 Task: Select traffic view around selected location Savannah National Wildlife Refuge, Georgia, United States and identify the nearest hotel to the peak traffic point
Action: Mouse moved to (542, 249)
Screenshot: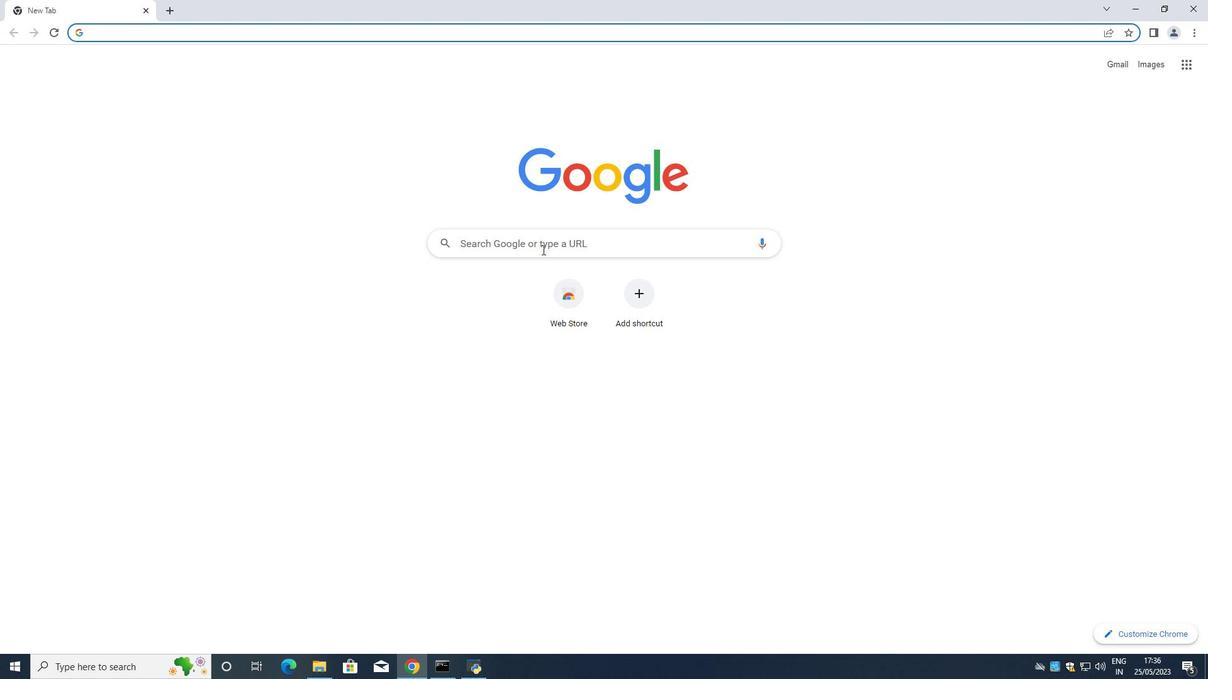 
Action: Mouse pressed left at (542, 249)
Screenshot: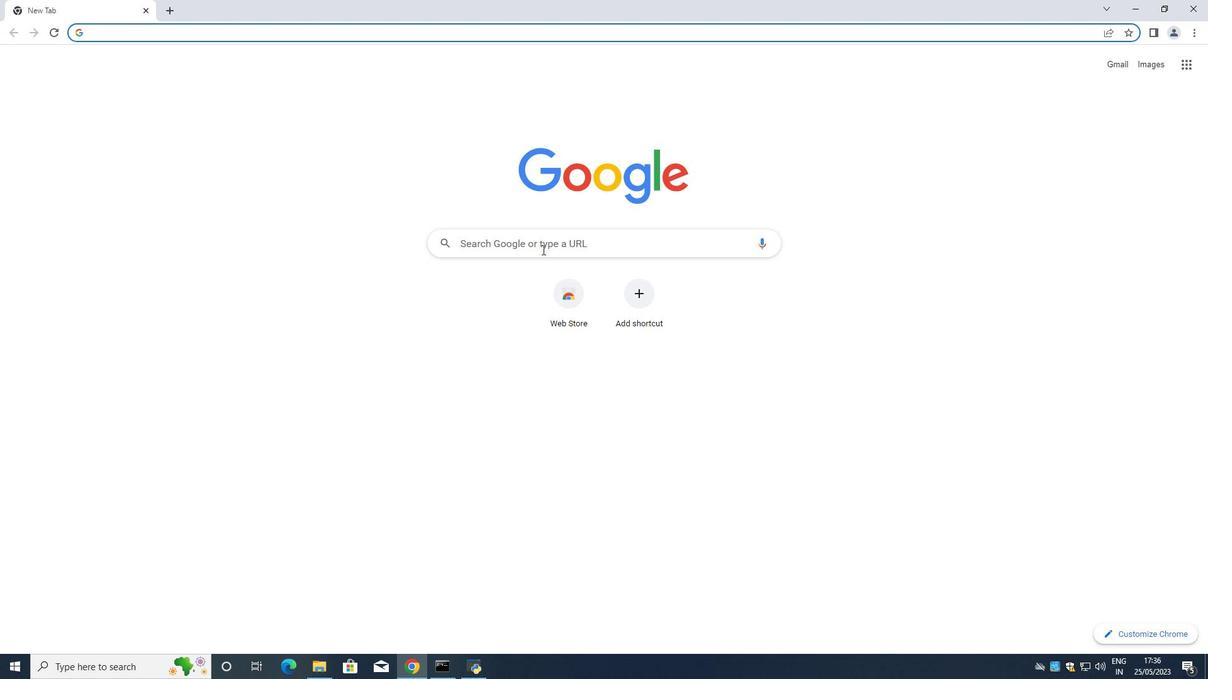 
Action: Mouse moved to (1190, 212)
Screenshot: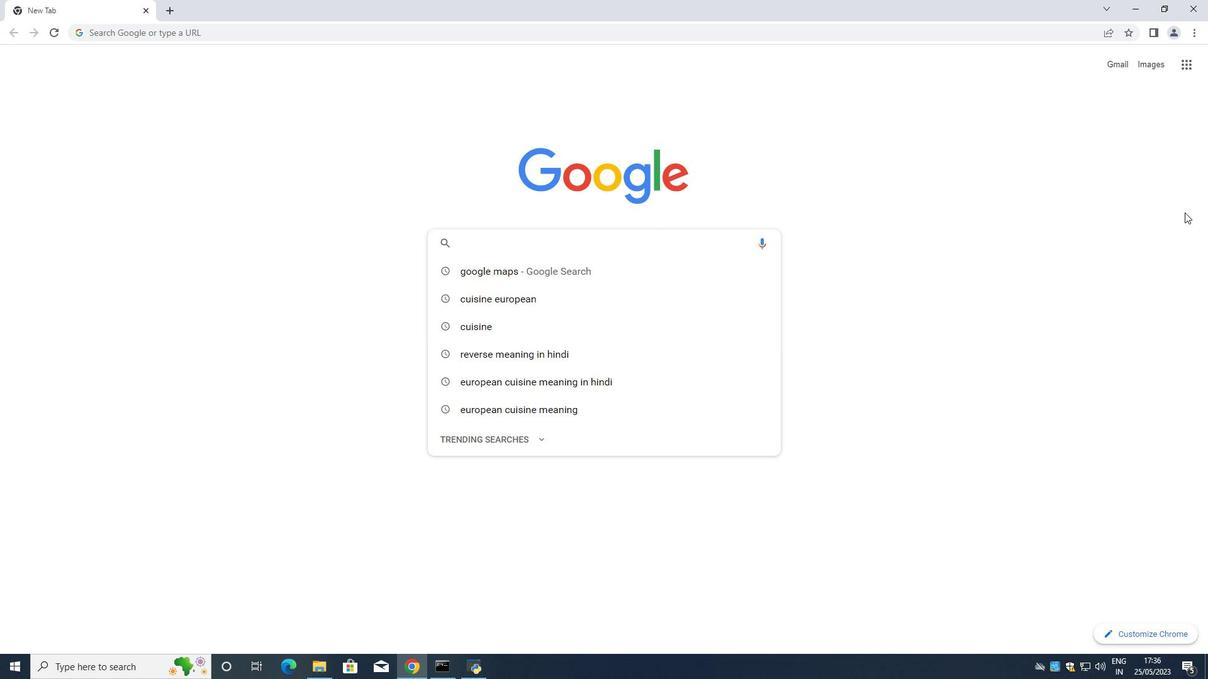 
Action: Key pressed <Key.shift><Key.shift><Key.shift><Key.shift><Key.shift><Key.shift><Key.shift><Key.shift><Key.shift><Key.shift><Key.shift><Key.shift><Key.shift><Key.shift><Key.shift><Key.shift><Key.shift><Key.shift><Key.shift><Key.shift><Key.shift><Key.shift><Key.shift><Key.shift><Key.shift><Key.shift><Key.shift><Key.shift><Key.shift><Key.shift><Key.shift><Key.shift><Key.shift><Key.shift><Key.shift>Savannah<Key.space><Key.shift>N<Key.backspace><Key.backspace><Key.backspace><Key.backspace><Key.backspace><Key.backspace><Key.backspace><Key.backspace><Key.backspace><Key.backspace><Key.backspace><Key.backspace><Key.backspace><Key.backspace><Key.backspace><Key.backspace><Key.backspace><Key.backspace><Key.backspace><Key.backspace>goo
Screenshot: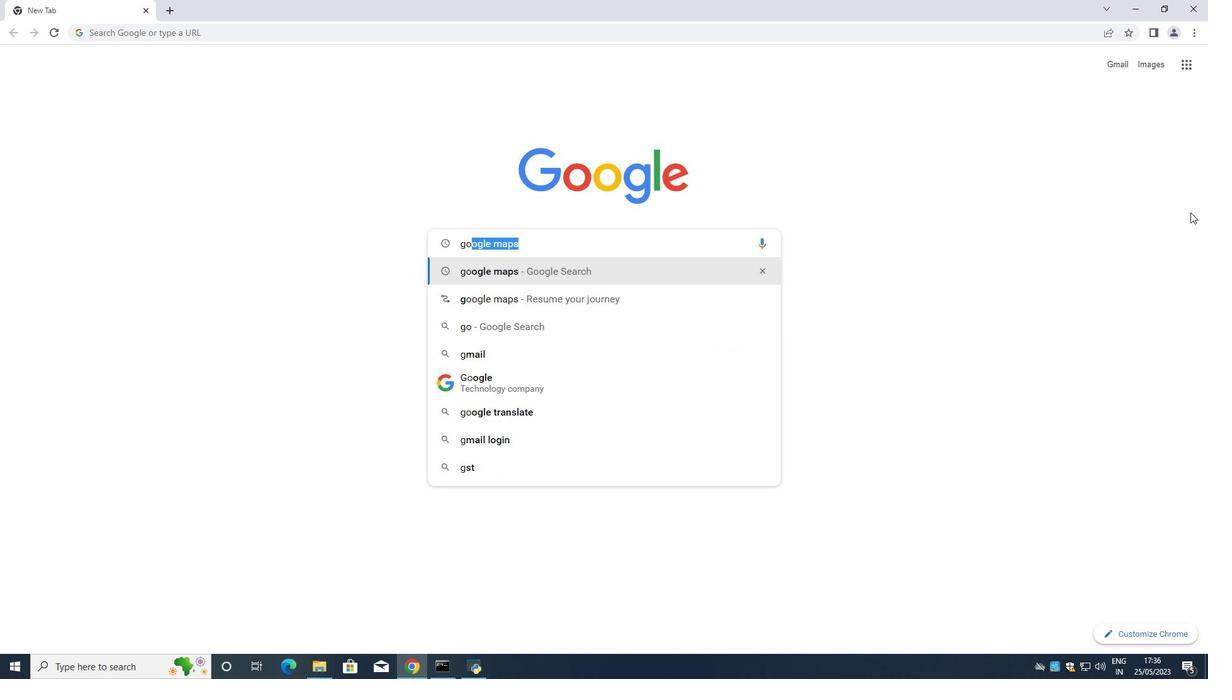 
Action: Mouse moved to (526, 272)
Screenshot: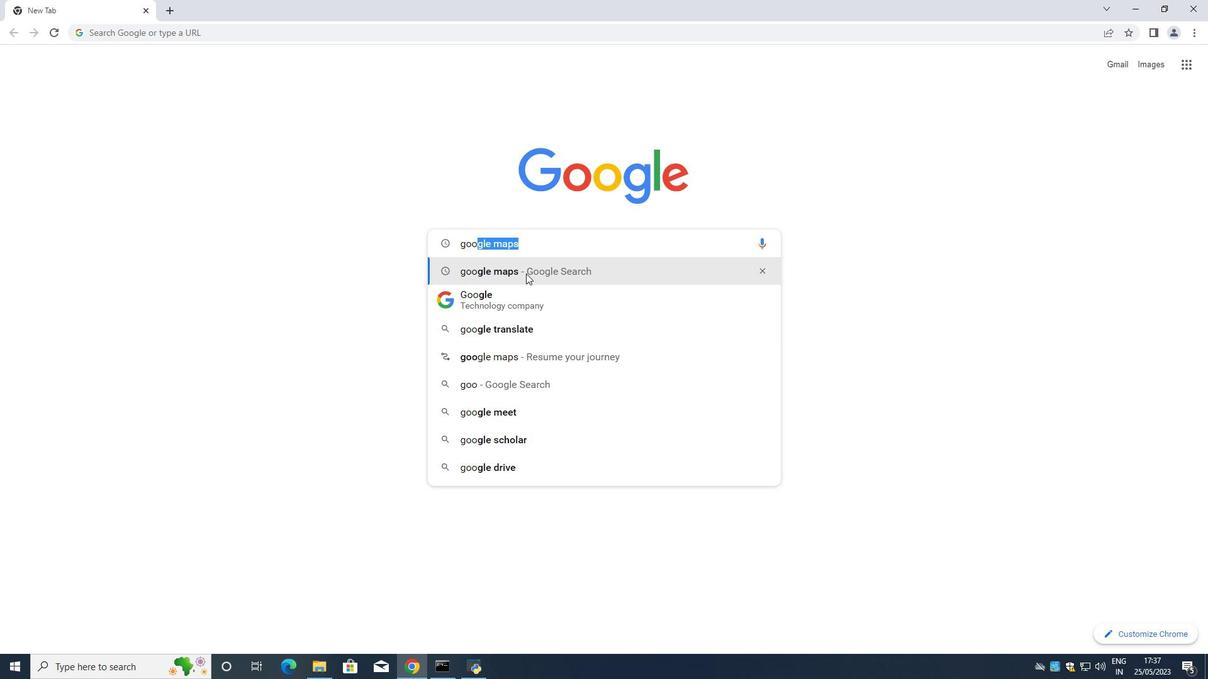 
Action: Mouse pressed left at (526, 272)
Screenshot: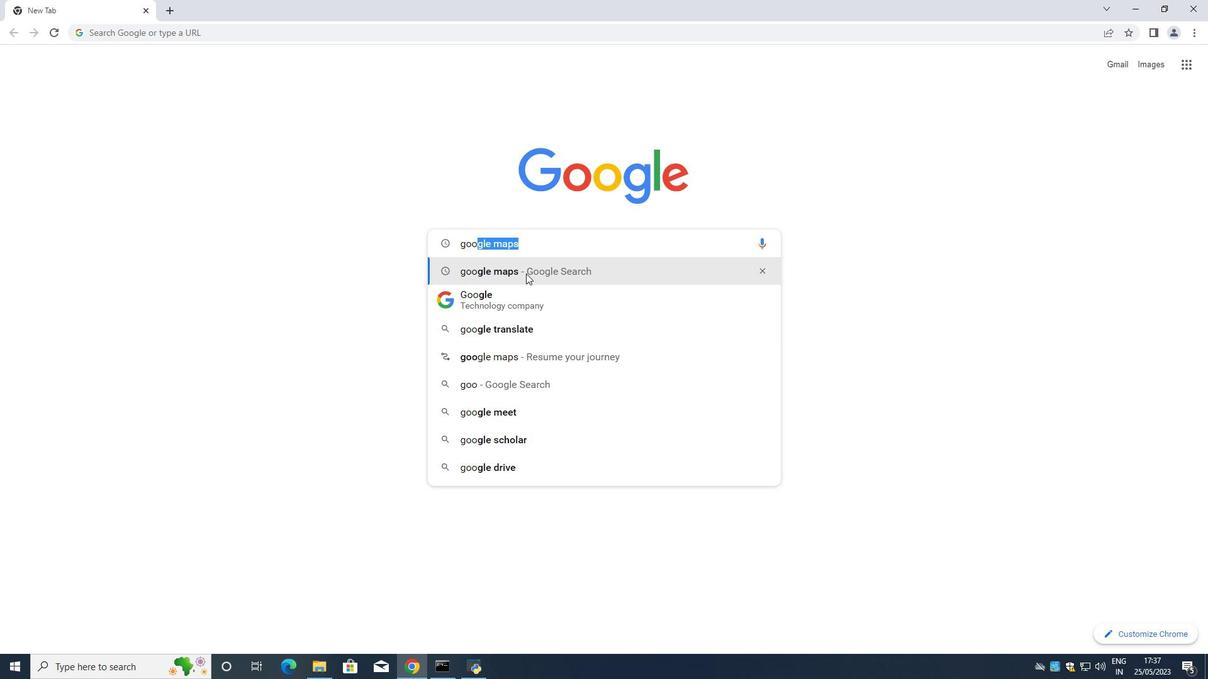 
Action: Mouse moved to (168, 195)
Screenshot: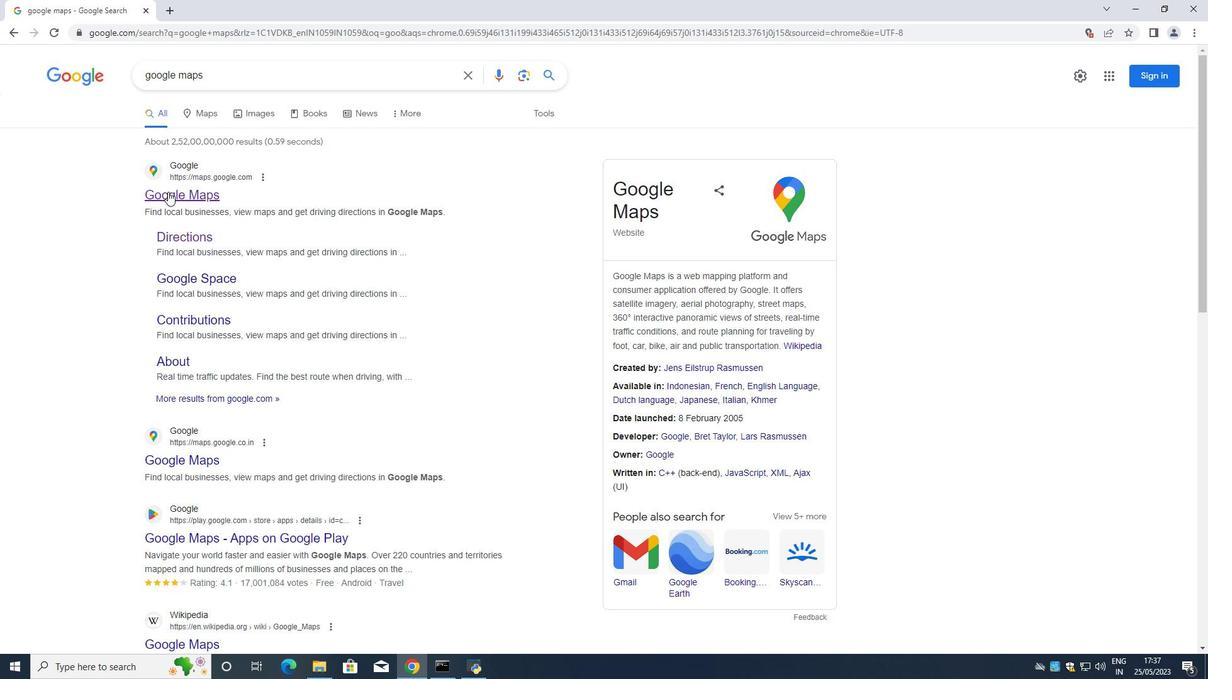 
Action: Mouse pressed left at (168, 195)
Screenshot: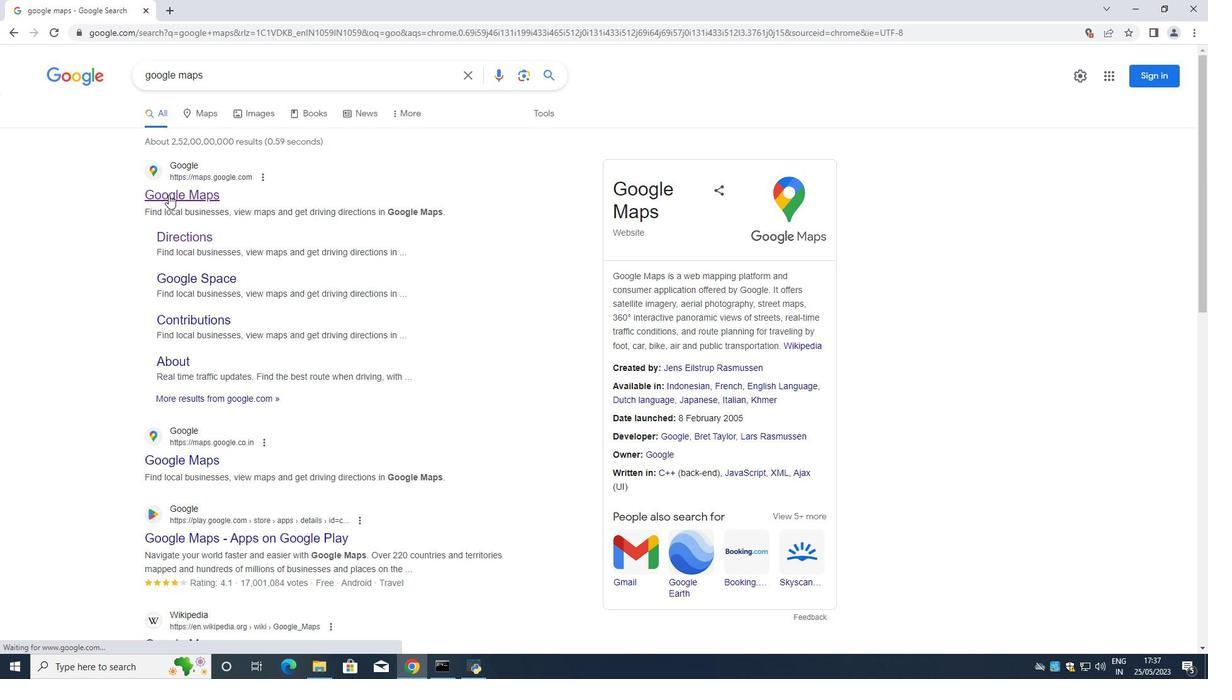 
Action: Mouse moved to (168, 70)
Screenshot: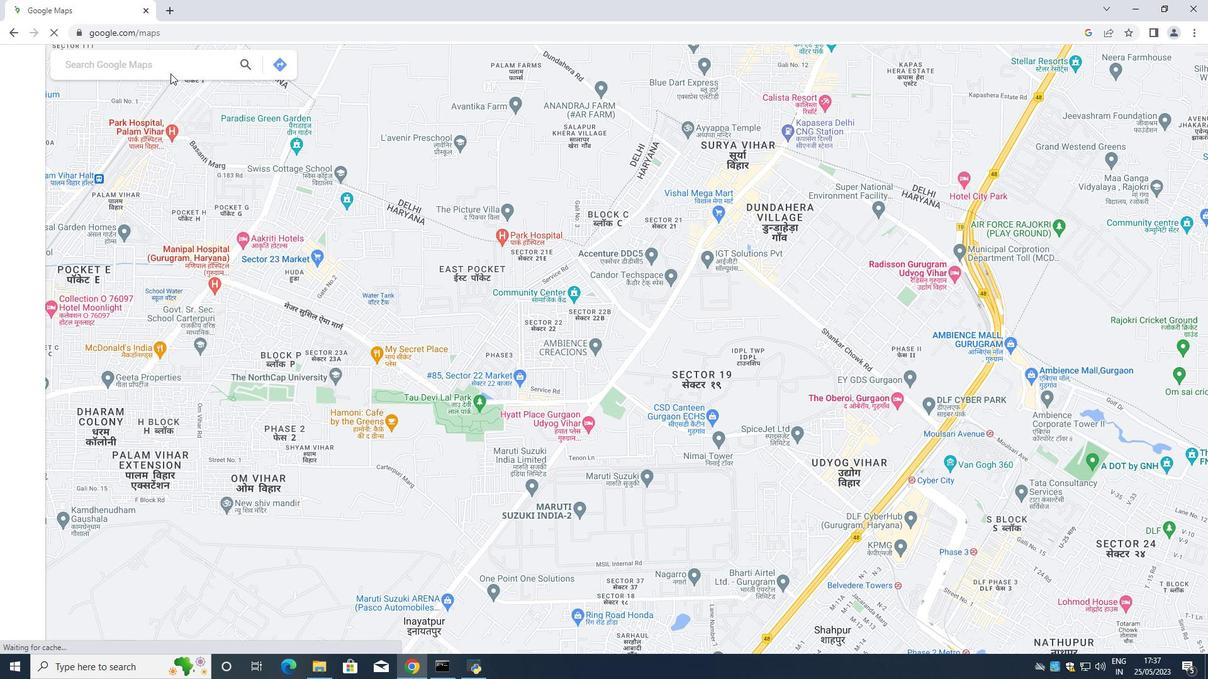 
Action: Mouse pressed left at (168, 70)
Screenshot: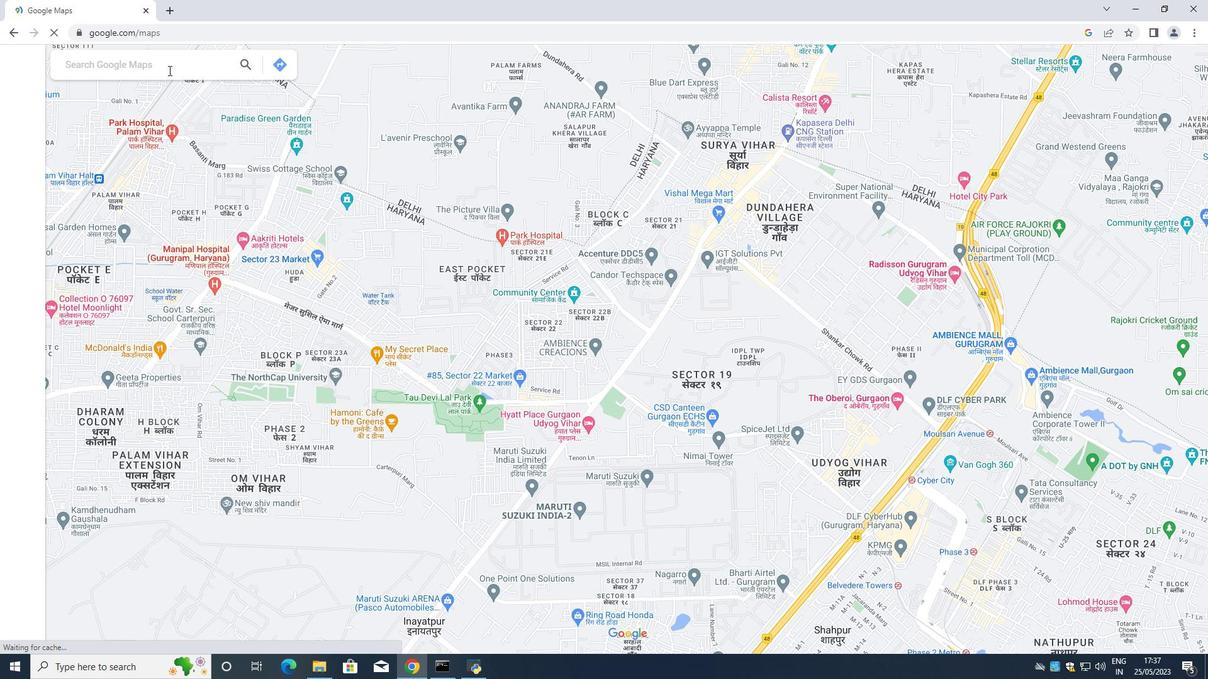 
Action: Mouse moved to (113, 33)
Screenshot: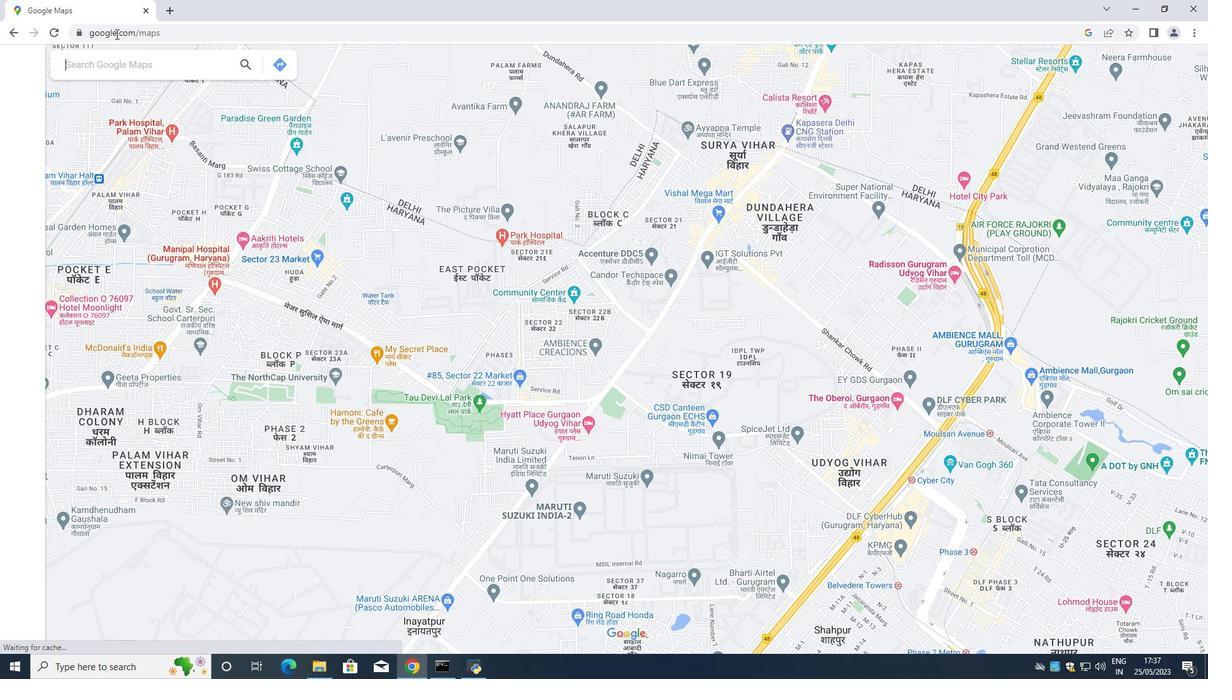 
Action: Key pressed <Key.shift>Savannah<Key.space><Key.shift>National<Key.space><Key.shift><Key.shift><Key.shift><Key.shift><Key.shift><Key.shift><Key.shift><Key.shift><Key.shift><Key.shift><Key.shift><Key.shift>Wilglife<Key.space><Key.shift>Refuge,<Key.shift>Georgia,<Key.shift>United<Key.space><Key.shift>States<Key.space>
Screenshot: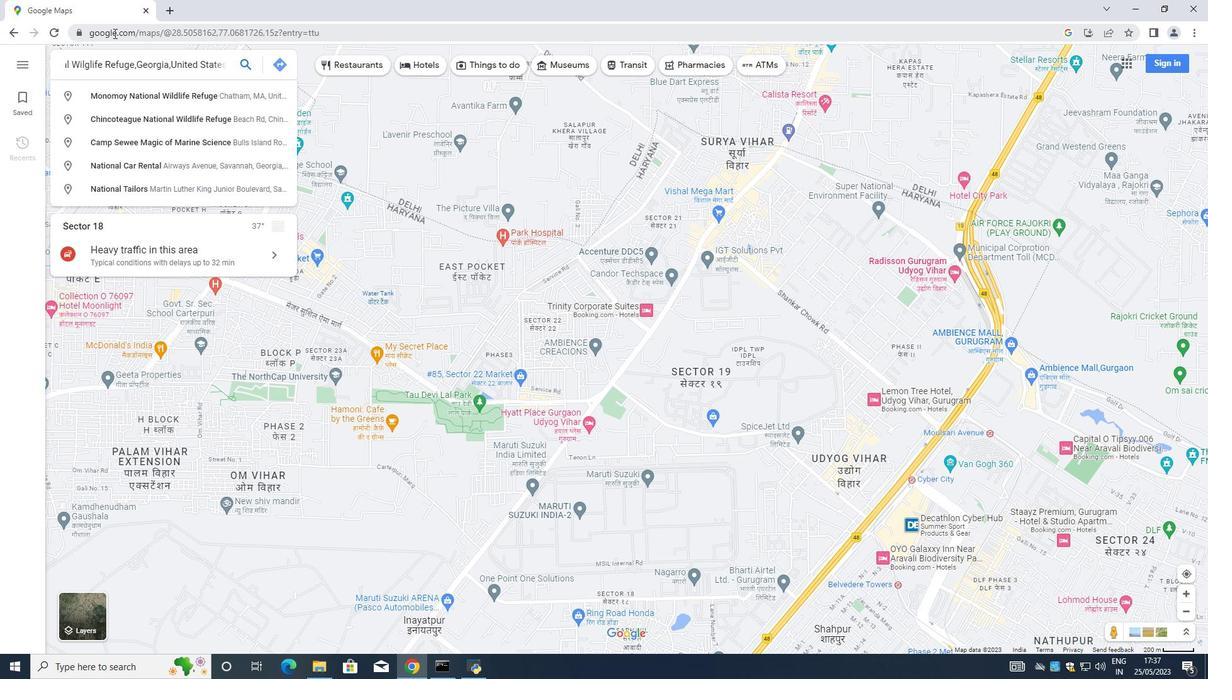 
Action: Mouse moved to (244, 66)
Screenshot: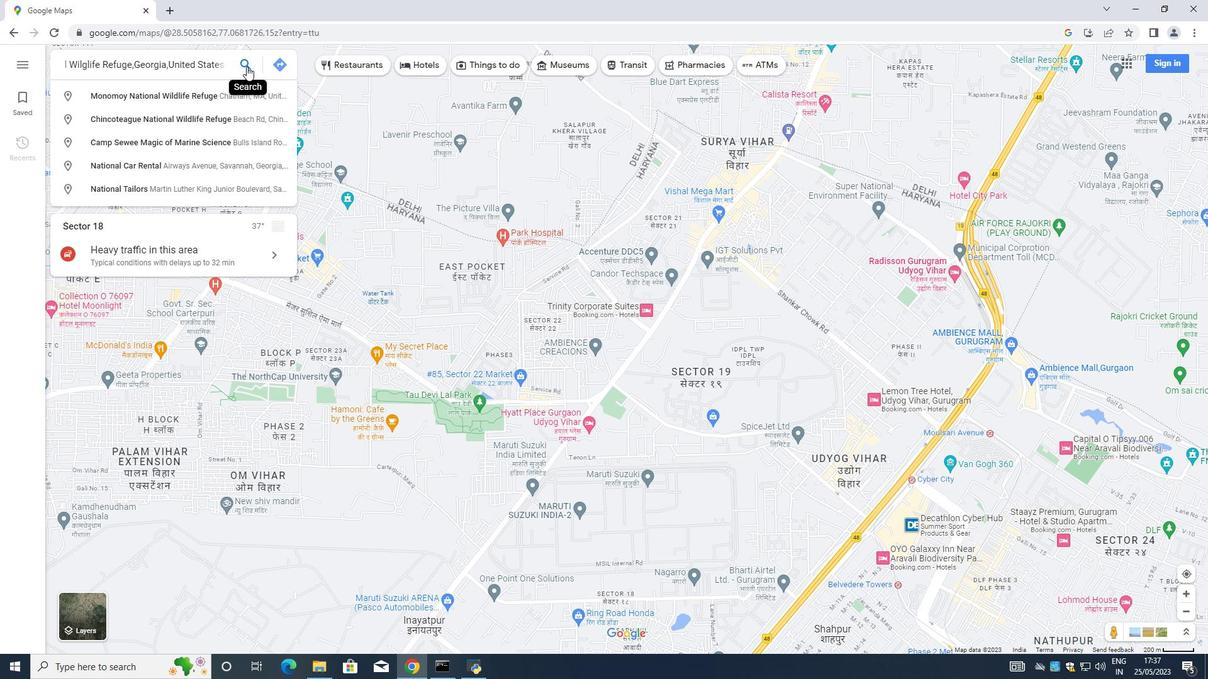 
Action: Mouse pressed left at (244, 66)
Screenshot: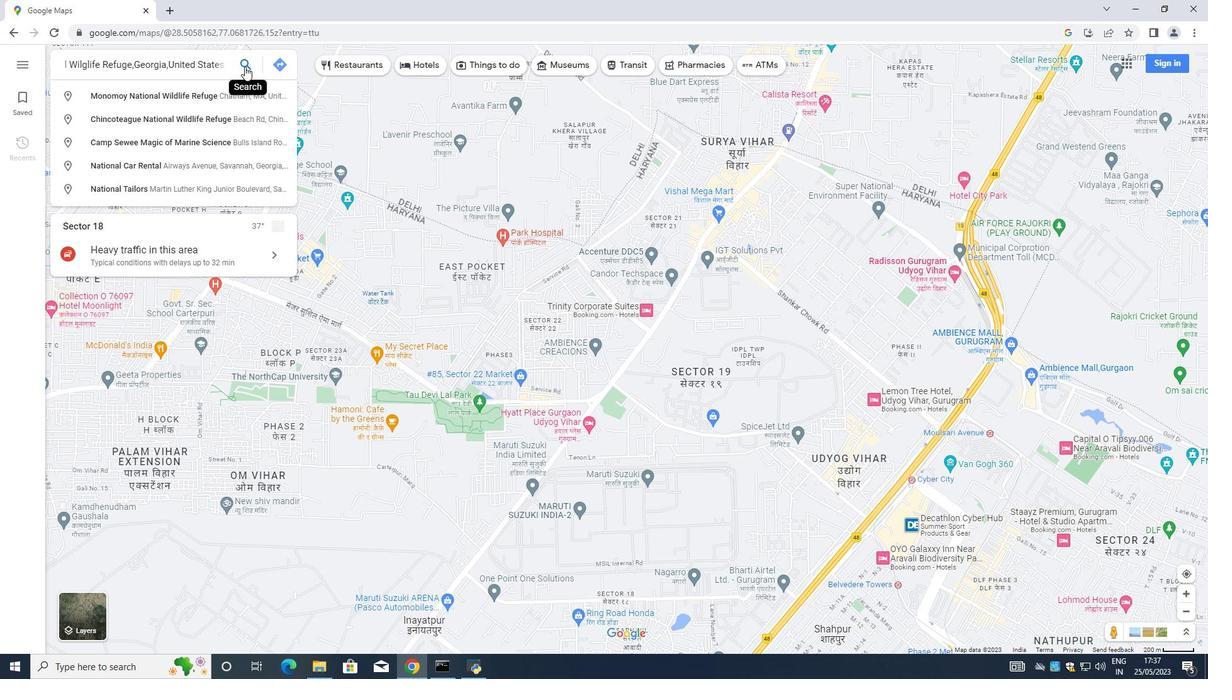 
Action: Mouse moved to (276, 157)
Screenshot: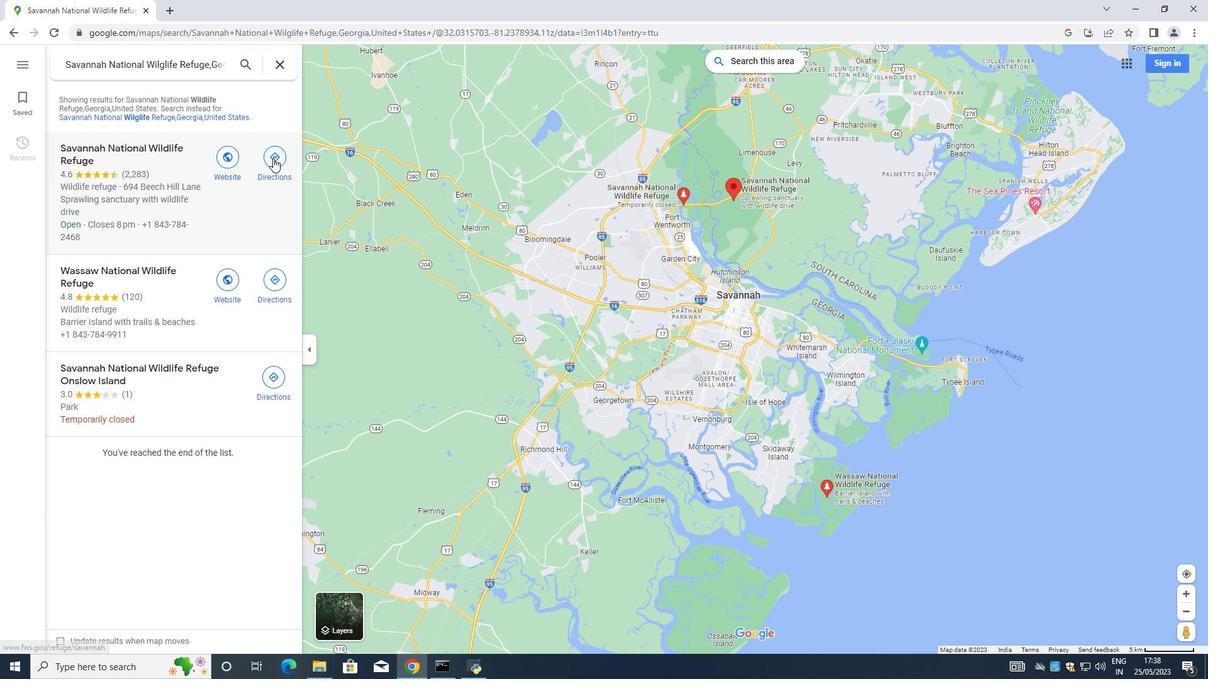 
Action: Mouse pressed left at (276, 157)
Screenshot: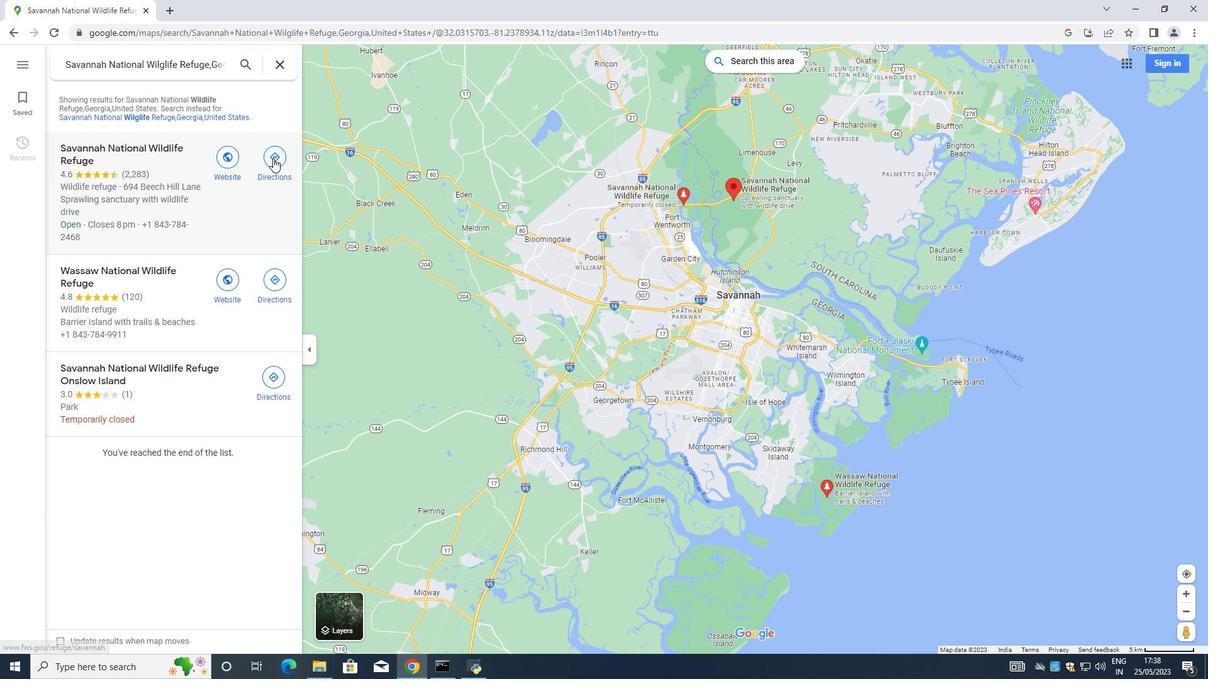 
Action: Mouse moved to (140, 105)
Screenshot: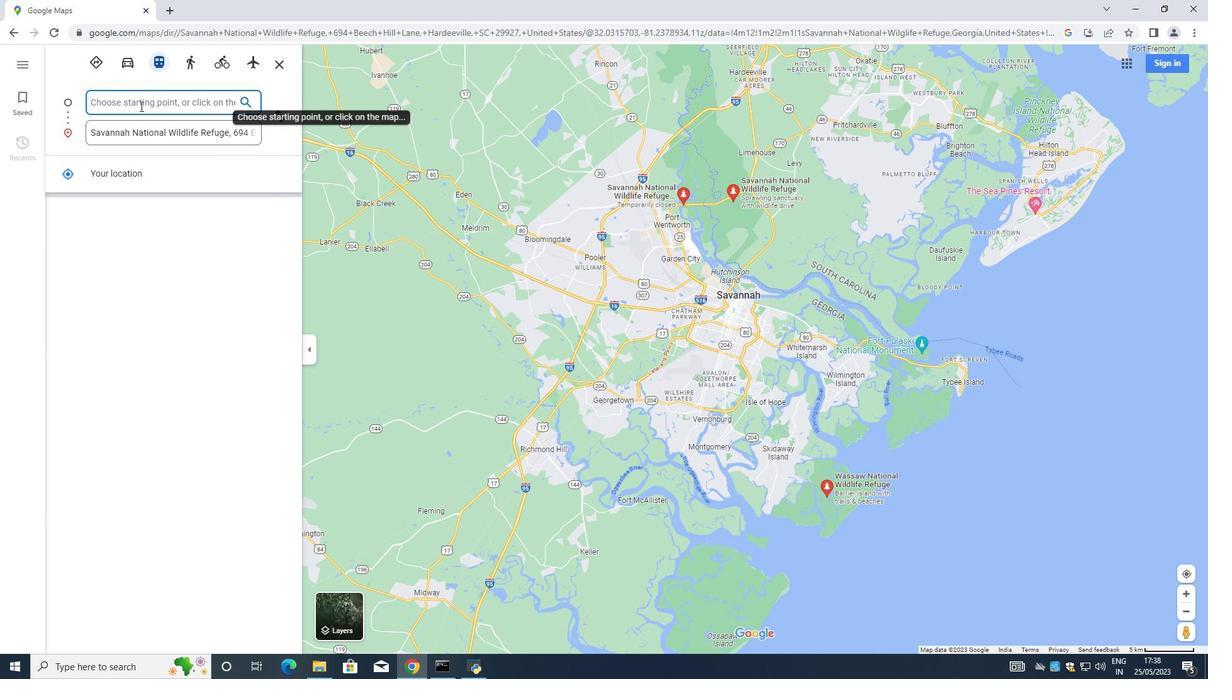 
Action: Mouse pressed left at (140, 105)
Screenshot: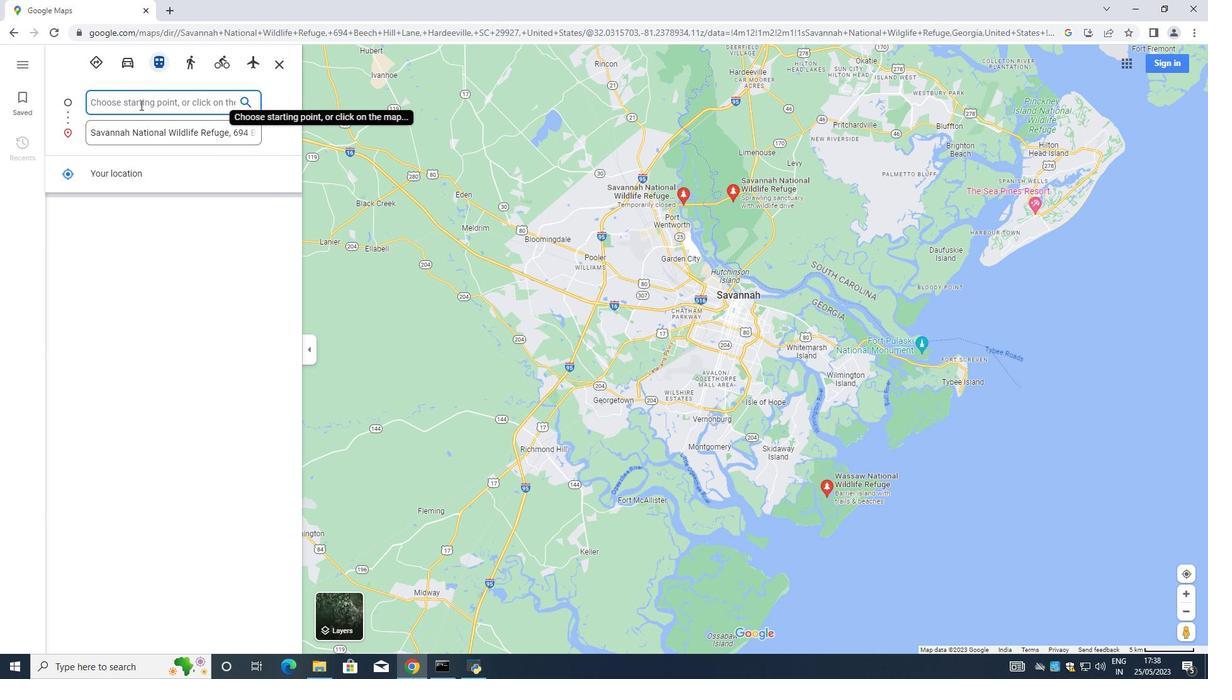 
Action: Mouse moved to (130, 59)
Screenshot: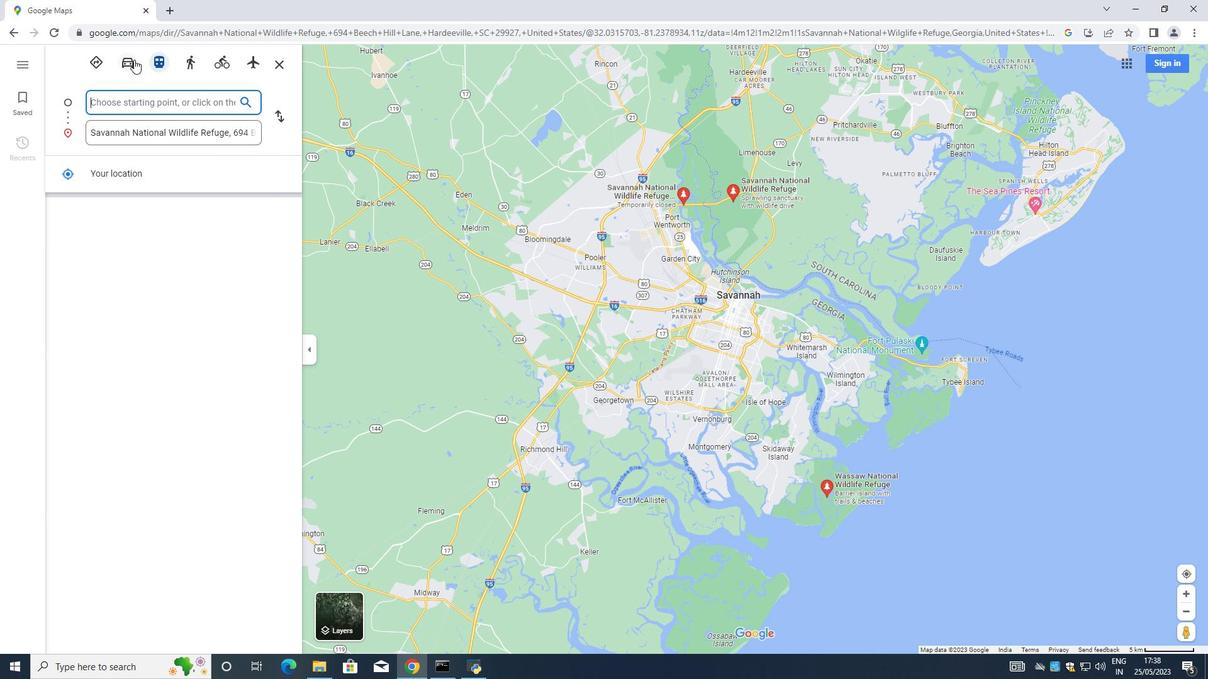 
Action: Mouse pressed left at (130, 59)
Screenshot: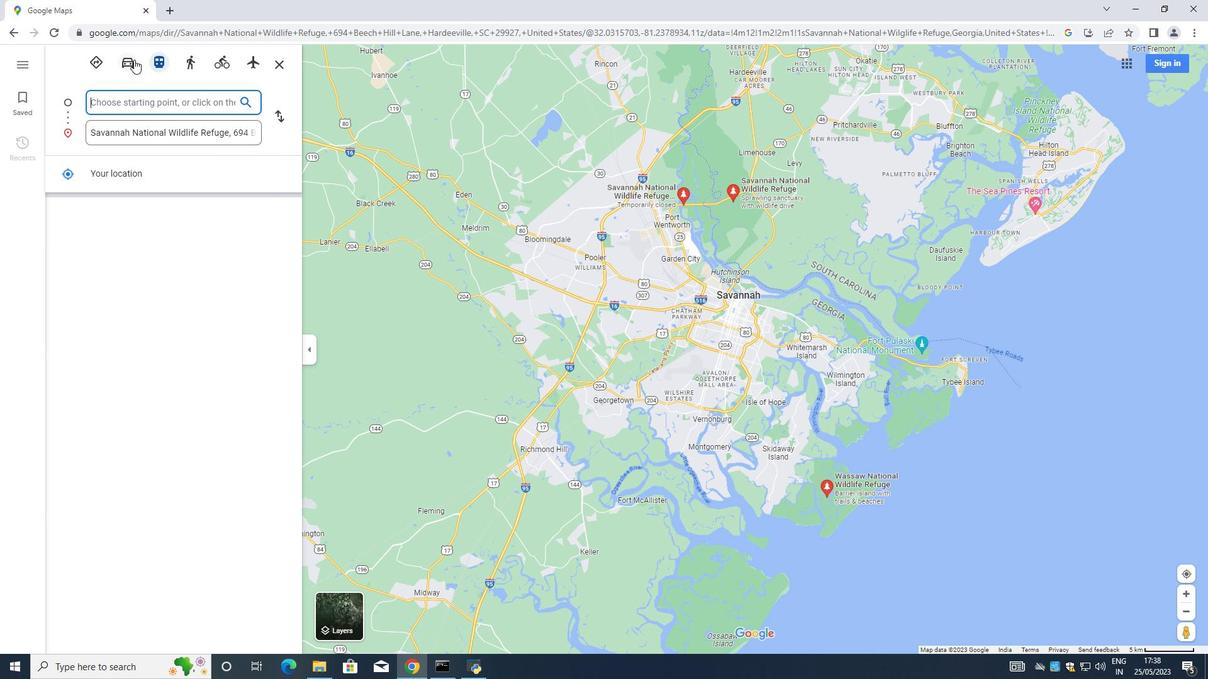 
Action: Mouse moved to (96, 63)
Screenshot: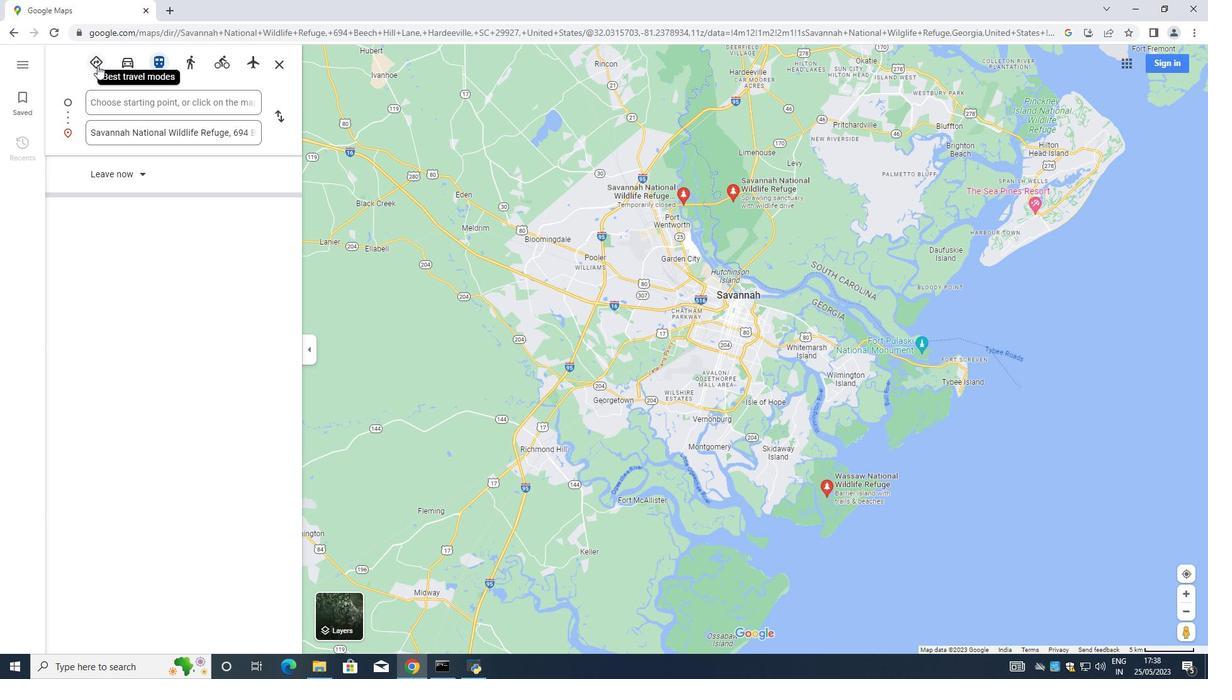 
Action: Mouse pressed left at (96, 63)
Screenshot: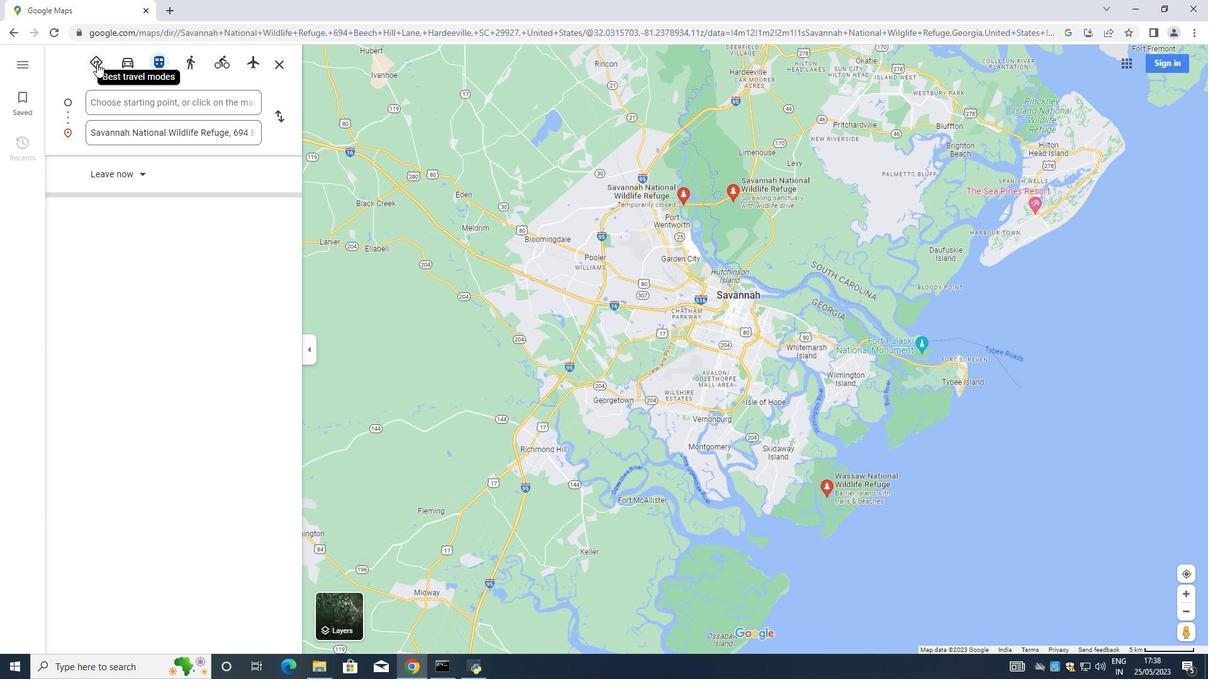 
Action: Mouse moved to (155, 61)
Screenshot: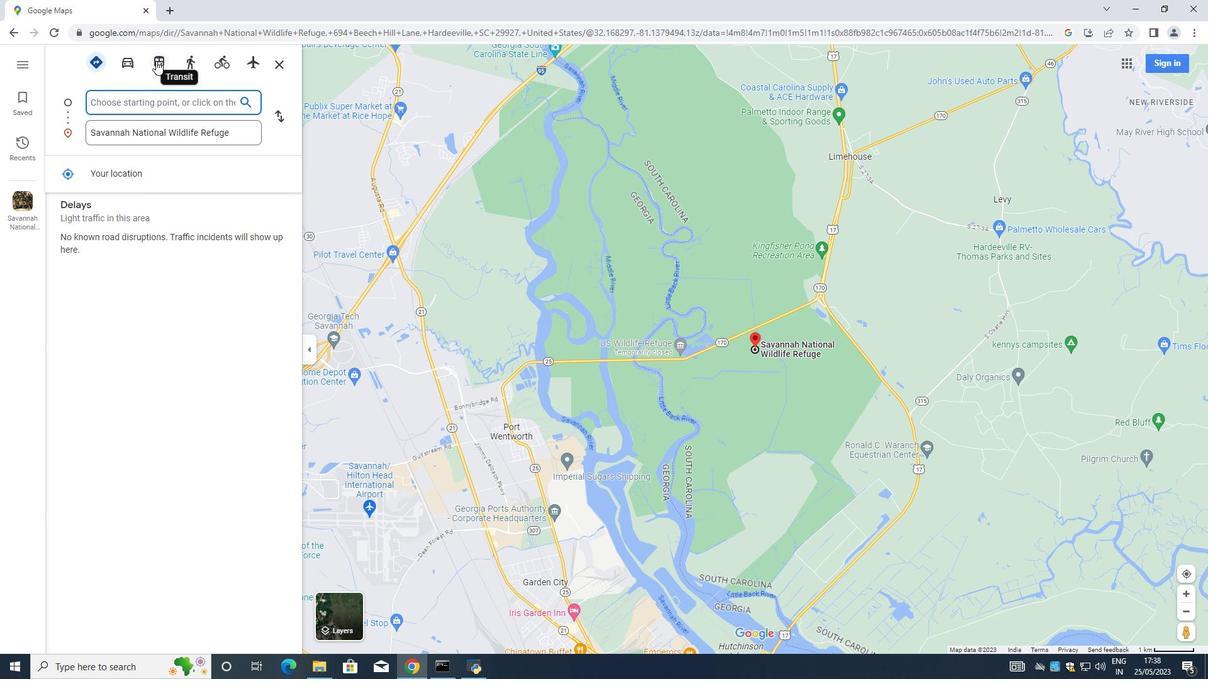 
Action: Mouse pressed left at (155, 61)
Screenshot: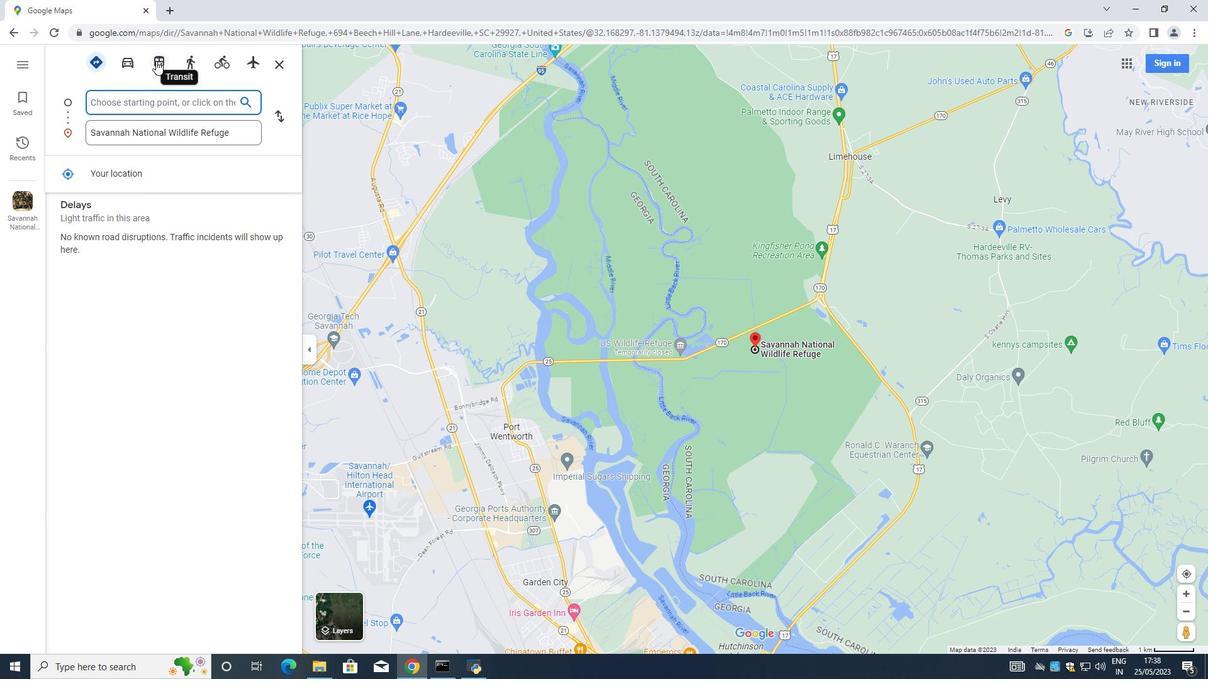 
Action: Mouse moved to (139, 110)
Screenshot: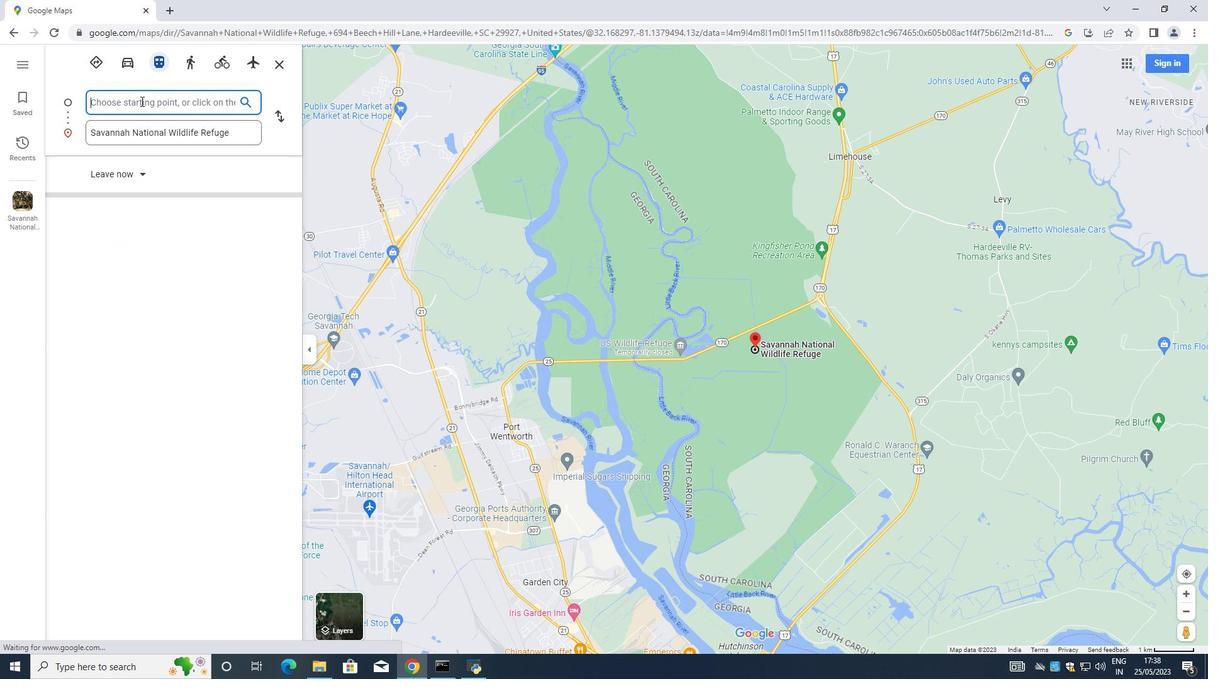 
Action: Mouse pressed left at (139, 110)
Screenshot: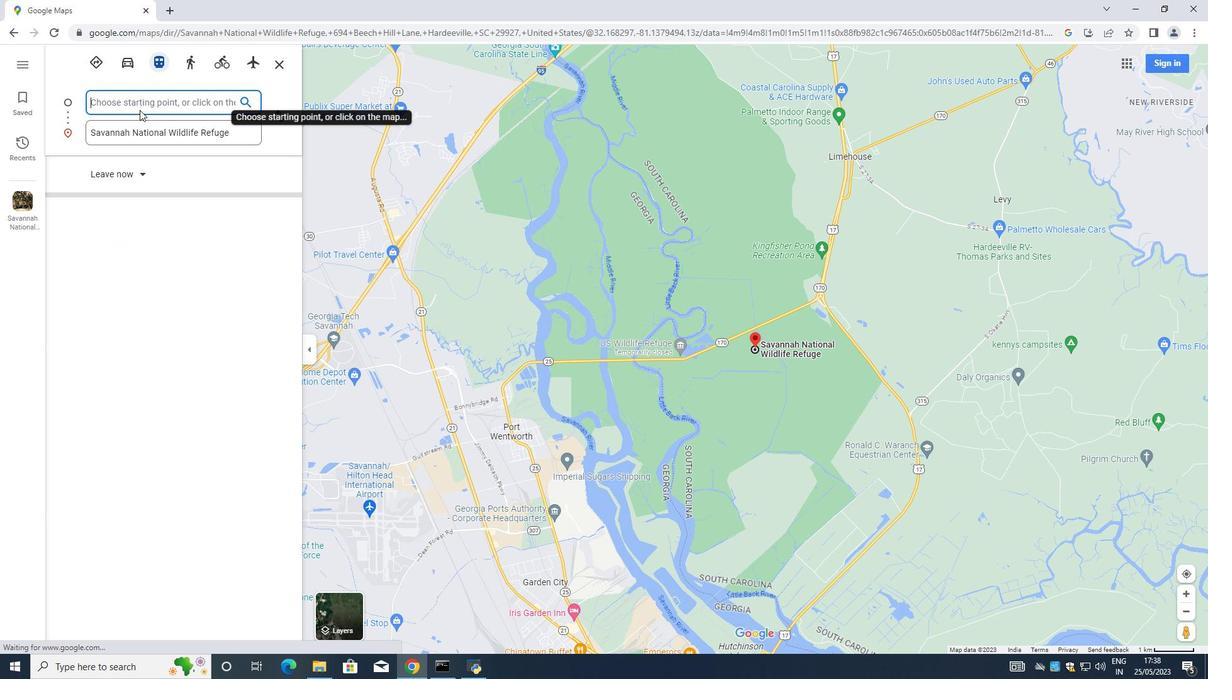 
Action: Mouse moved to (140, 110)
Screenshot: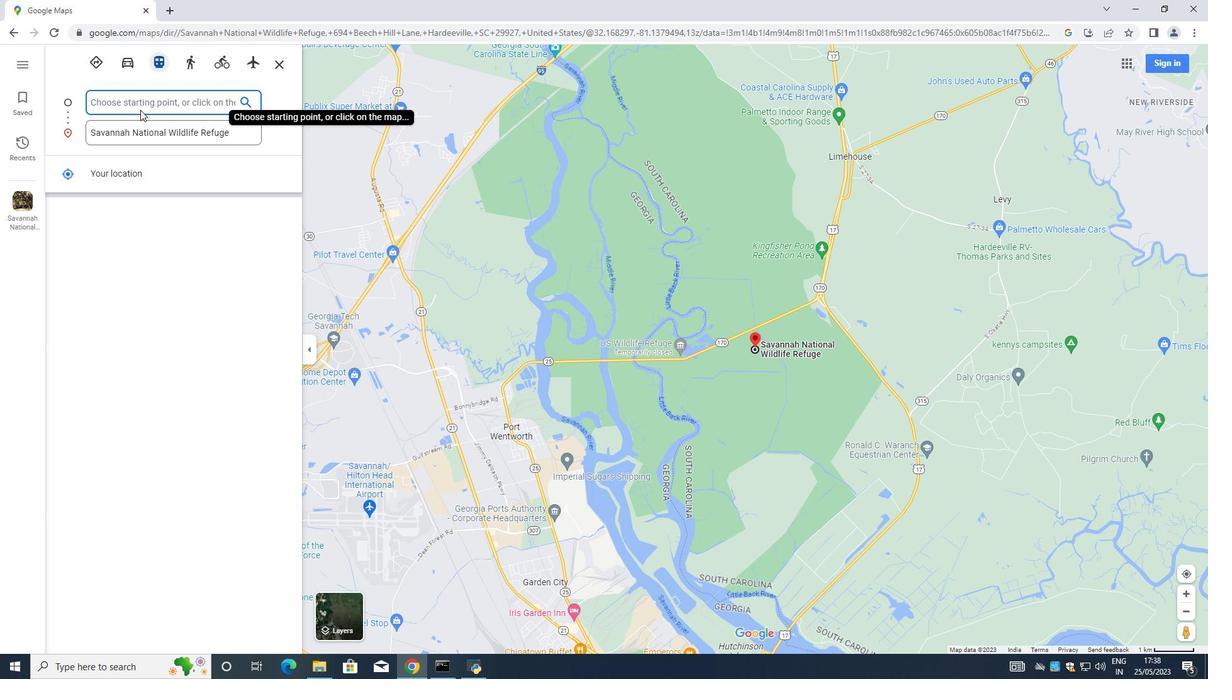 
Action: Key pressed <Key.shift>
Screenshot: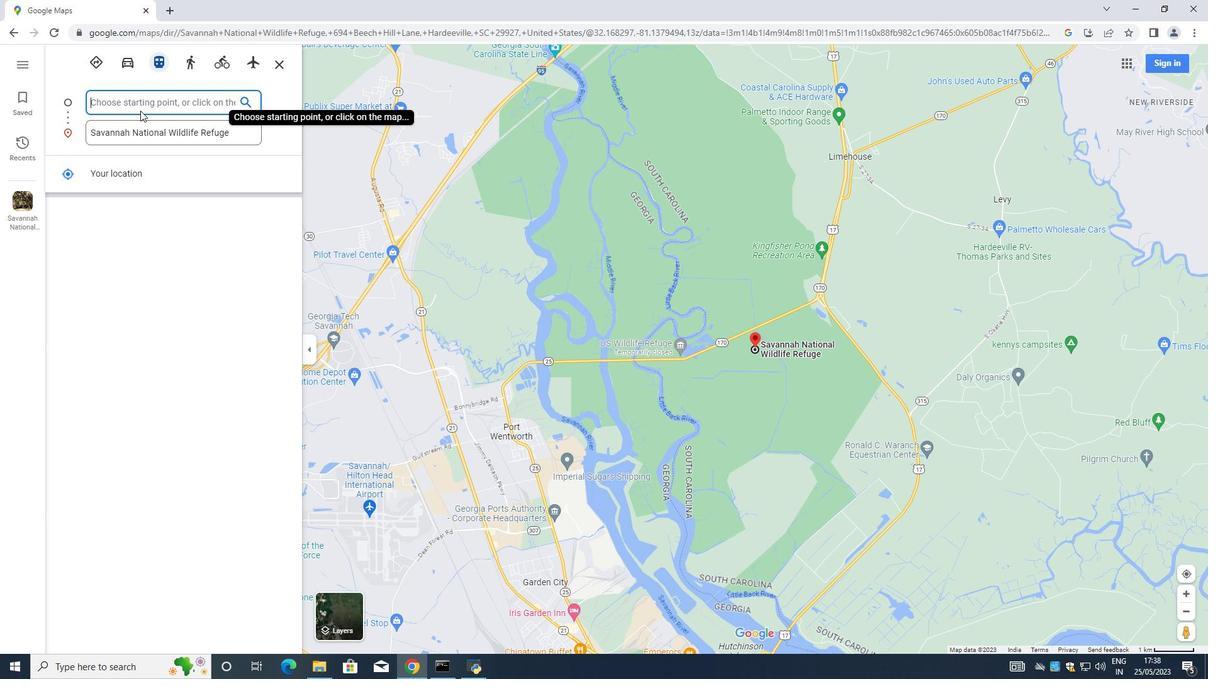 
Action: Mouse moved to (141, 109)
Screenshot: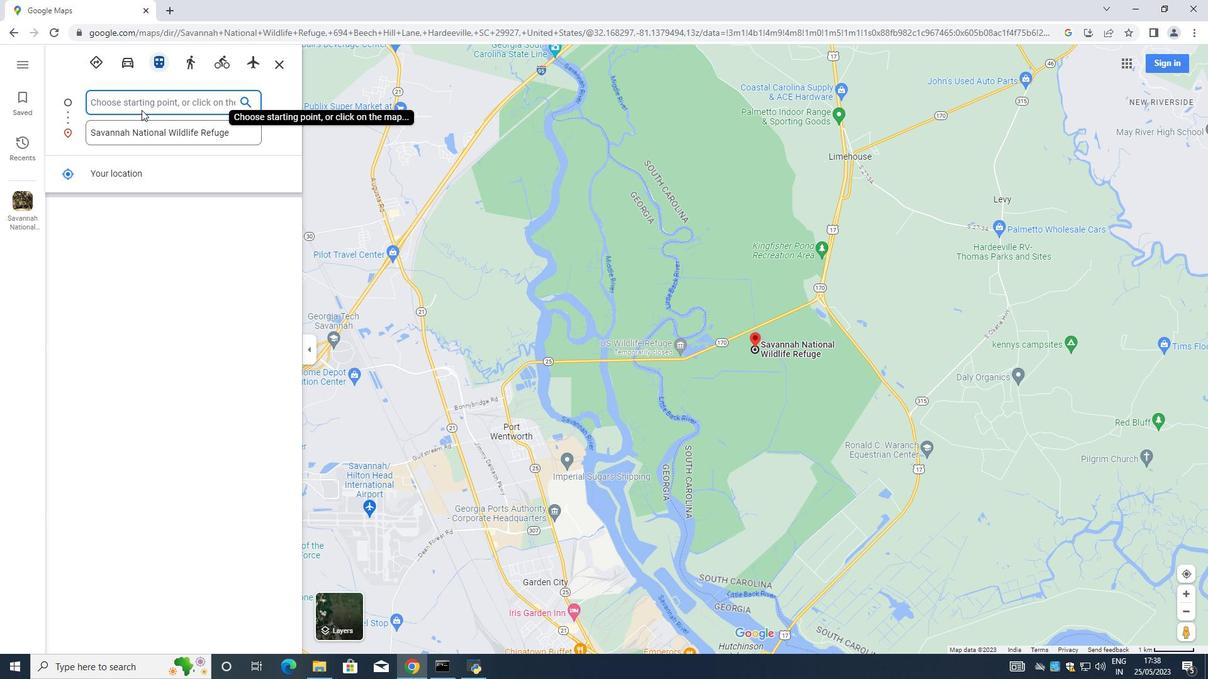 
Action: Key pressed ctrl+V
Screenshot: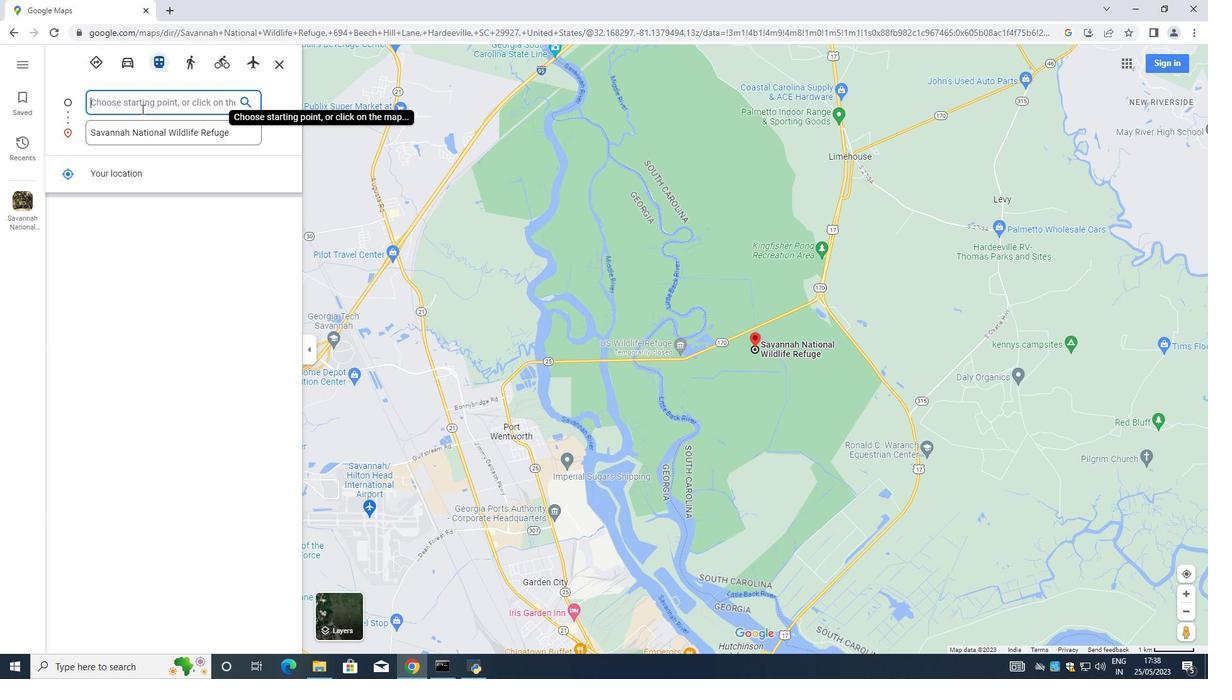 
Action: Mouse moved to (240, 94)
Screenshot: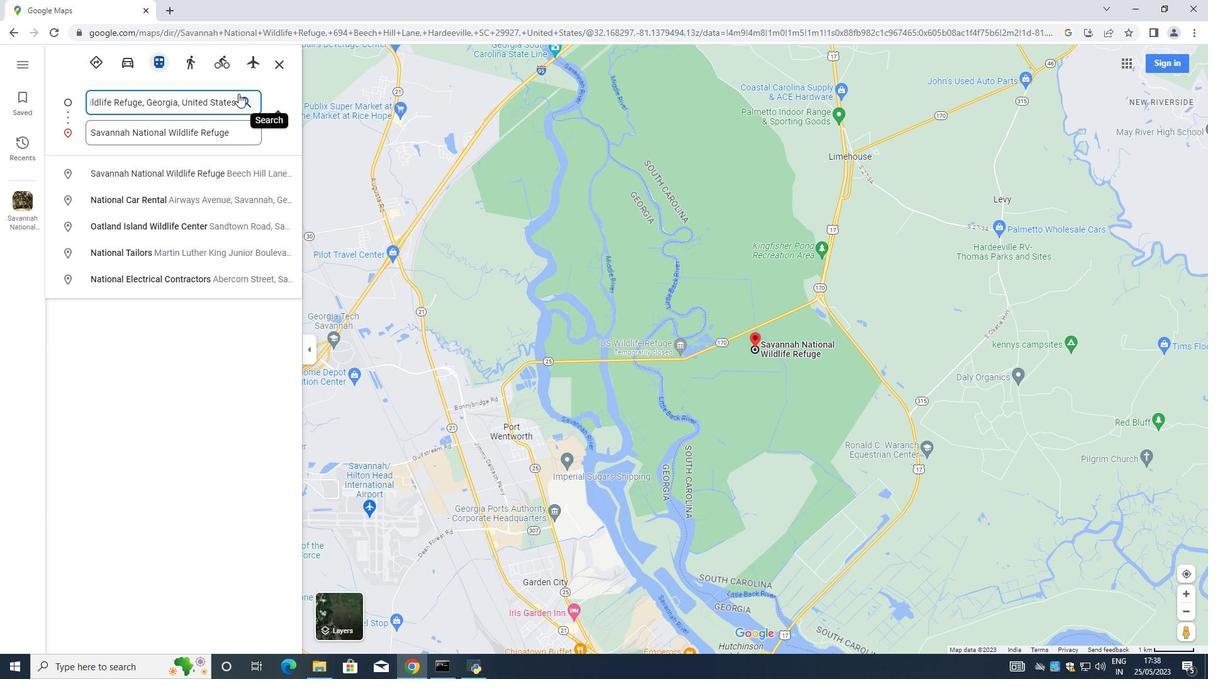 
Action: Mouse pressed left at (240, 94)
Screenshot: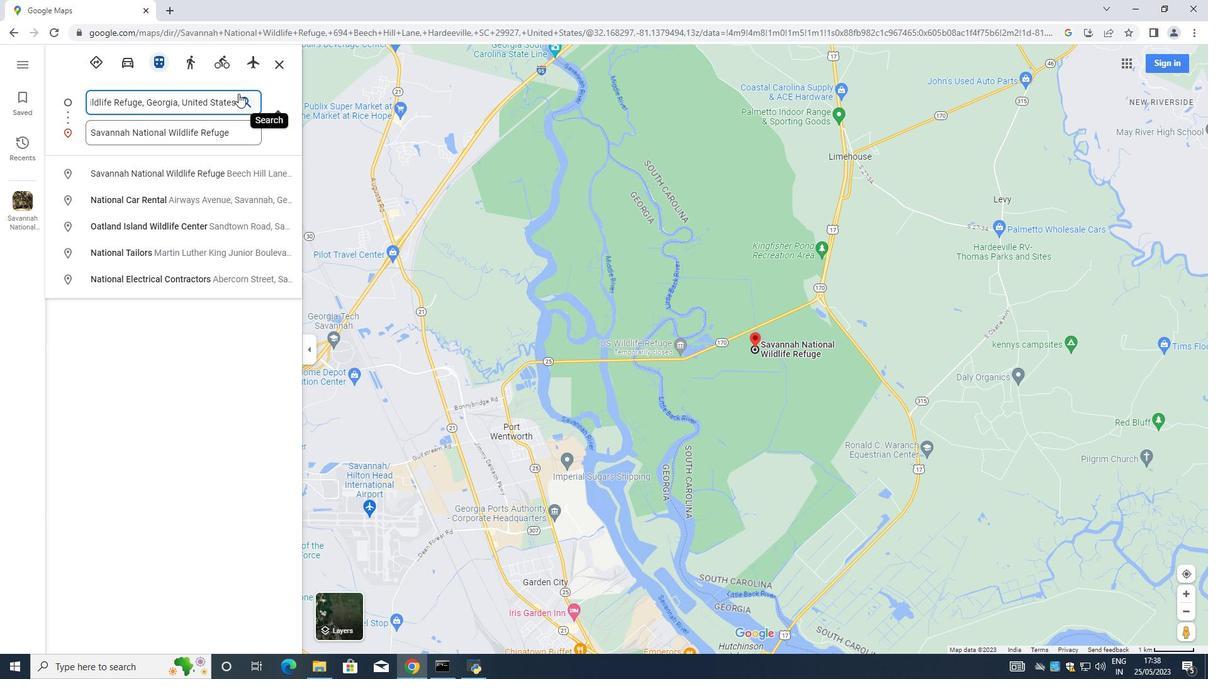 
Action: Mouse moved to (233, 98)
Screenshot: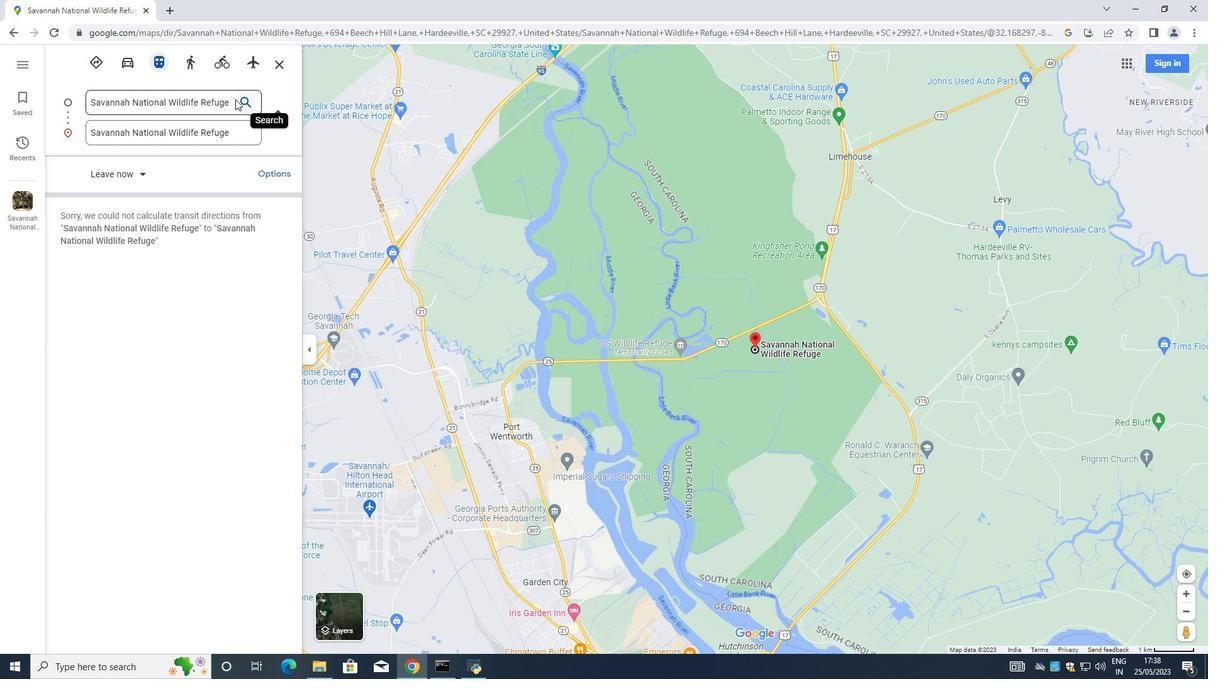 
Action: Mouse pressed left at (233, 98)
Screenshot: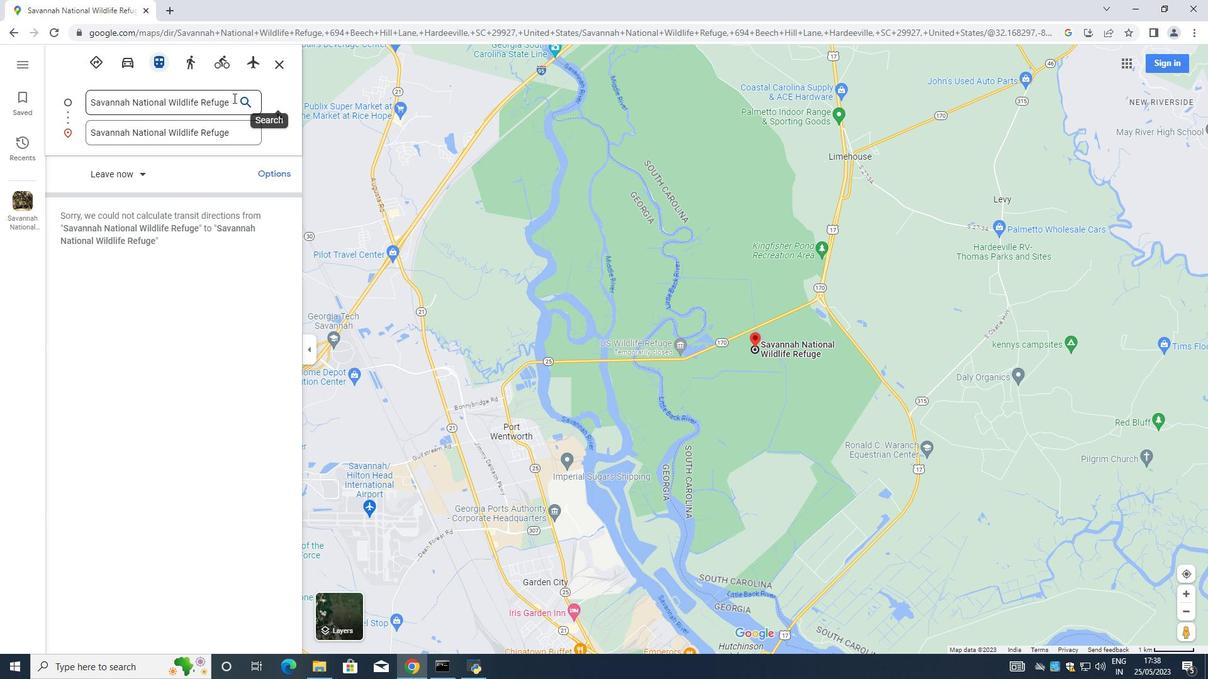 
Action: Mouse moved to (158, 83)
Screenshot: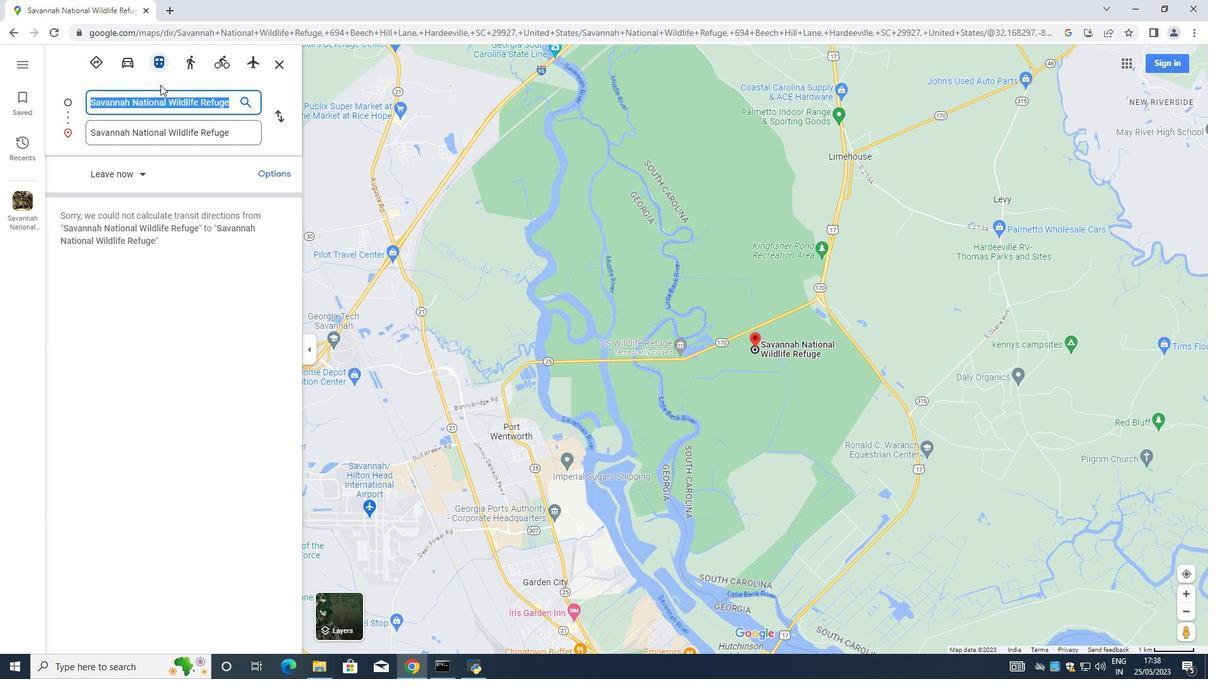 
Action: Key pressed <Key.backspace>
Screenshot: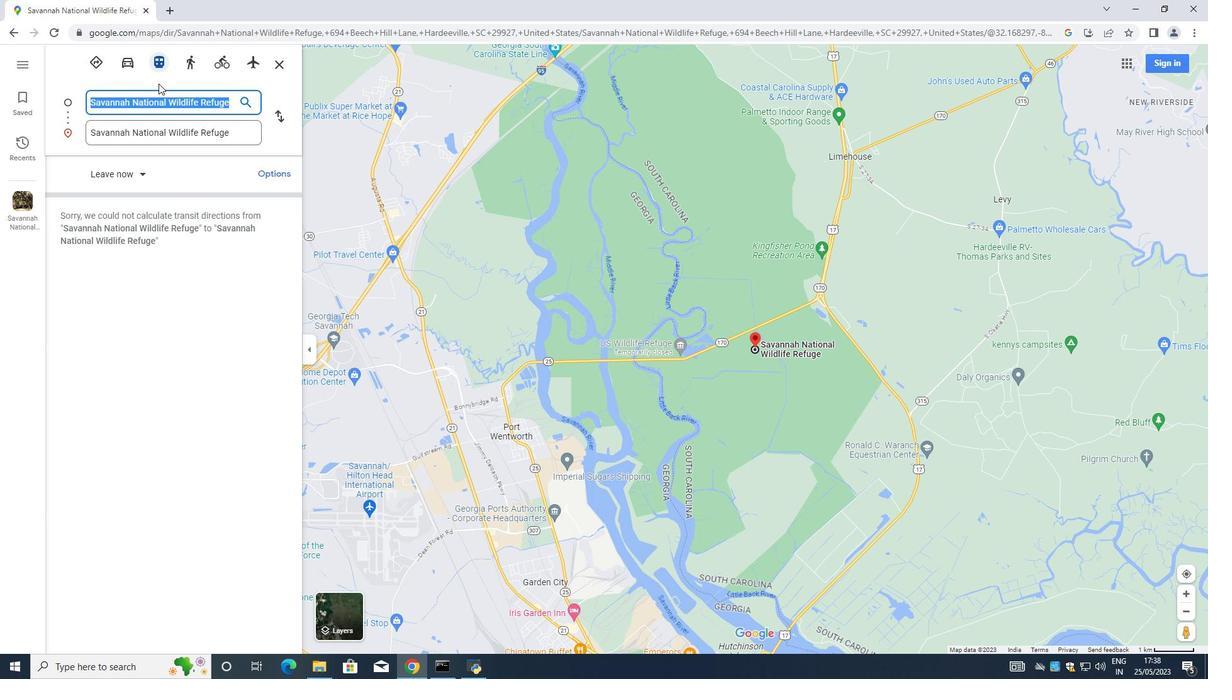 
Action: Mouse moved to (21, 141)
Screenshot: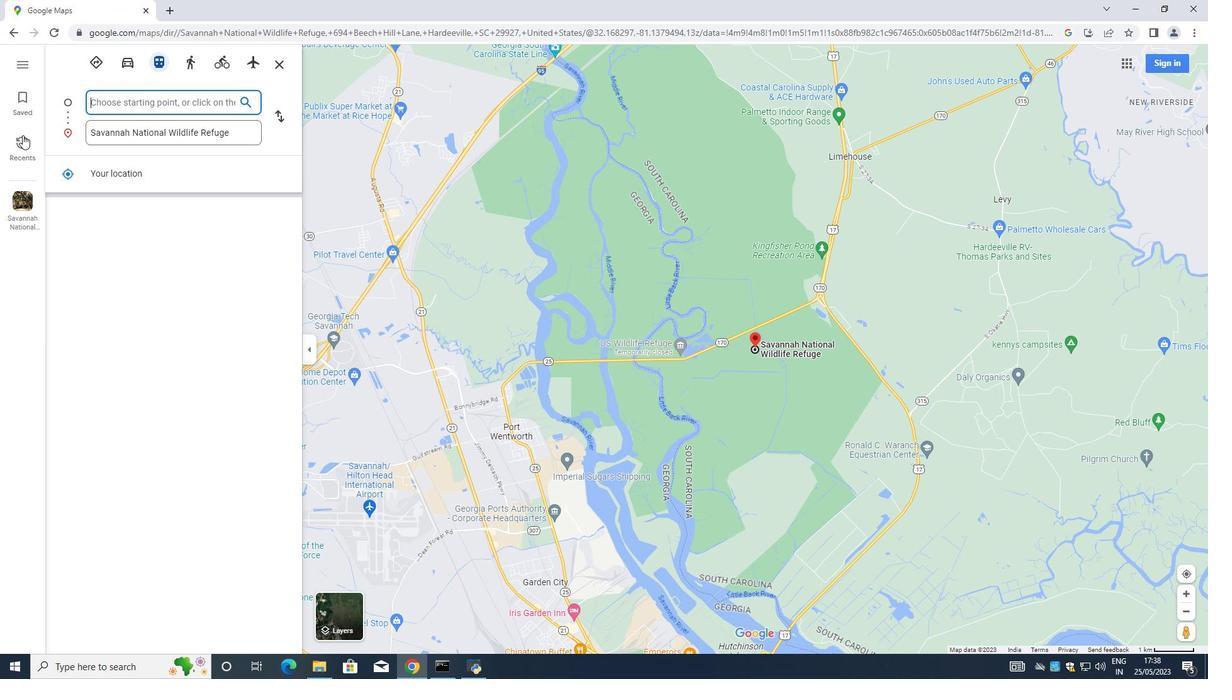 
Action: Mouse pressed left at (21, 141)
Screenshot: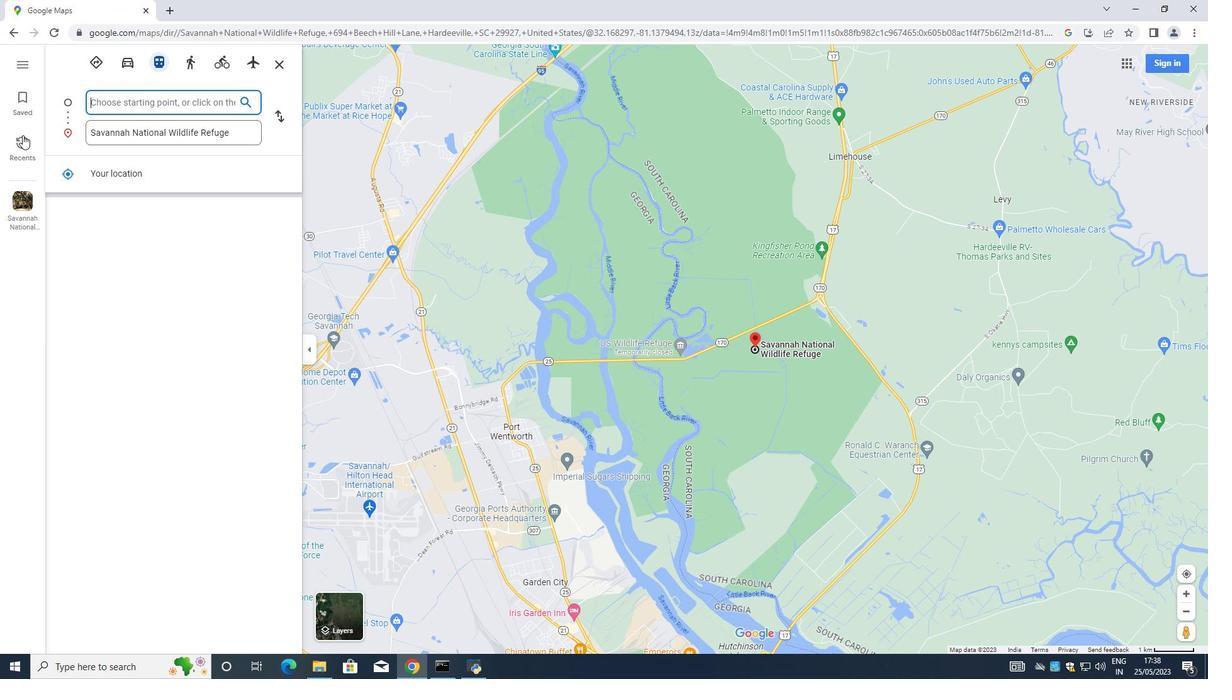 
Action: Mouse moved to (19, 136)
Screenshot: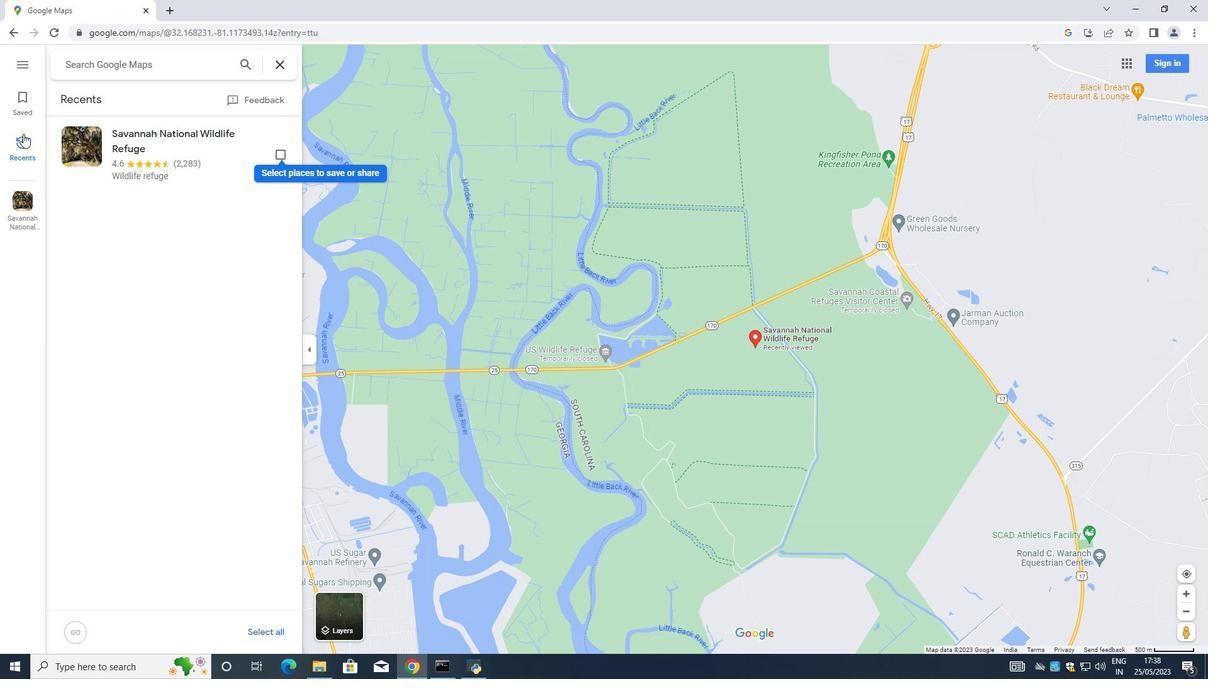 
Action: Mouse pressed left at (19, 136)
Screenshot: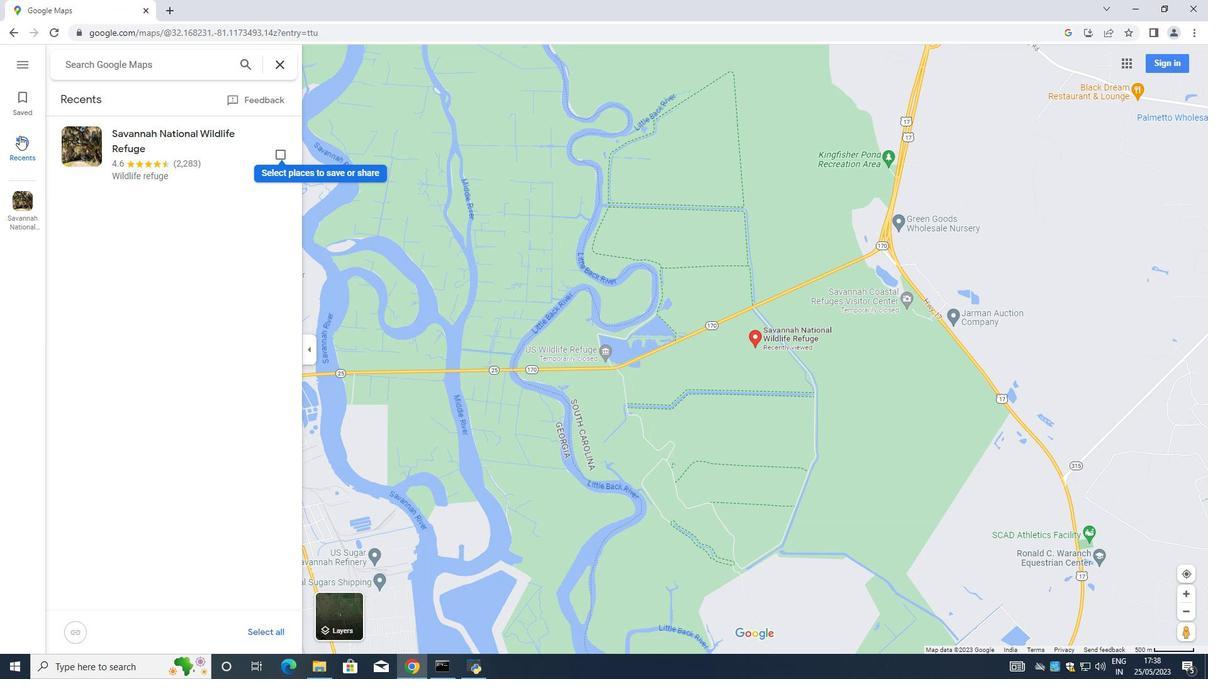 
Action: Mouse moved to (135, 60)
Screenshot: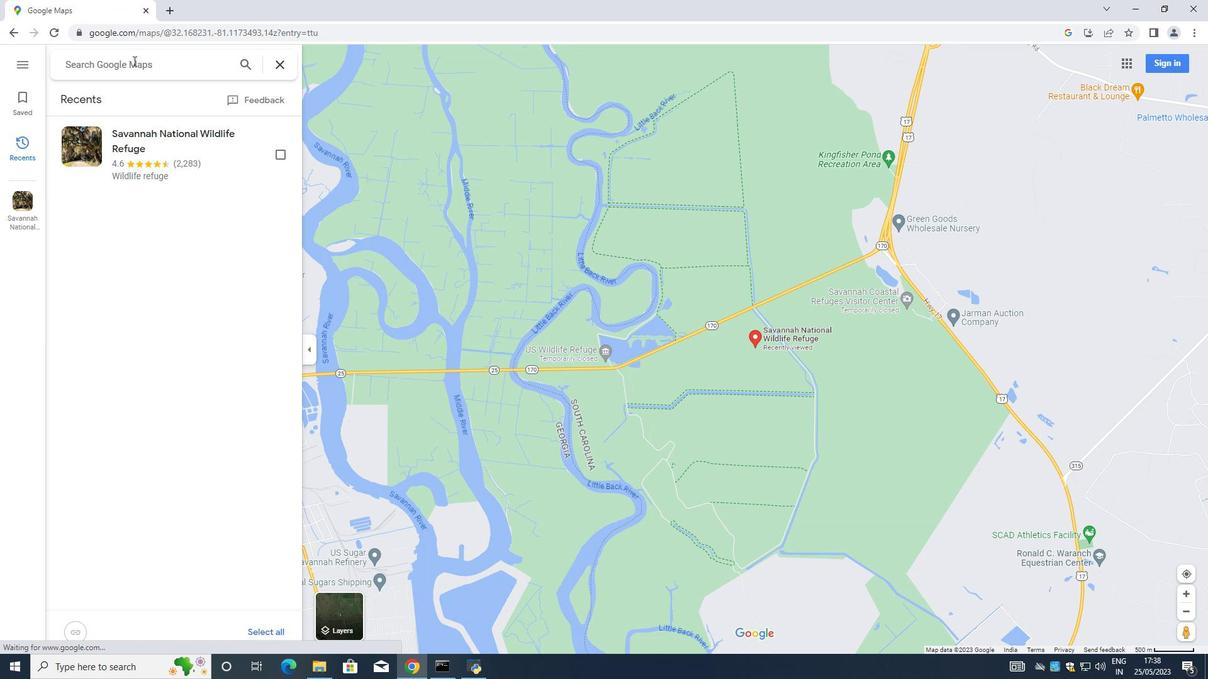 
Action: Mouse pressed left at (135, 60)
Screenshot: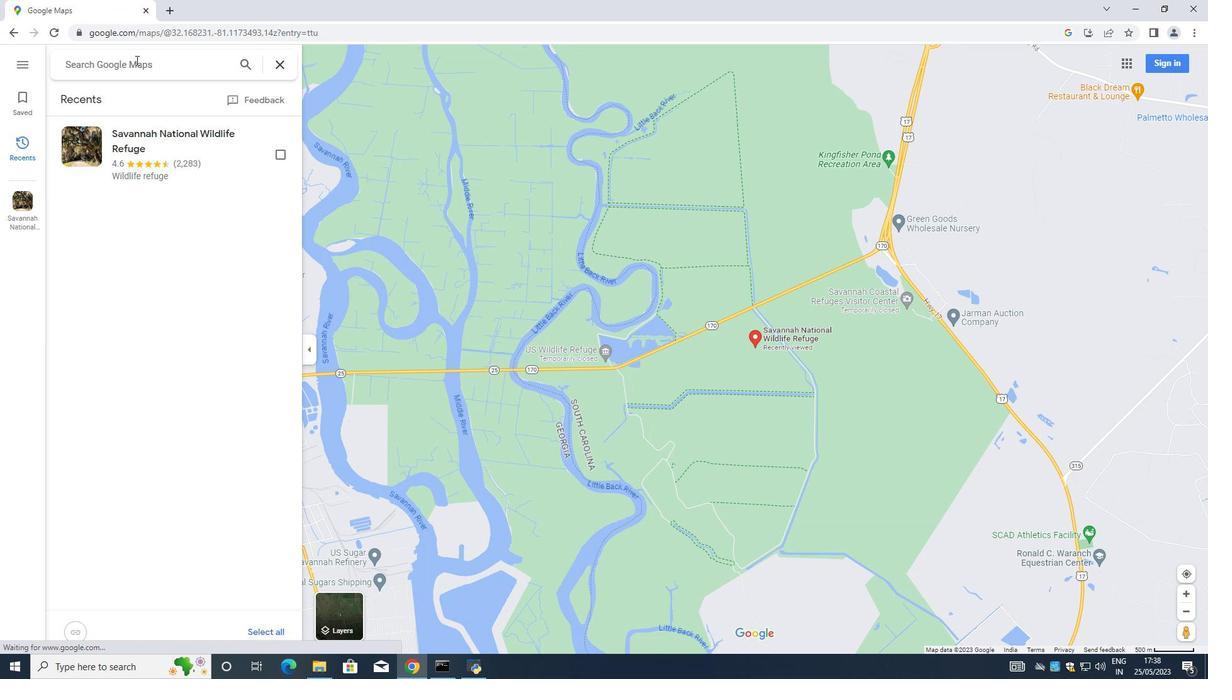 
Action: Mouse moved to (117, 90)
Screenshot: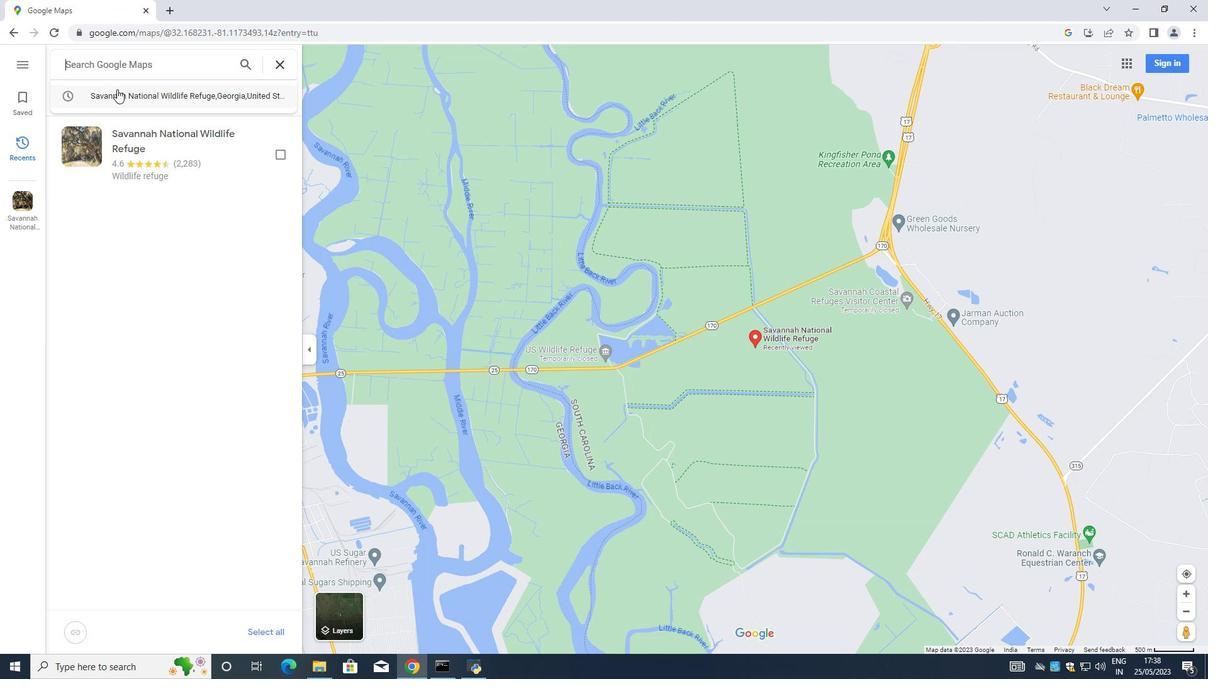 
Action: Mouse pressed left at (117, 90)
Screenshot: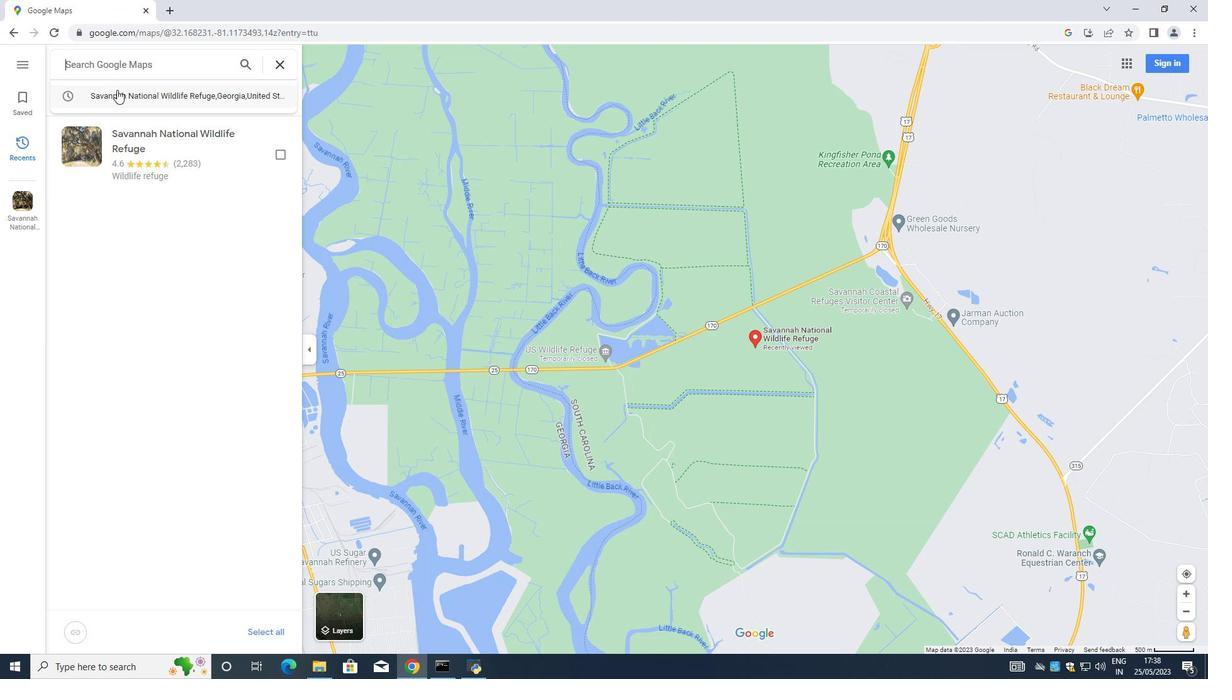 
Action: Mouse moved to (107, 184)
Screenshot: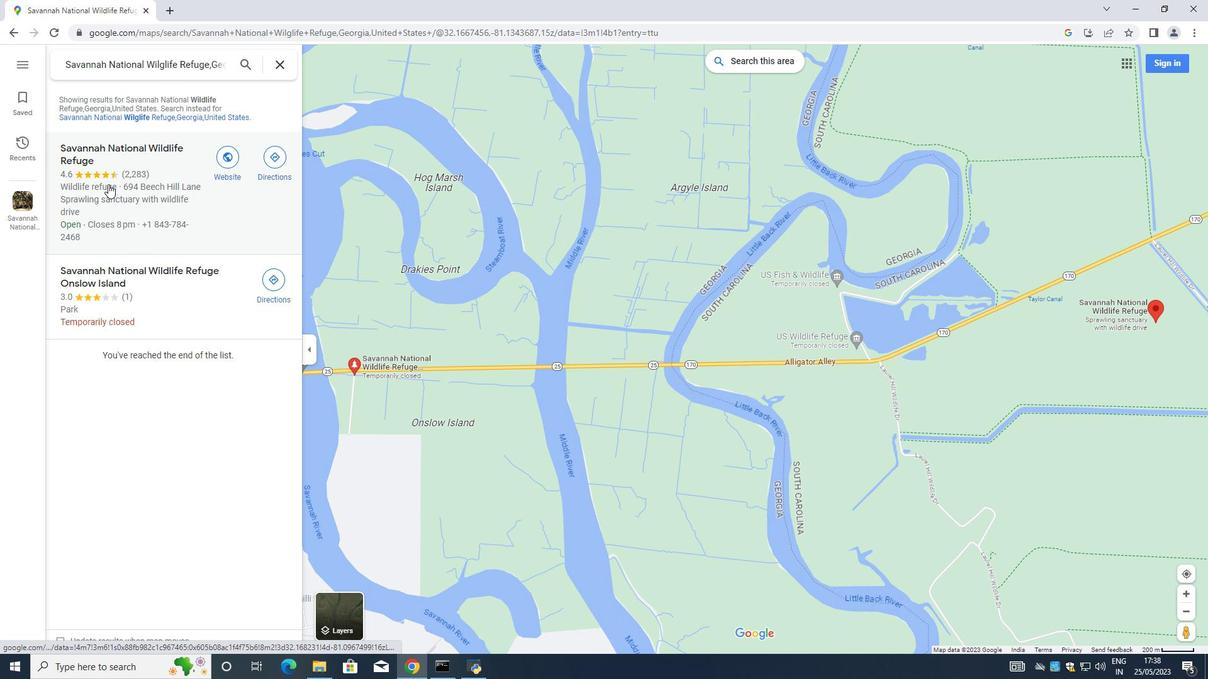 
Action: Mouse pressed left at (107, 184)
Screenshot: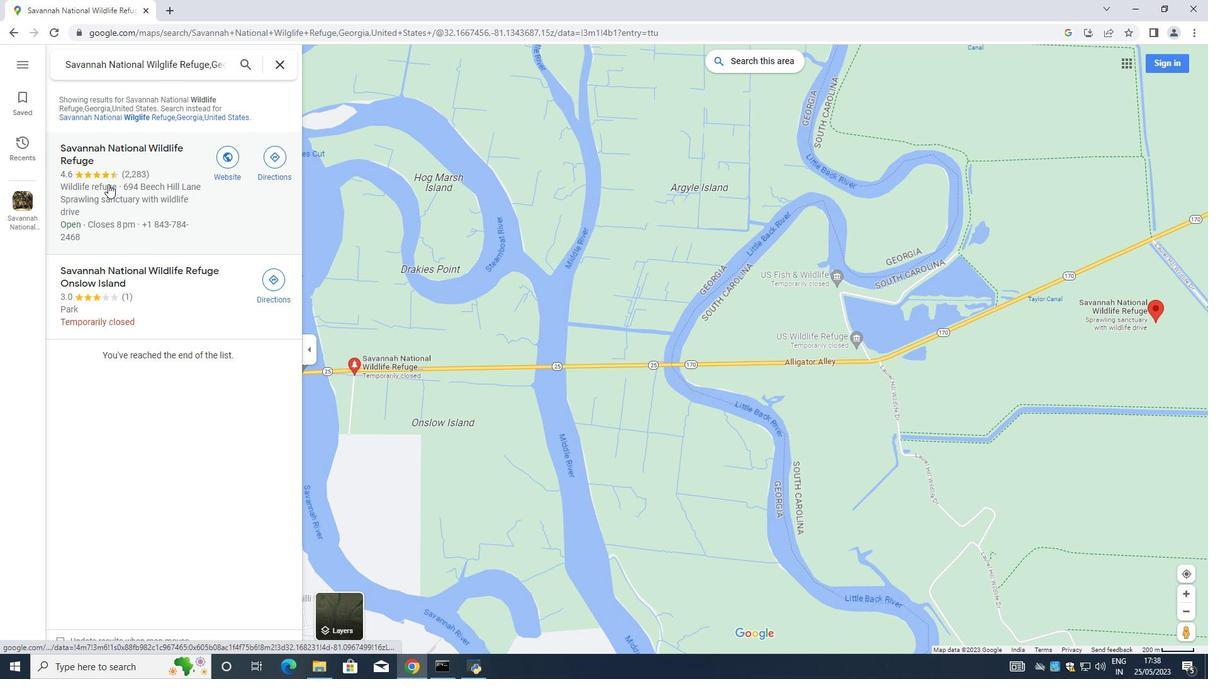 
Action: Mouse moved to (359, 303)
Screenshot: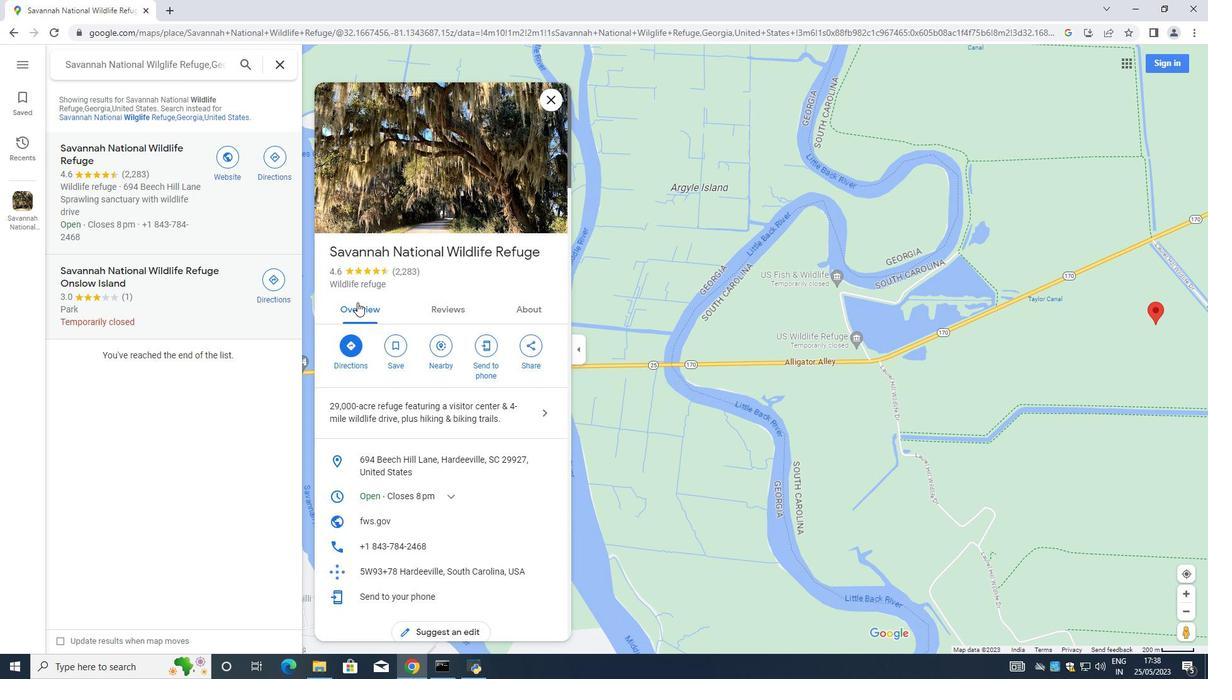 
Action: Mouse scrolled (357, 302) with delta (0, 0)
Screenshot: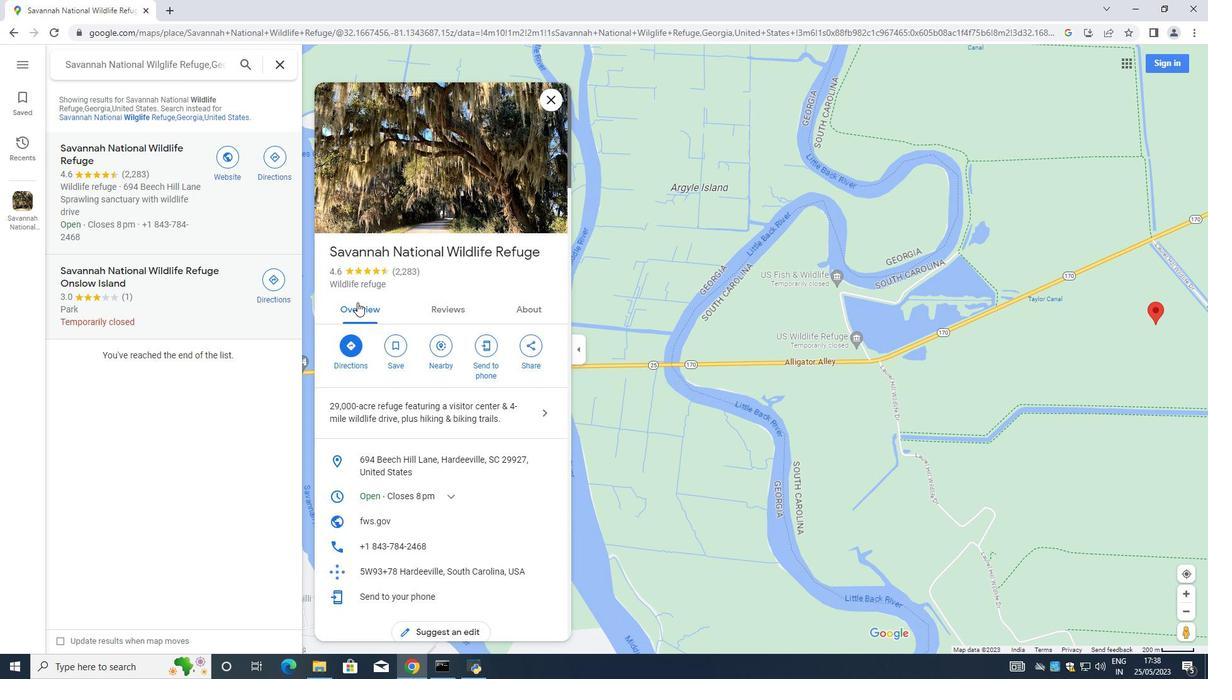 
Action: Mouse moved to (442, 345)
Screenshot: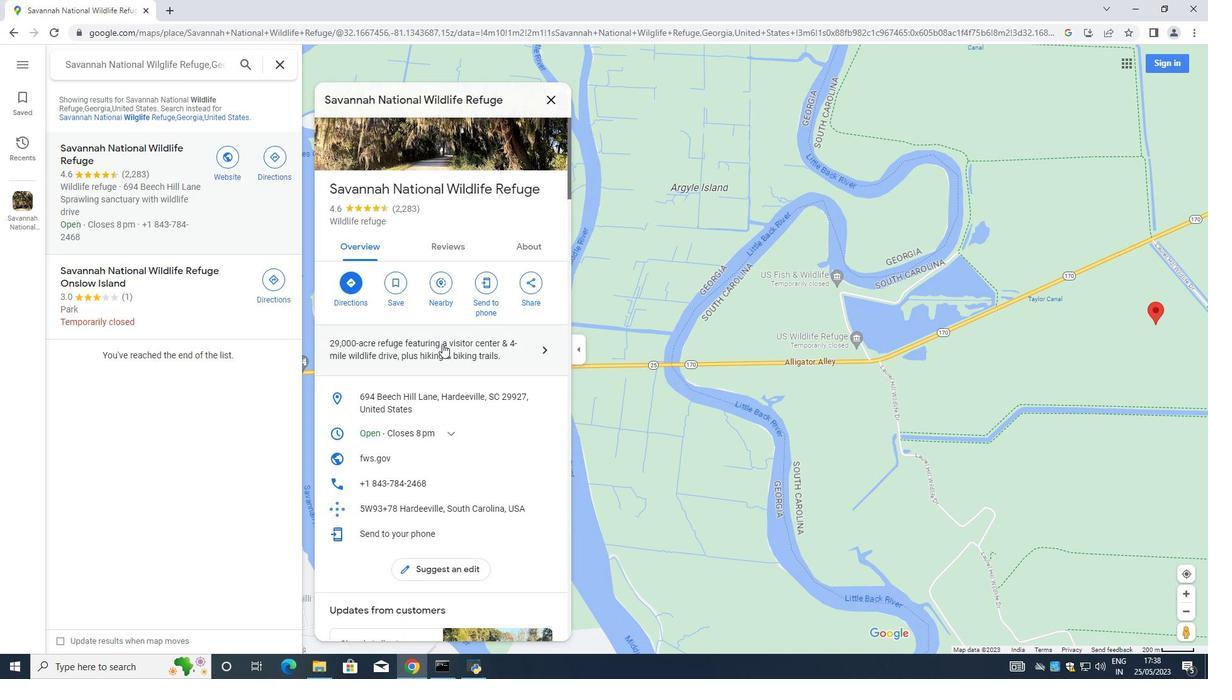 
Action: Mouse scrolled (442, 344) with delta (0, 0)
Screenshot: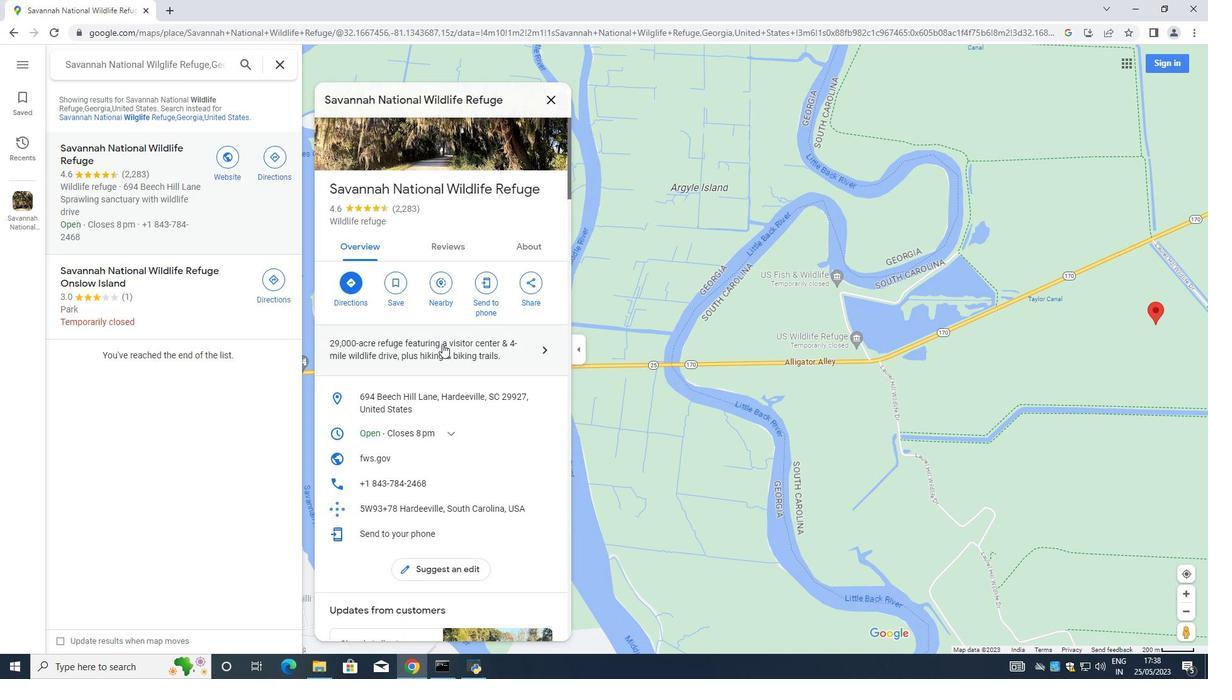 
Action: Mouse moved to (442, 346)
Screenshot: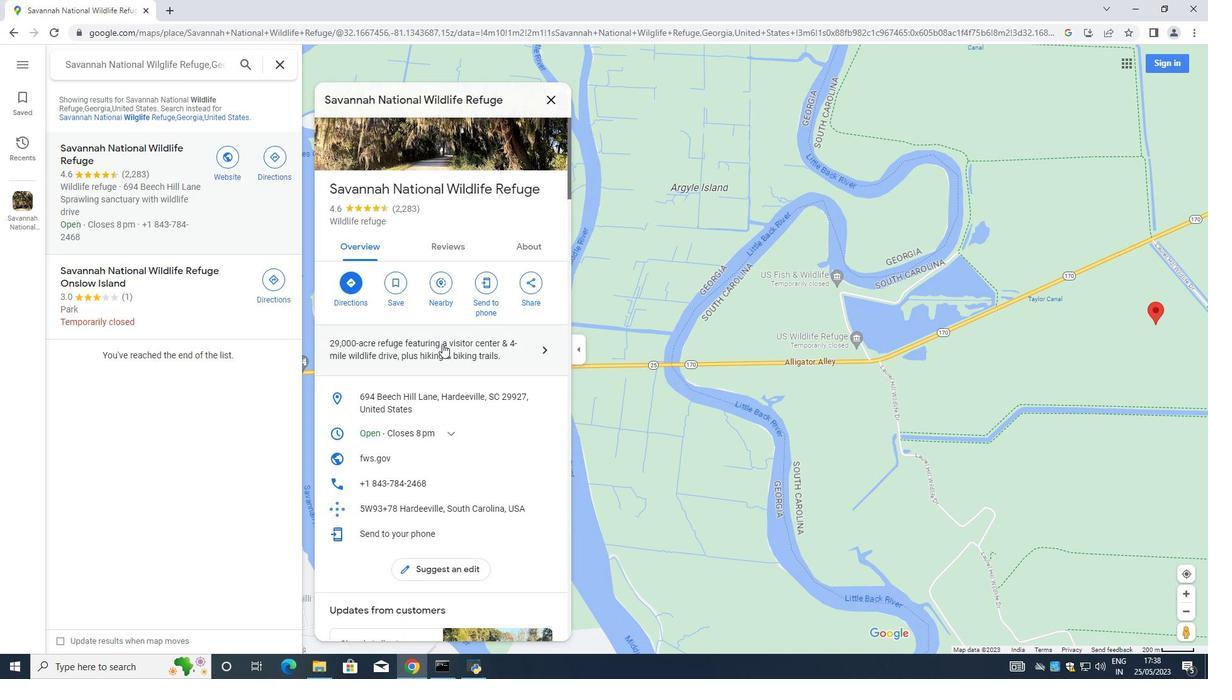 
Action: Mouse scrolled (442, 345) with delta (0, 0)
Screenshot: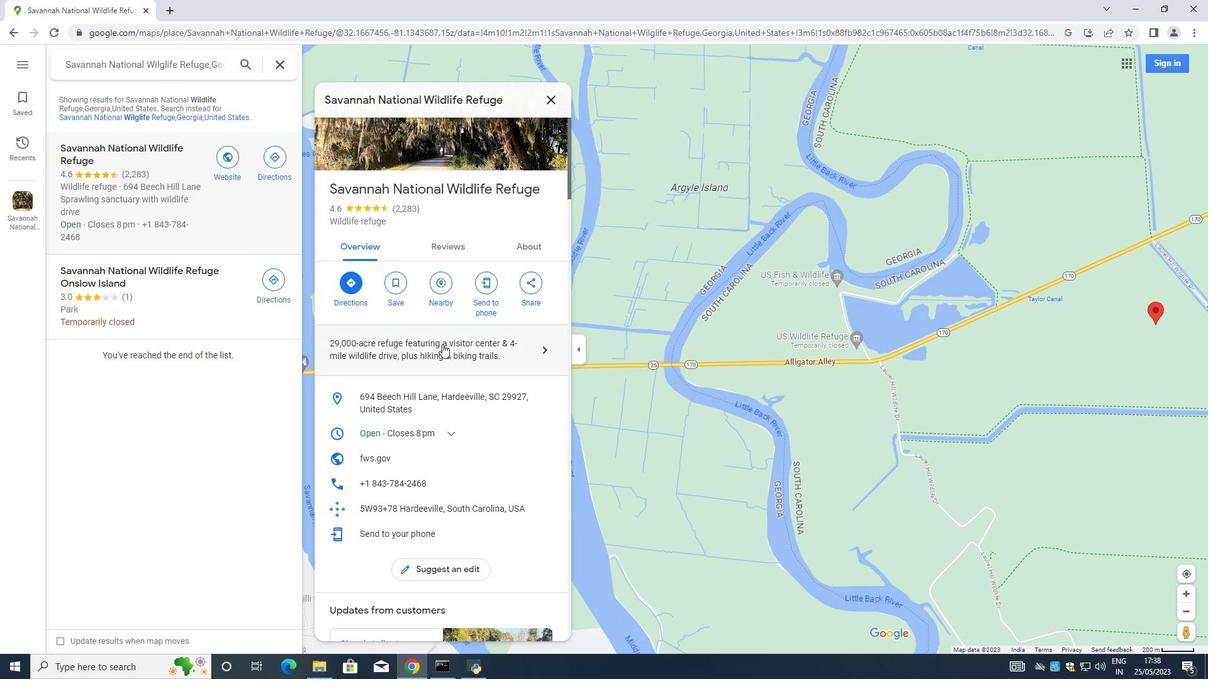 
Action: Mouse moved to (441, 346)
Screenshot: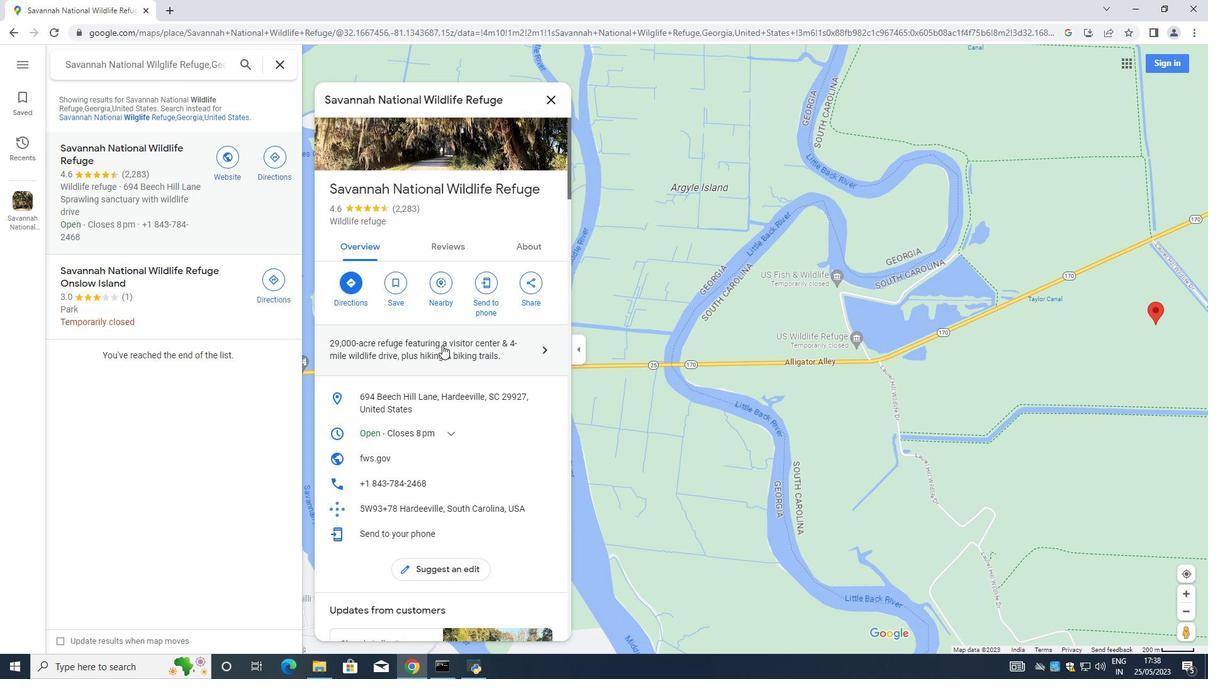 
Action: Mouse scrolled (441, 346) with delta (0, 0)
Screenshot: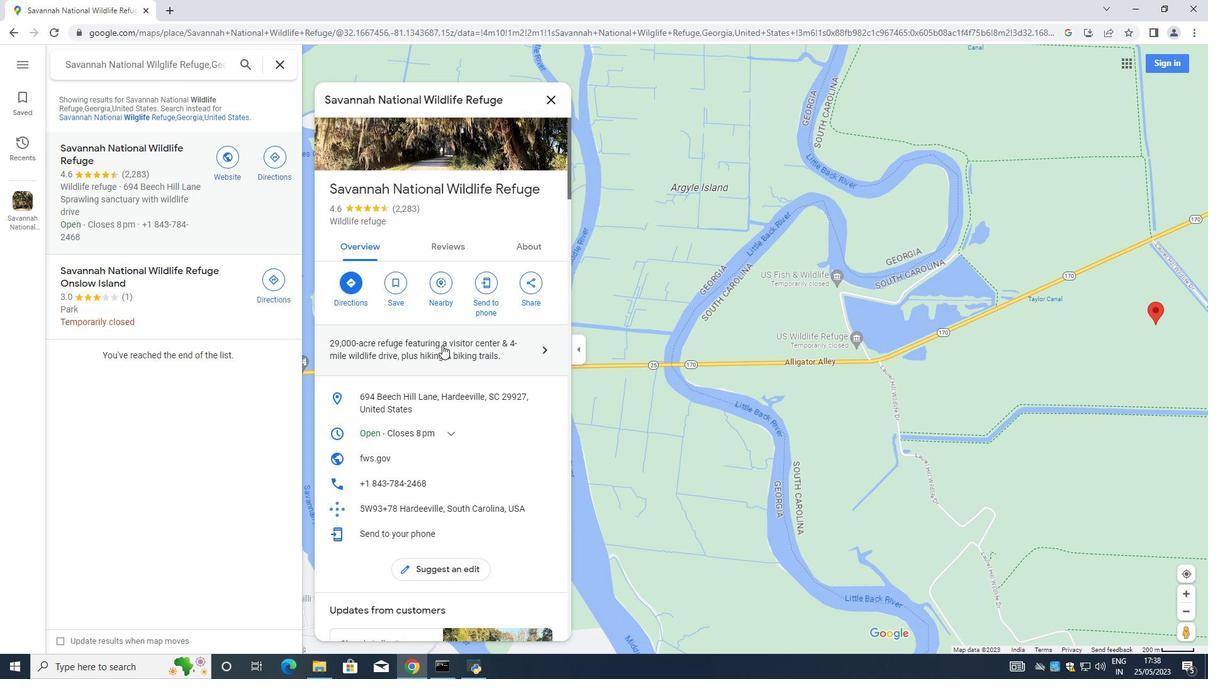 
Action: Mouse moved to (441, 346)
Screenshot: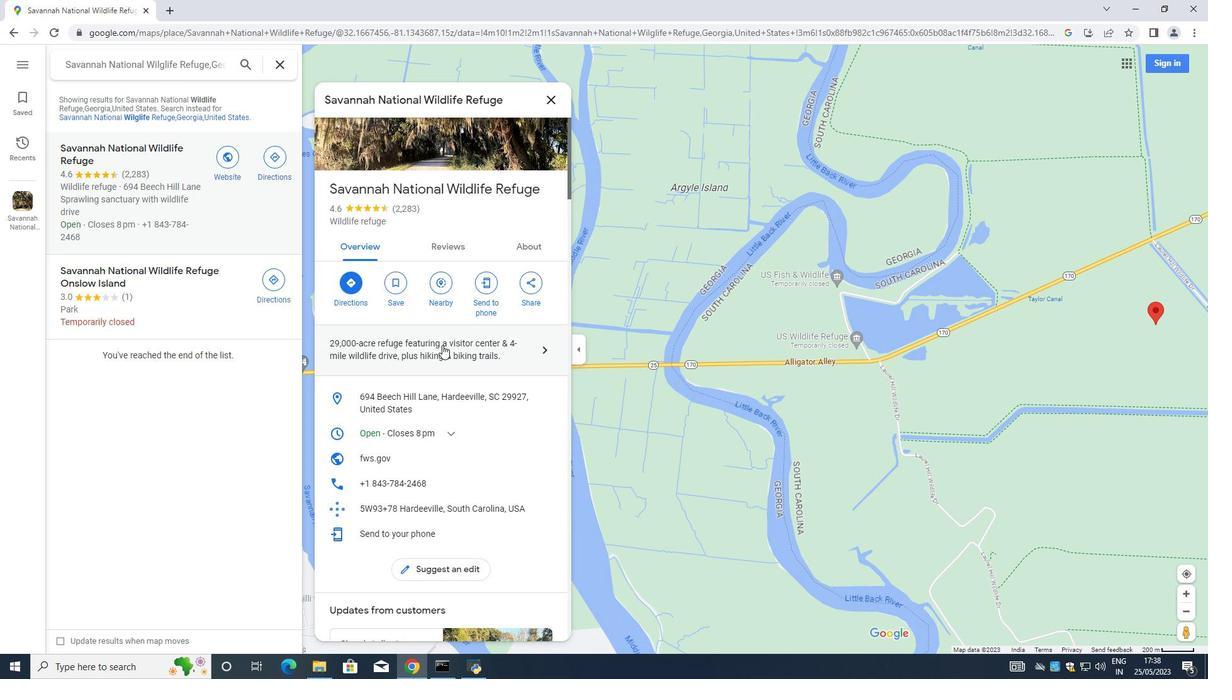 
Action: Mouse scrolled (441, 346) with delta (0, 0)
Screenshot: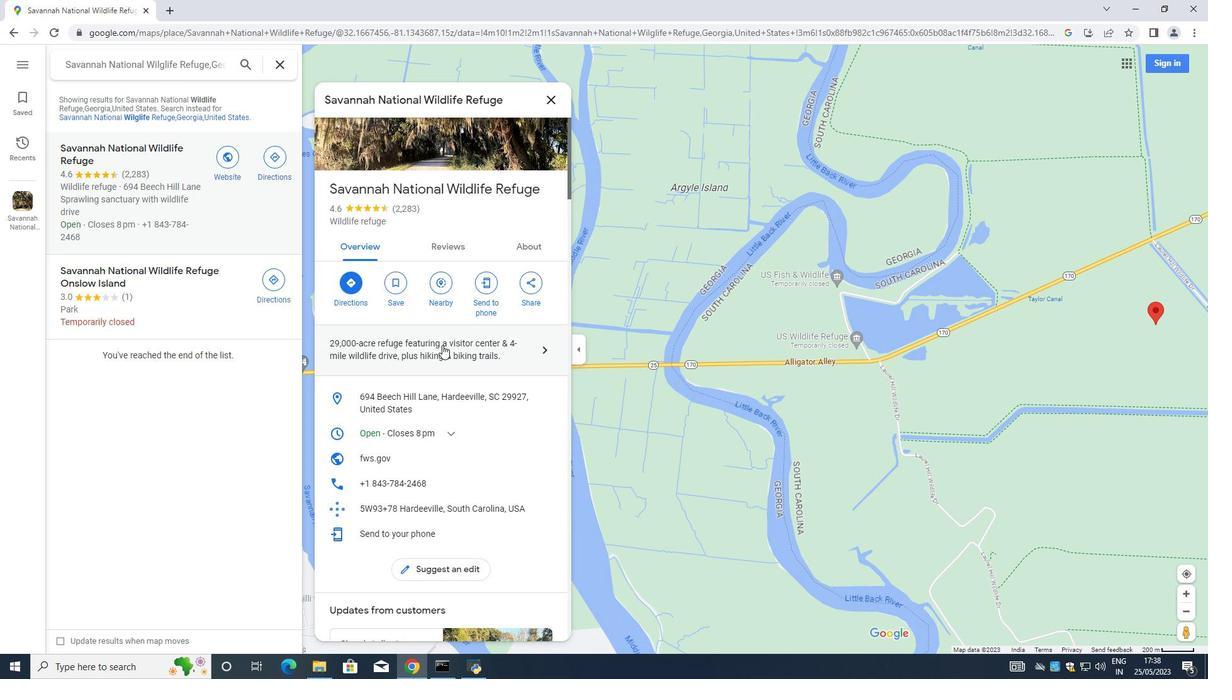 
Action: Mouse moved to (438, 344)
Screenshot: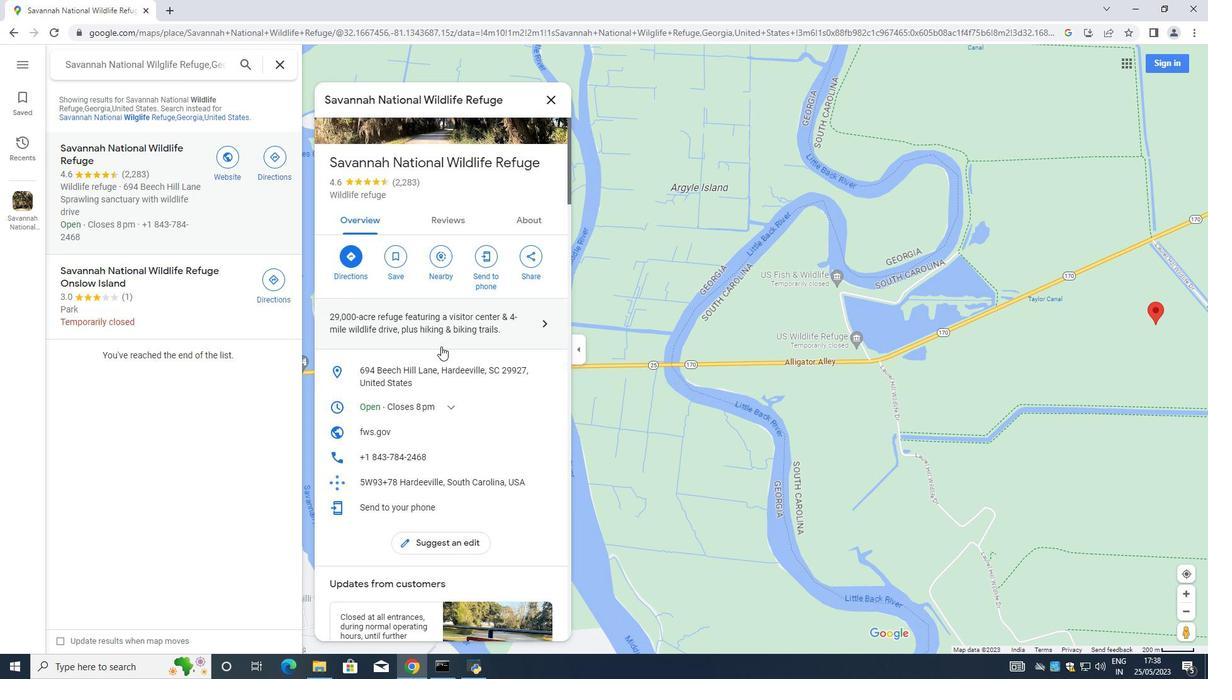
Action: Mouse scrolled (438, 344) with delta (0, 0)
Screenshot: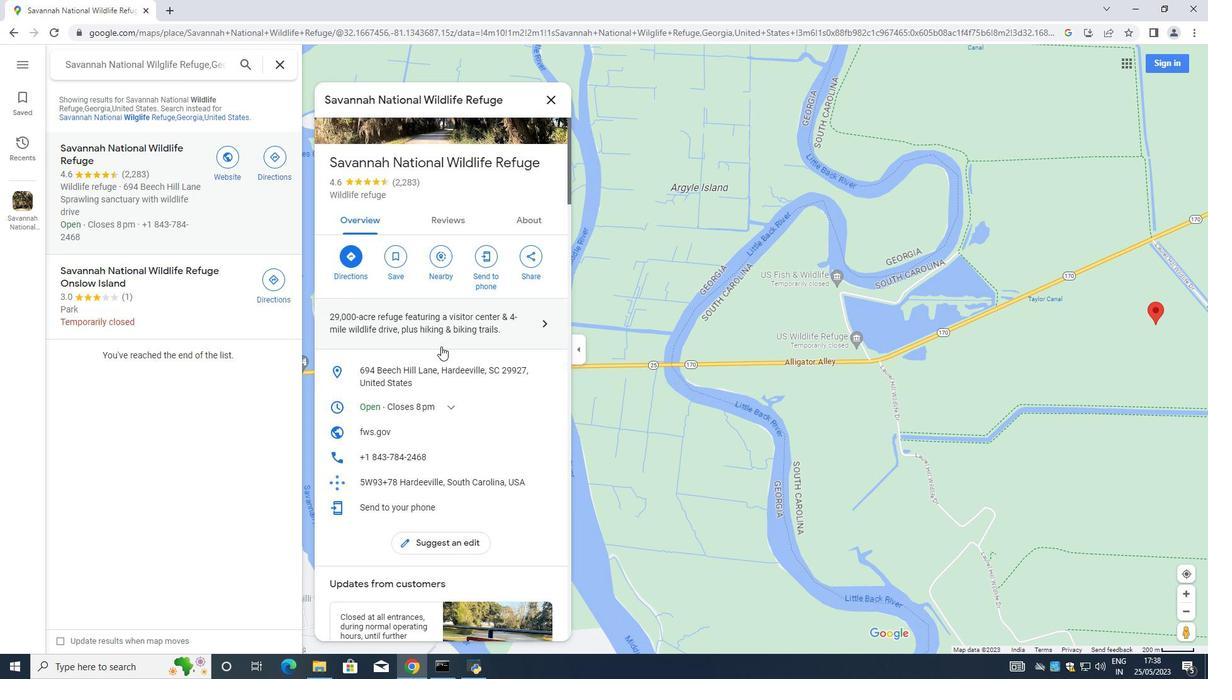
Action: Mouse moved to (427, 339)
Screenshot: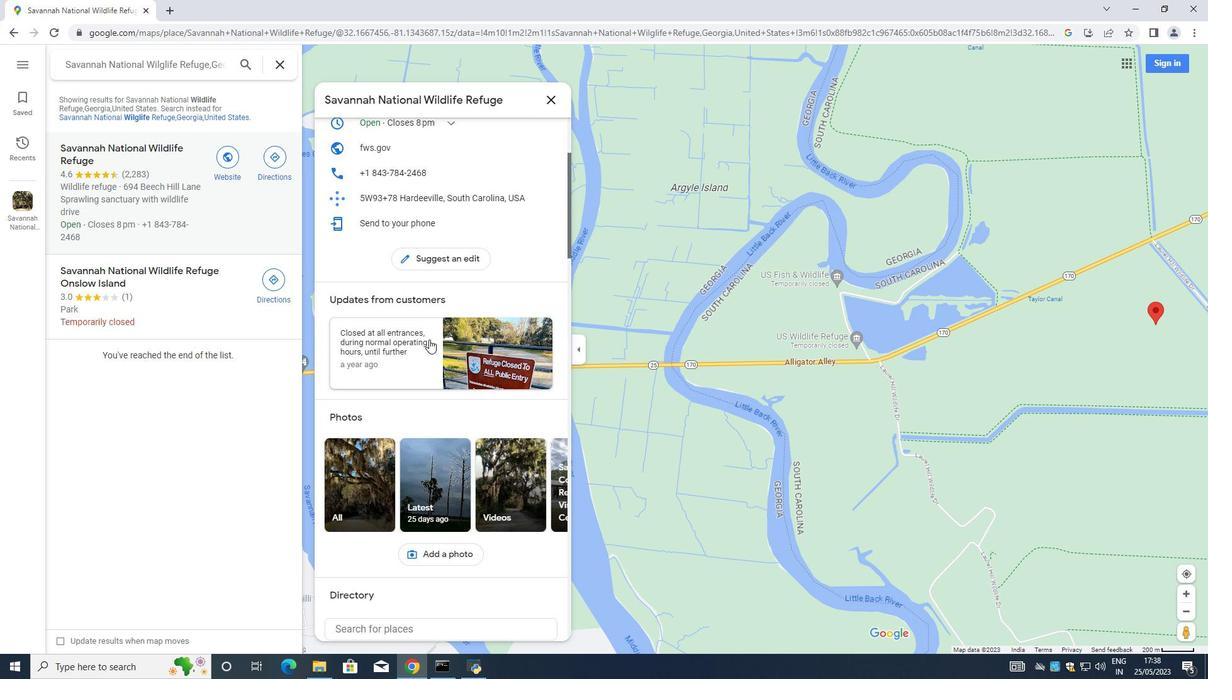 
Action: Mouse scrolled (427, 339) with delta (0, 0)
Screenshot: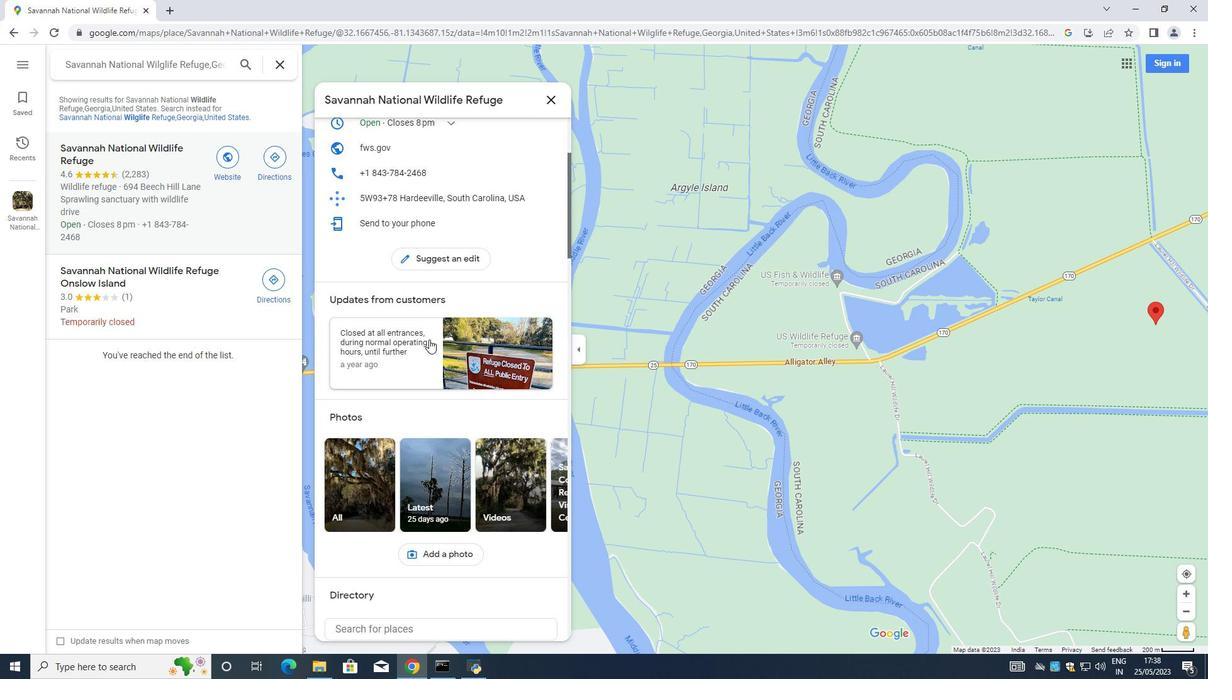 
Action: Mouse scrolled (427, 339) with delta (0, 0)
Screenshot: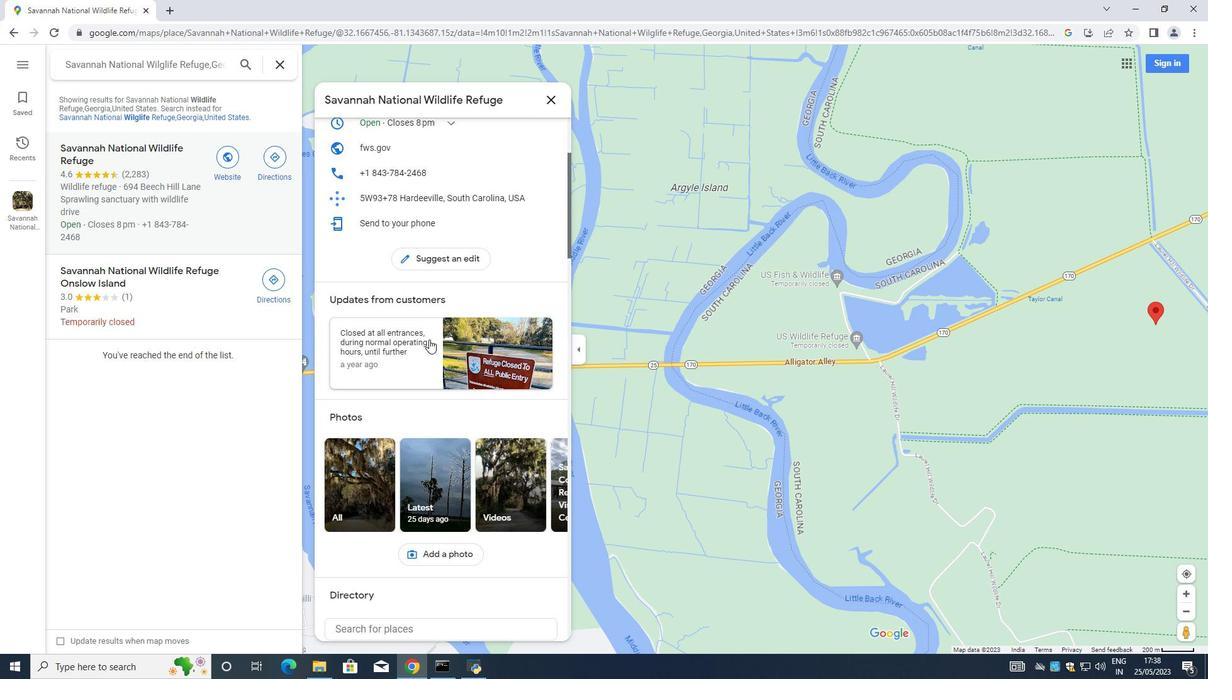 
Action: Mouse moved to (426, 339)
Screenshot: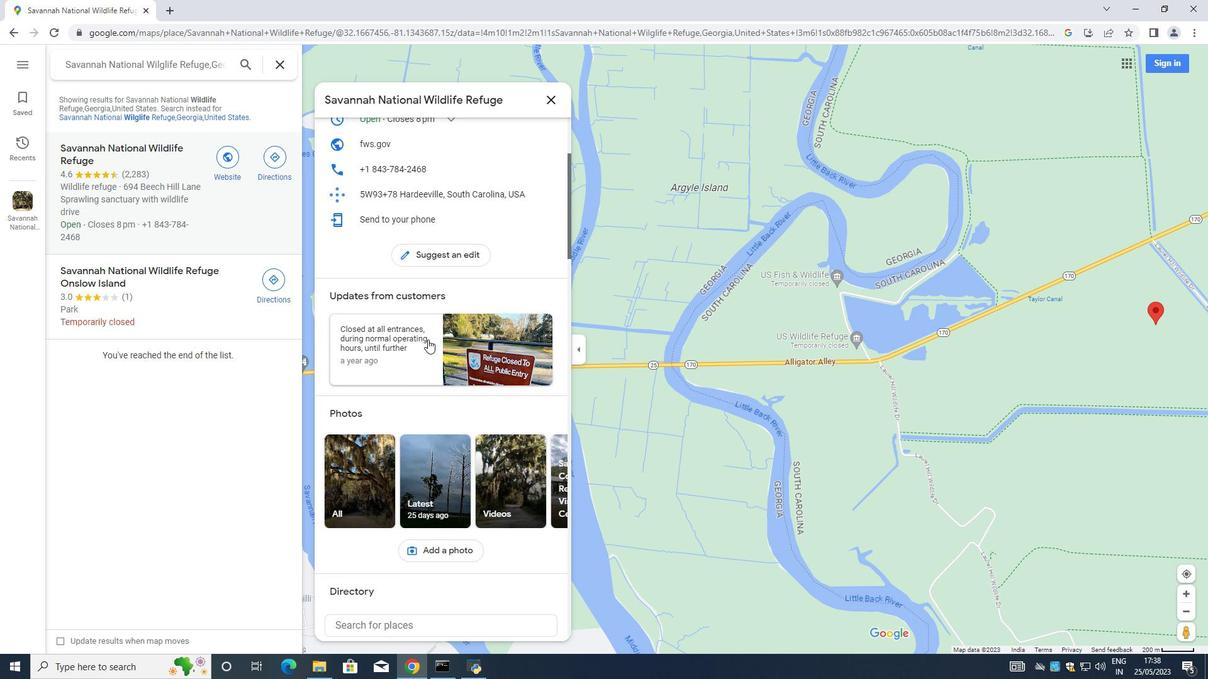 
Action: Mouse scrolled (426, 339) with delta (0, 0)
Screenshot: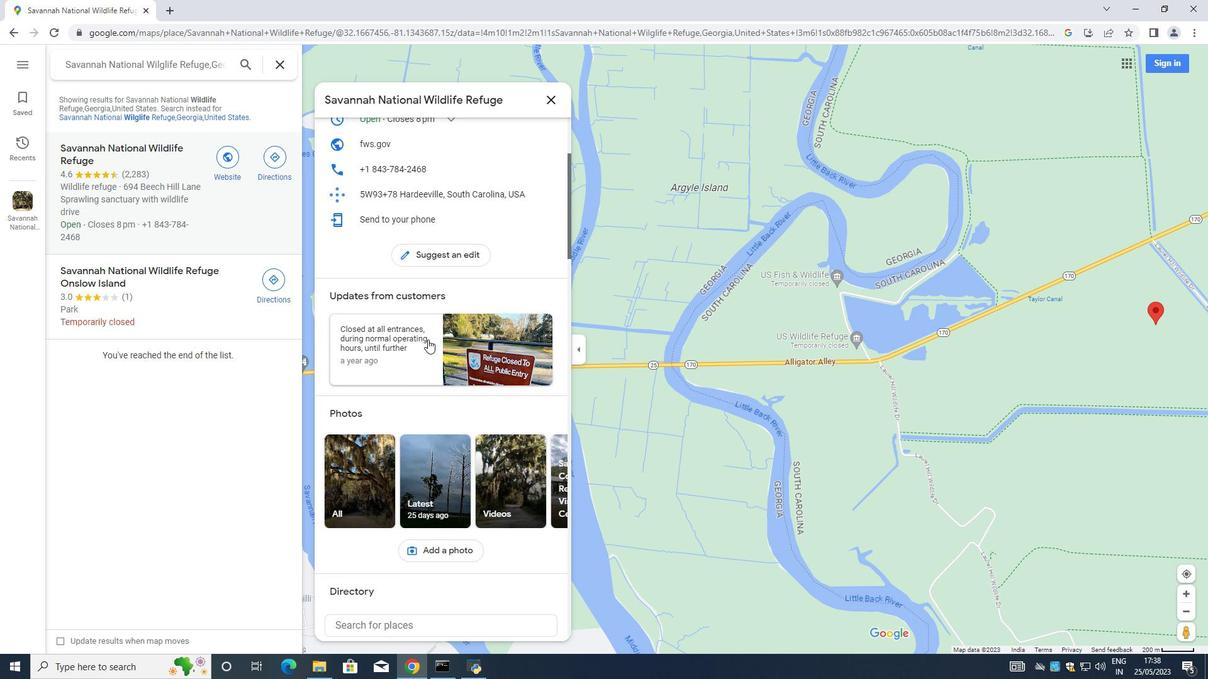 
Action: Mouse scrolled (426, 339) with delta (0, 0)
Screenshot: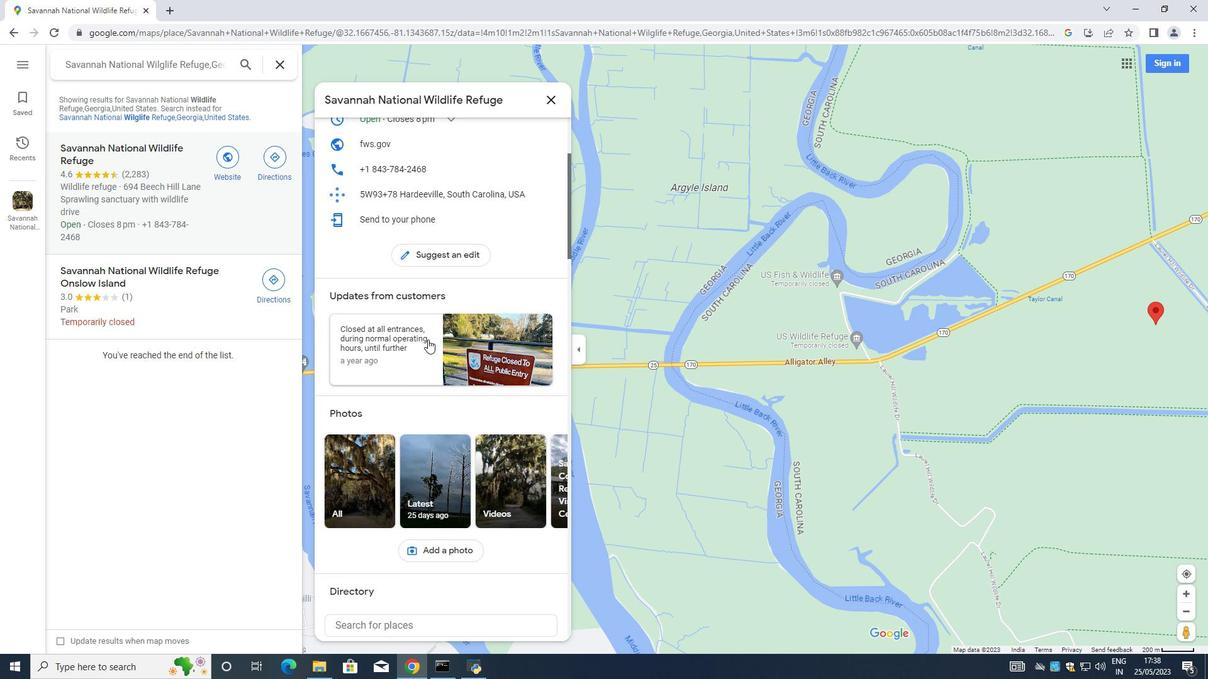 
Action: Mouse moved to (426, 339)
Screenshot: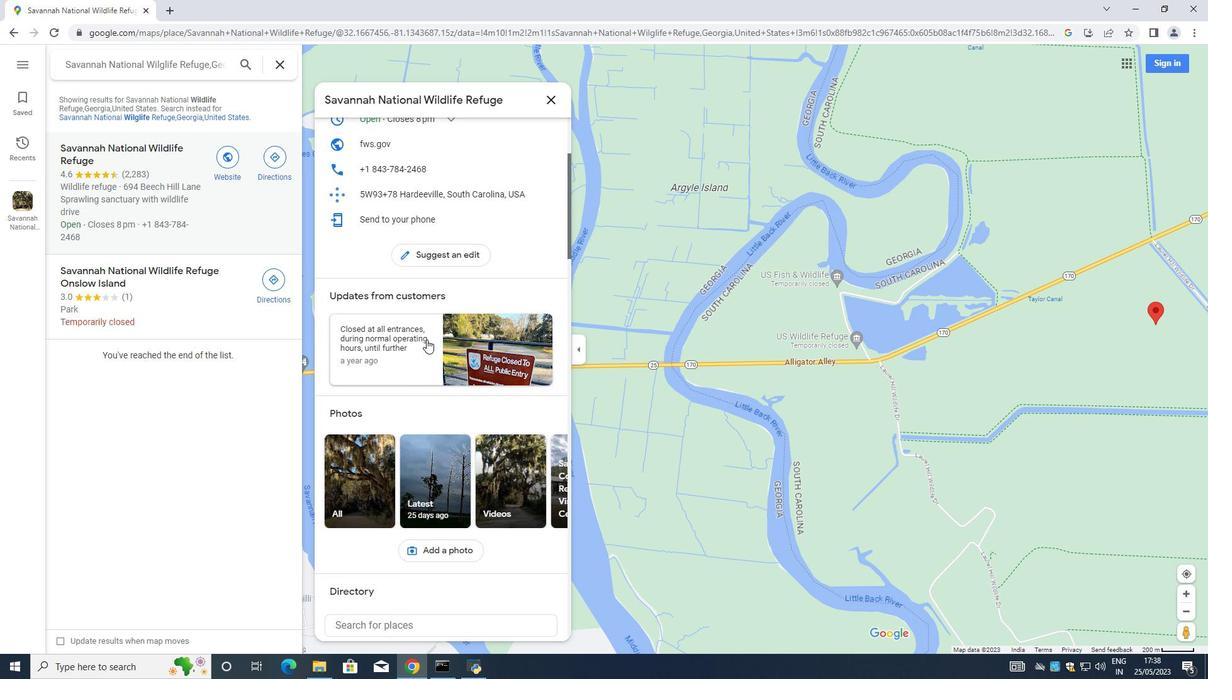 
Action: Mouse scrolled (426, 339) with delta (0, 0)
Screenshot: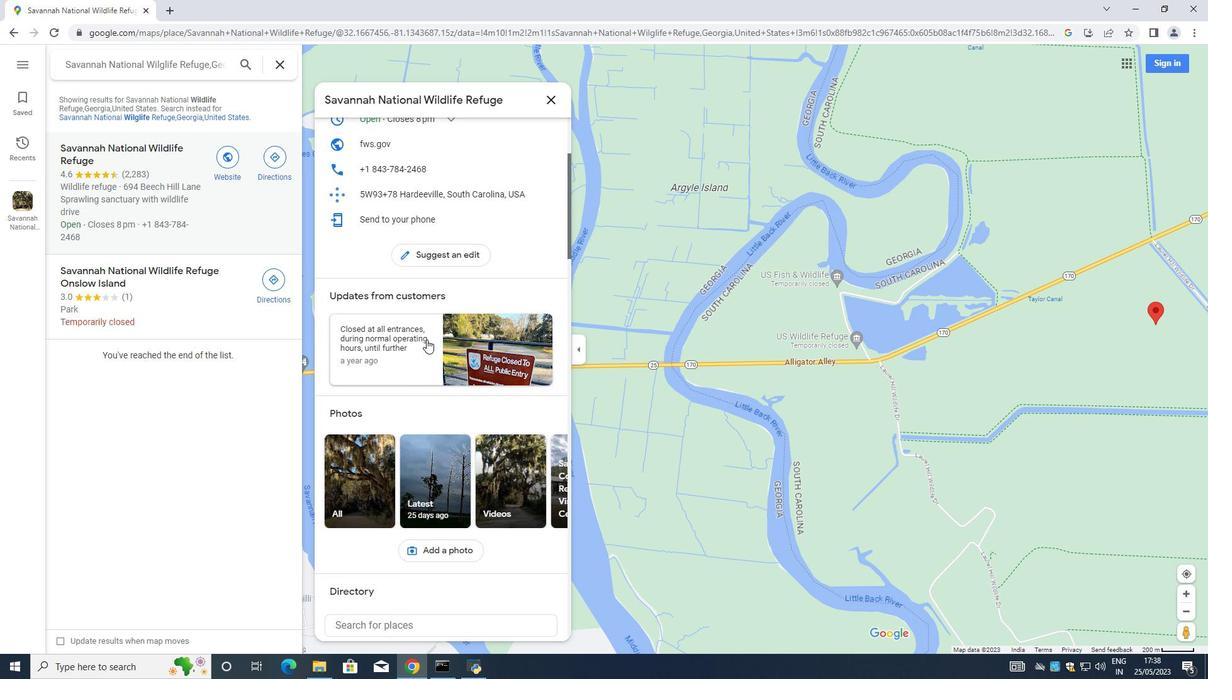
Action: Mouse moved to (426, 339)
Screenshot: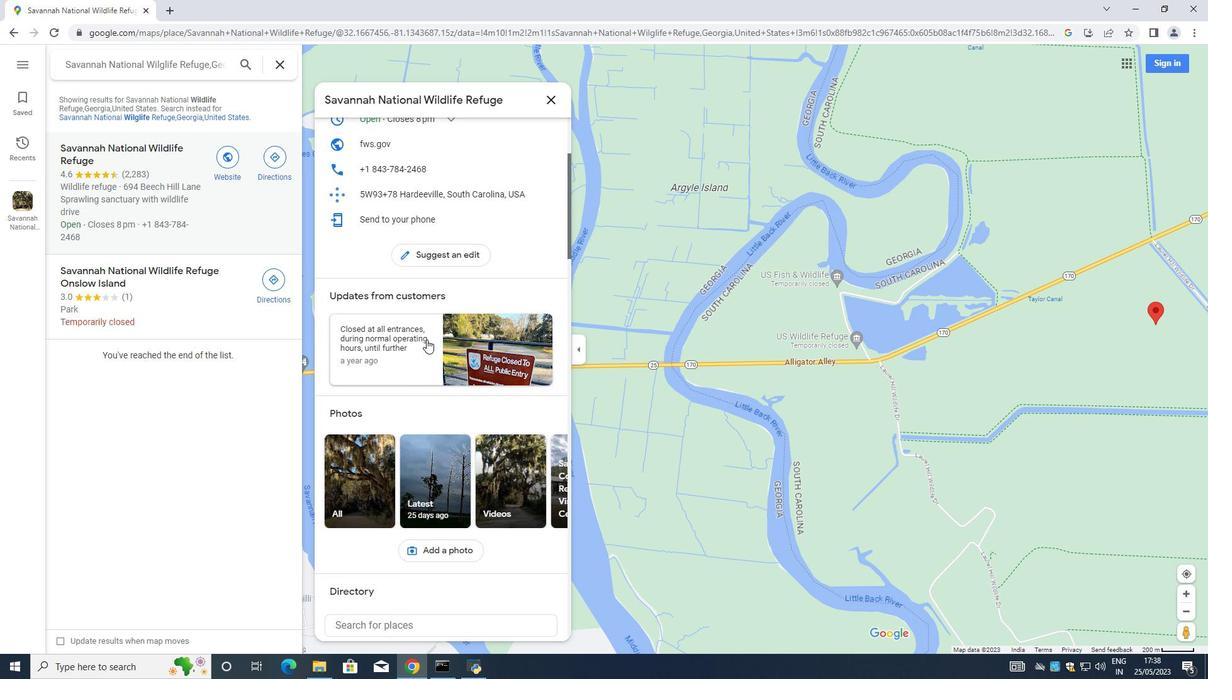
Action: Mouse scrolled (426, 339) with delta (0, 0)
Screenshot: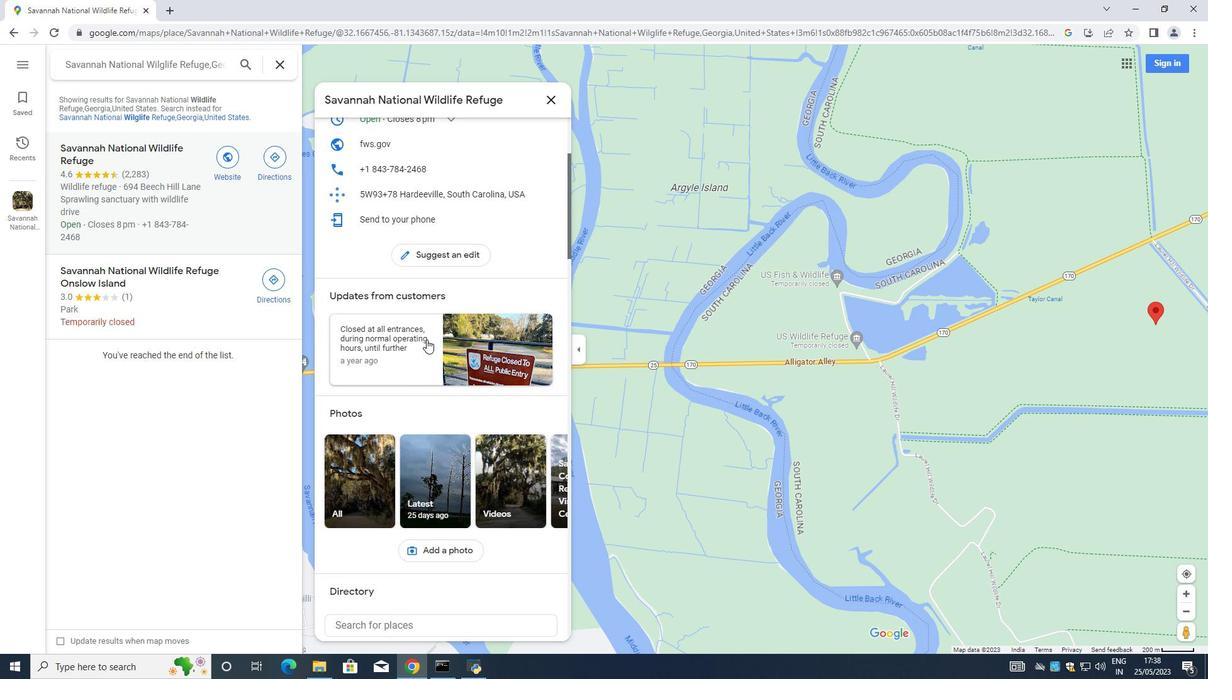 
Action: Mouse moved to (422, 334)
Screenshot: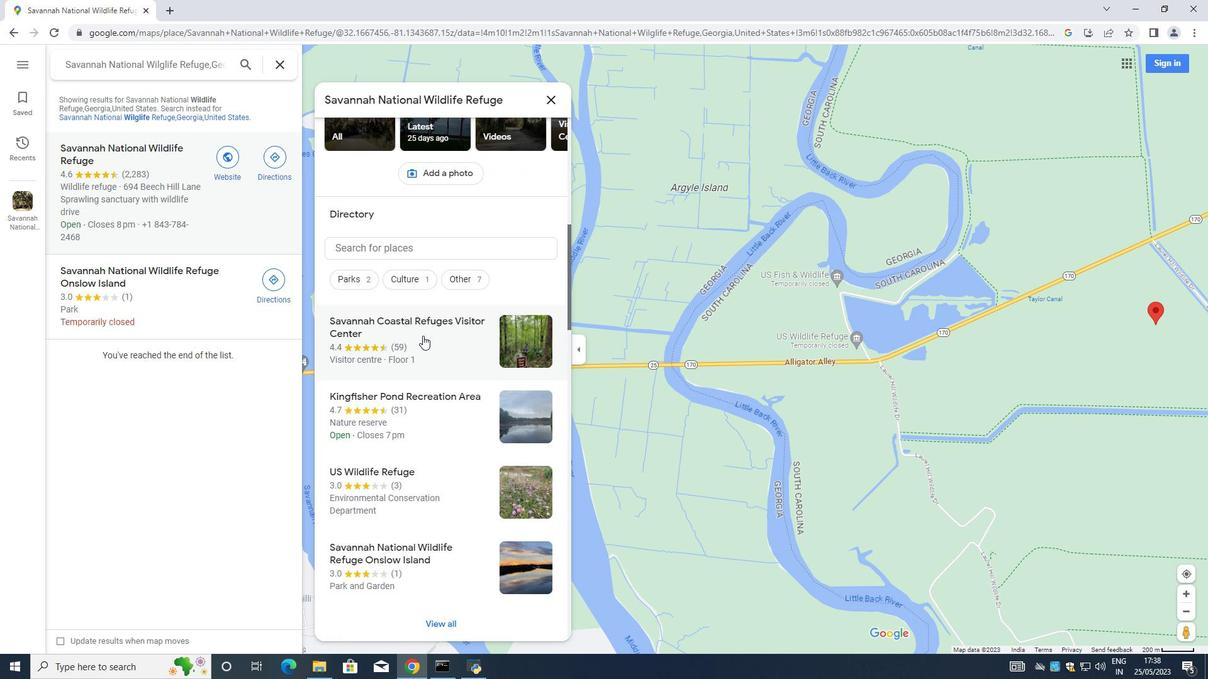
Action: Mouse scrolled (422, 334) with delta (0, 0)
Screenshot: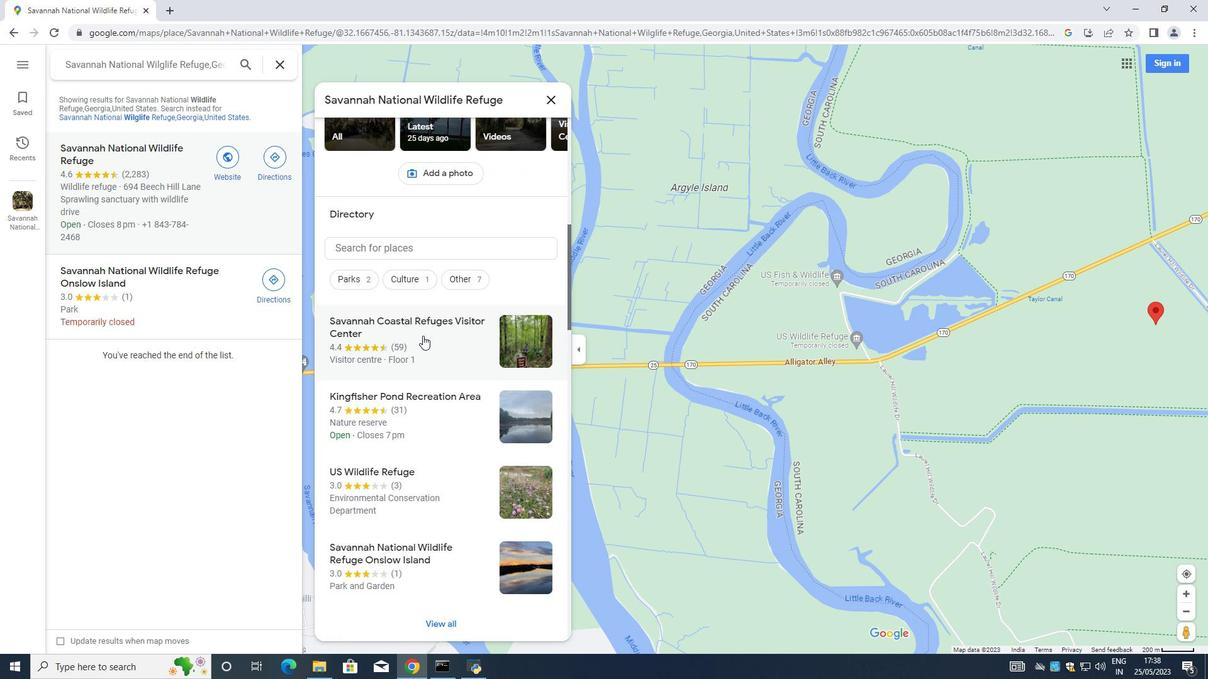 
Action: Mouse moved to (422, 334)
Screenshot: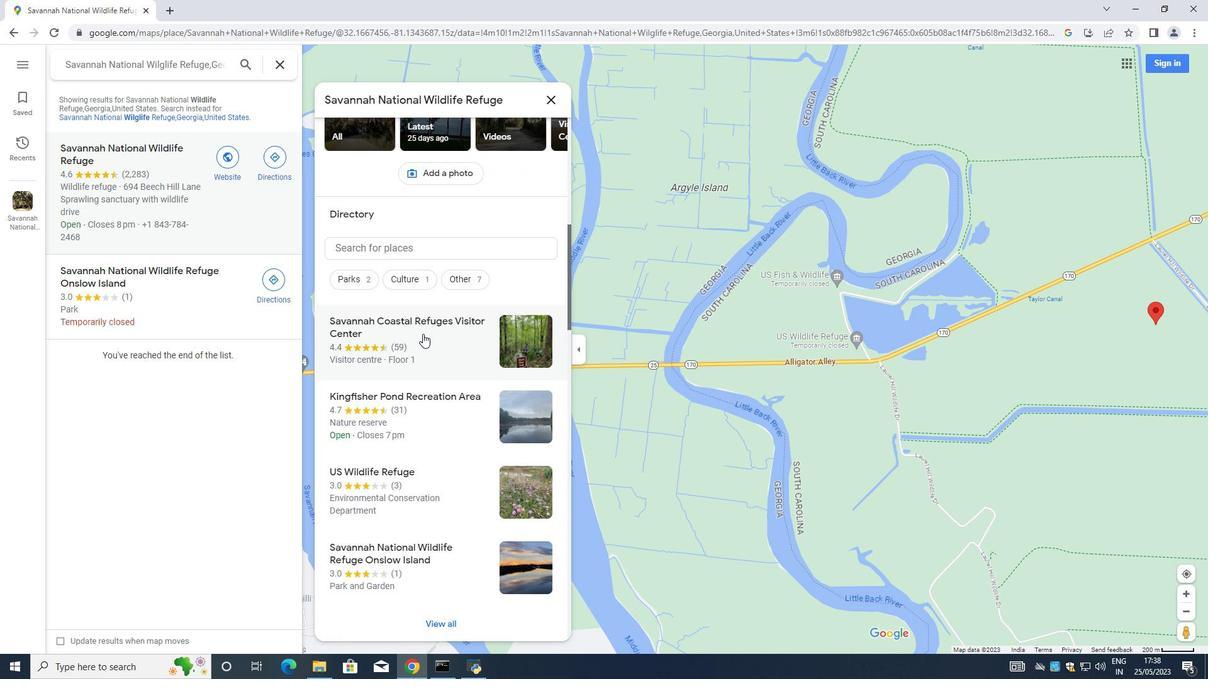 
Action: Mouse scrolled (422, 334) with delta (0, 0)
Screenshot: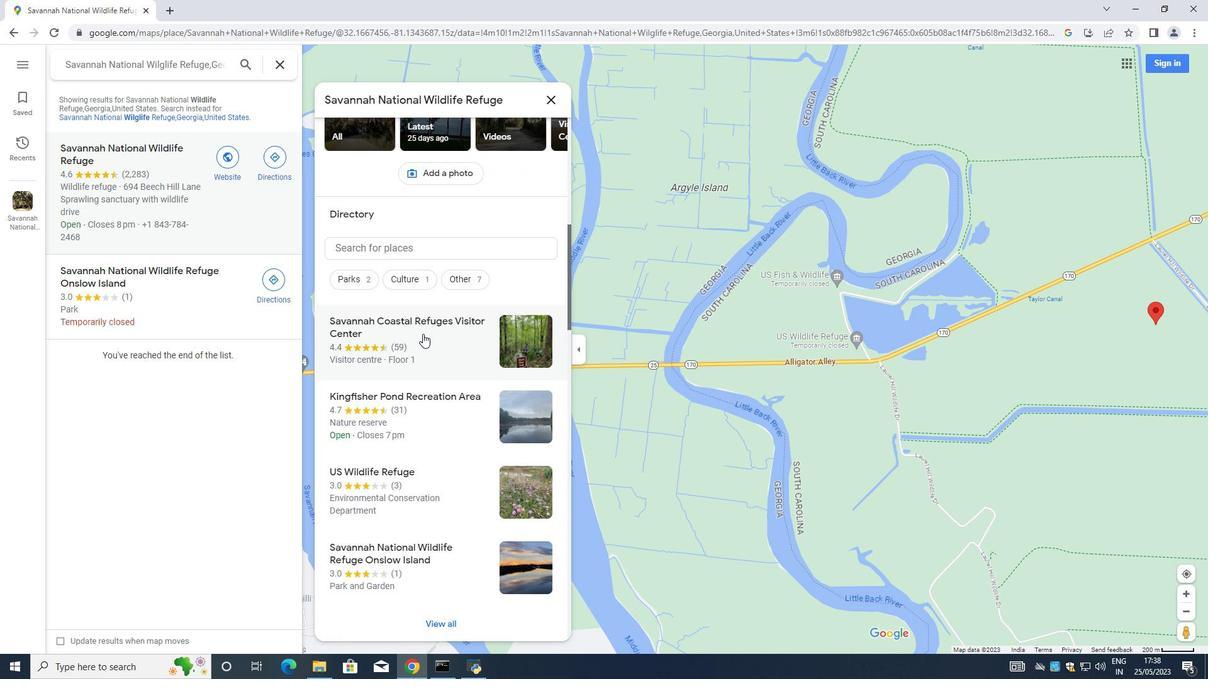 
Action: Mouse moved to (422, 332)
Screenshot: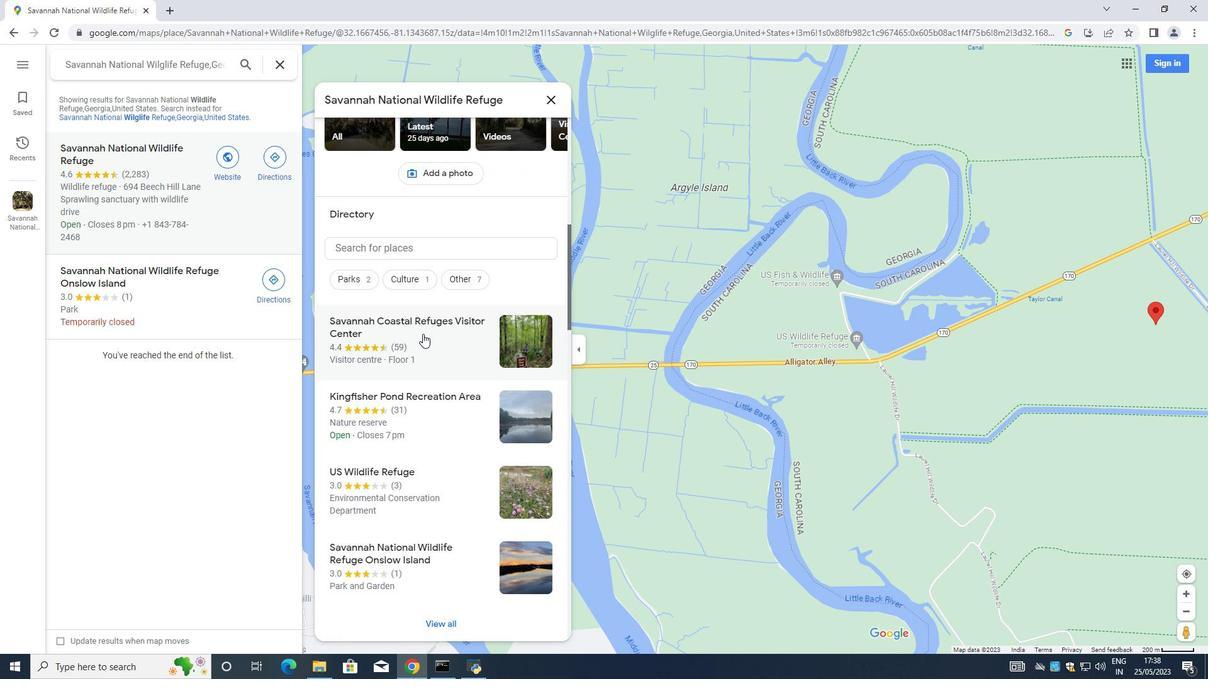 
Action: Mouse scrolled (422, 333) with delta (0, 0)
Screenshot: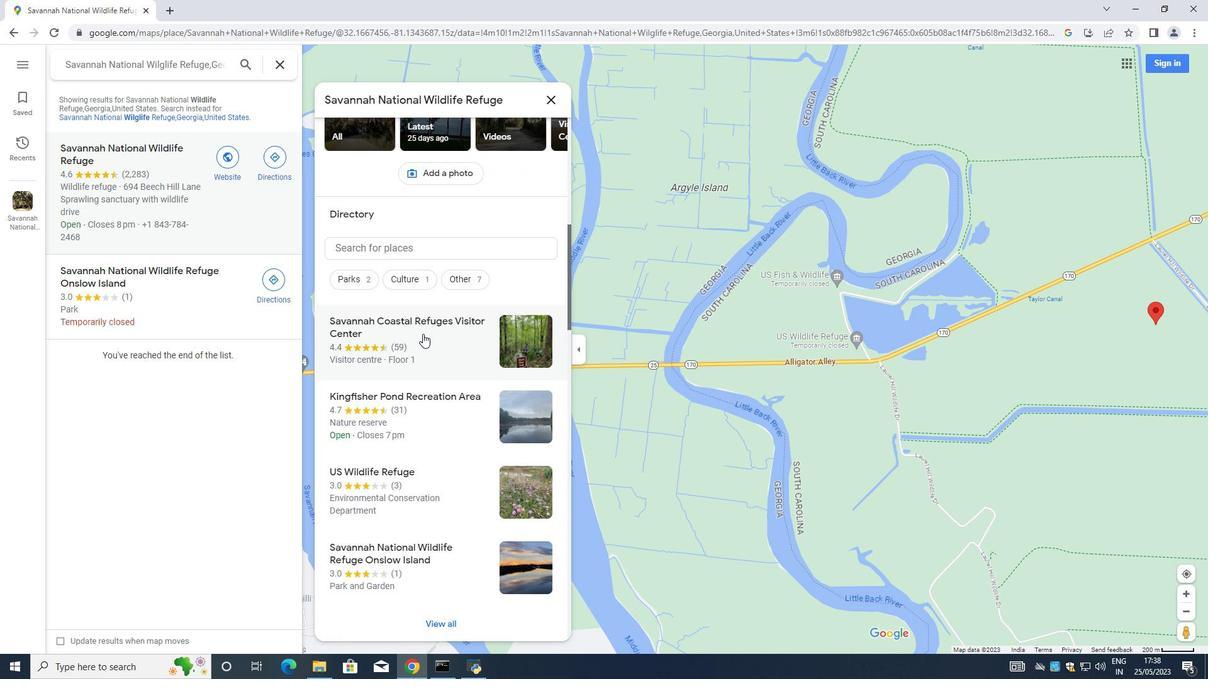 
Action: Mouse scrolled (422, 333) with delta (0, 0)
Screenshot: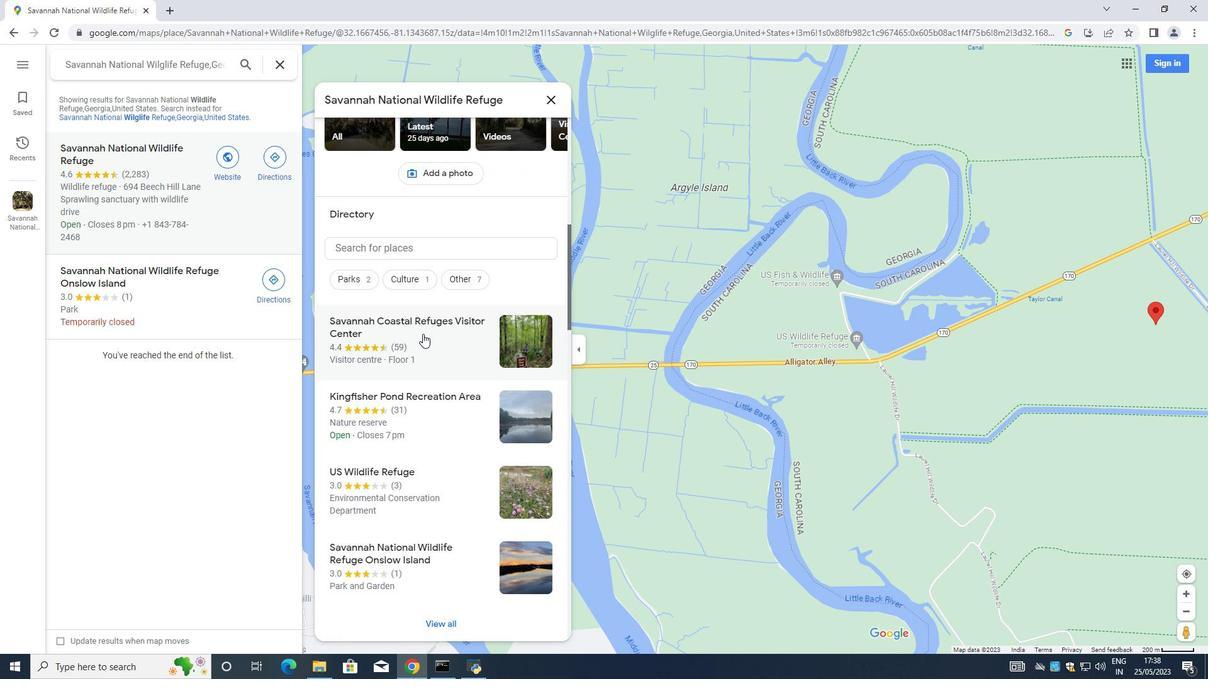 
Action: Mouse moved to (422, 332)
Screenshot: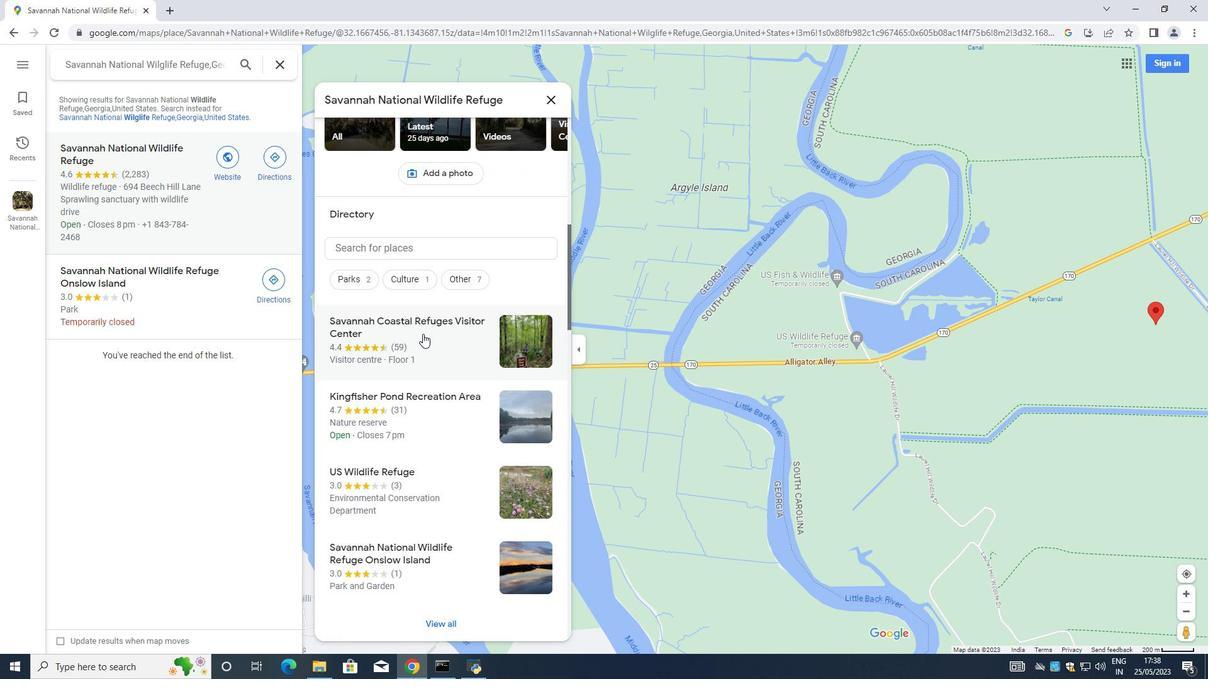 
Action: Mouse scrolled (422, 333) with delta (0, 0)
Screenshot: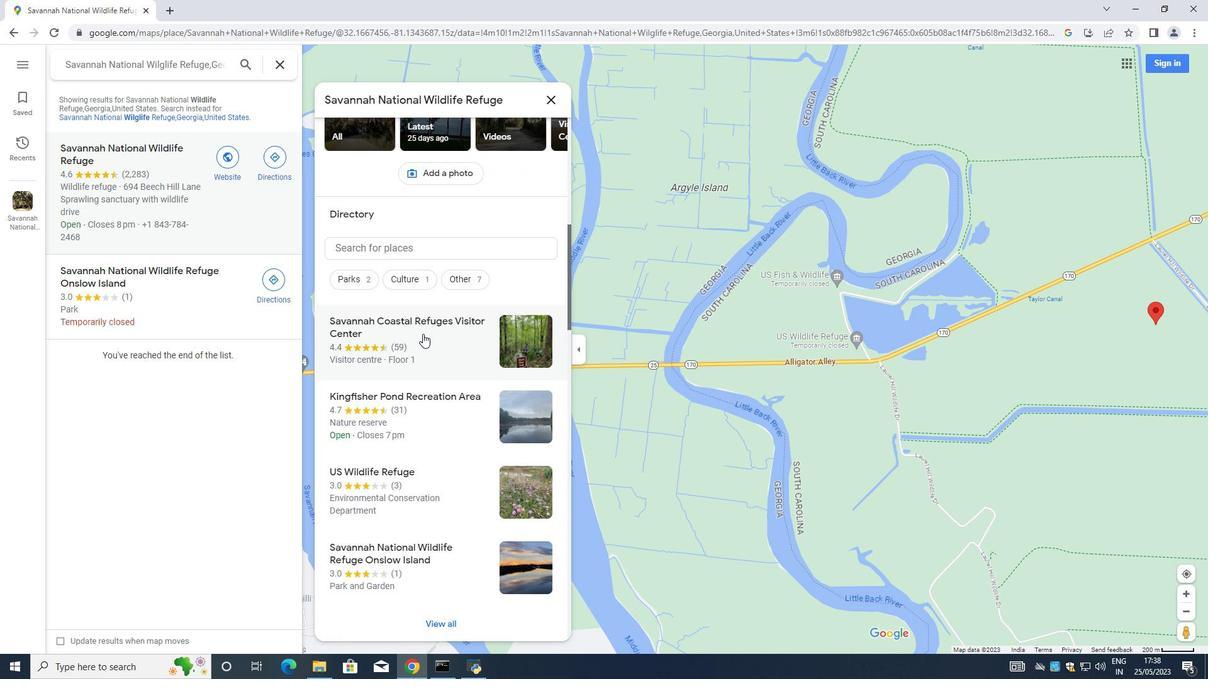 
Action: Mouse moved to (422, 332)
Screenshot: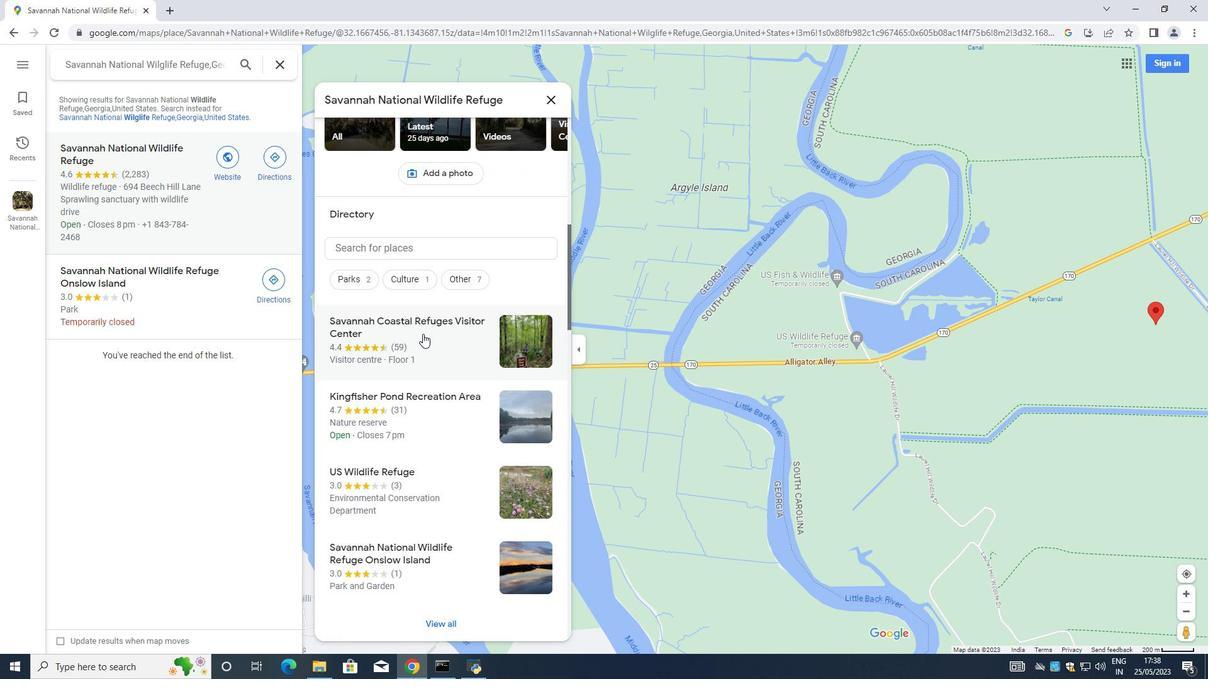 
Action: Mouse scrolled (422, 332) with delta (0, 0)
Screenshot: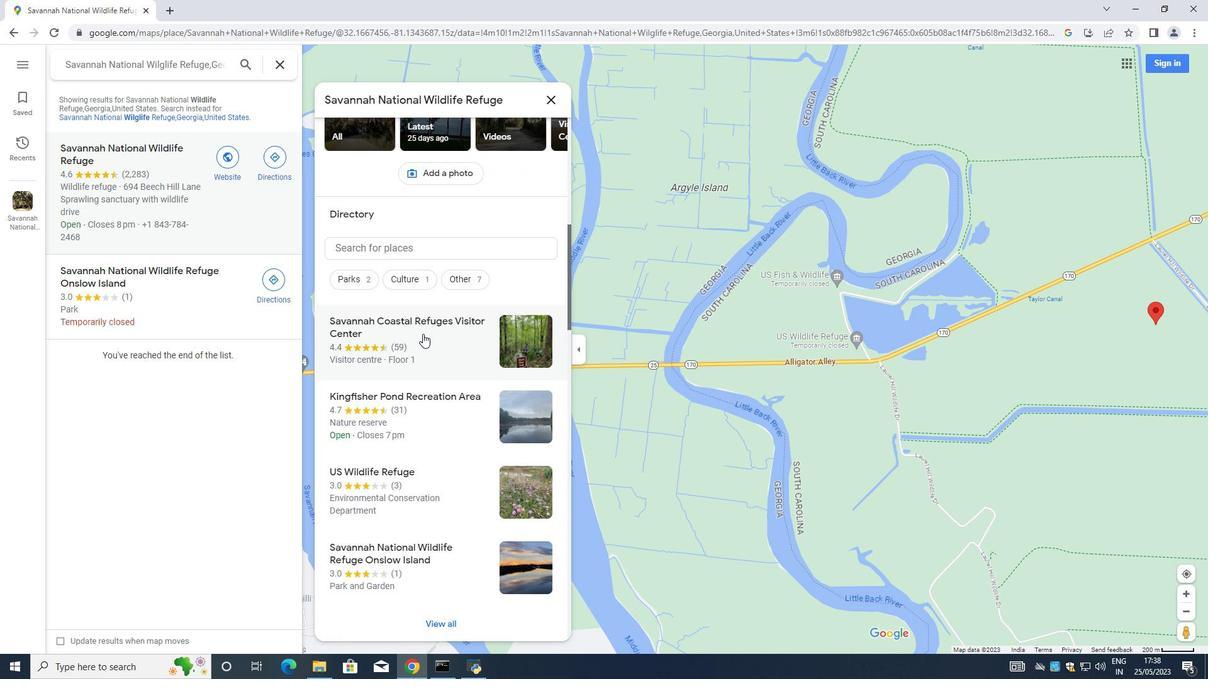 
Action: Mouse moved to (423, 331)
Screenshot: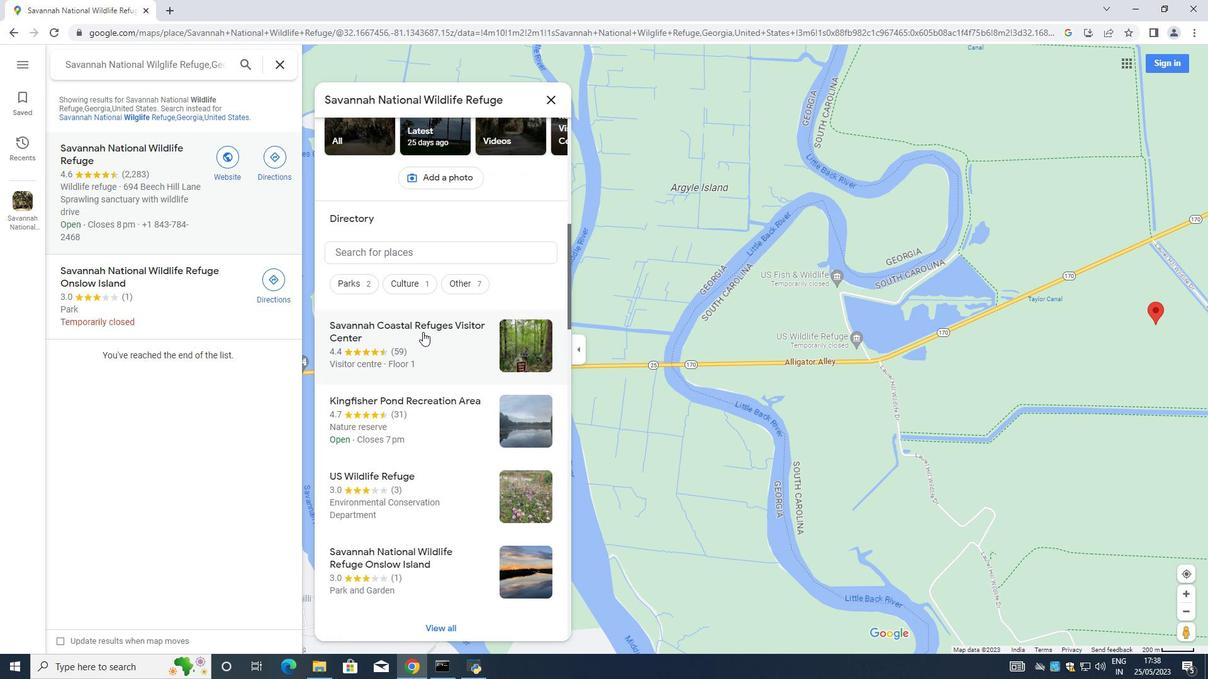 
Action: Mouse scrolled (423, 332) with delta (0, 0)
Screenshot: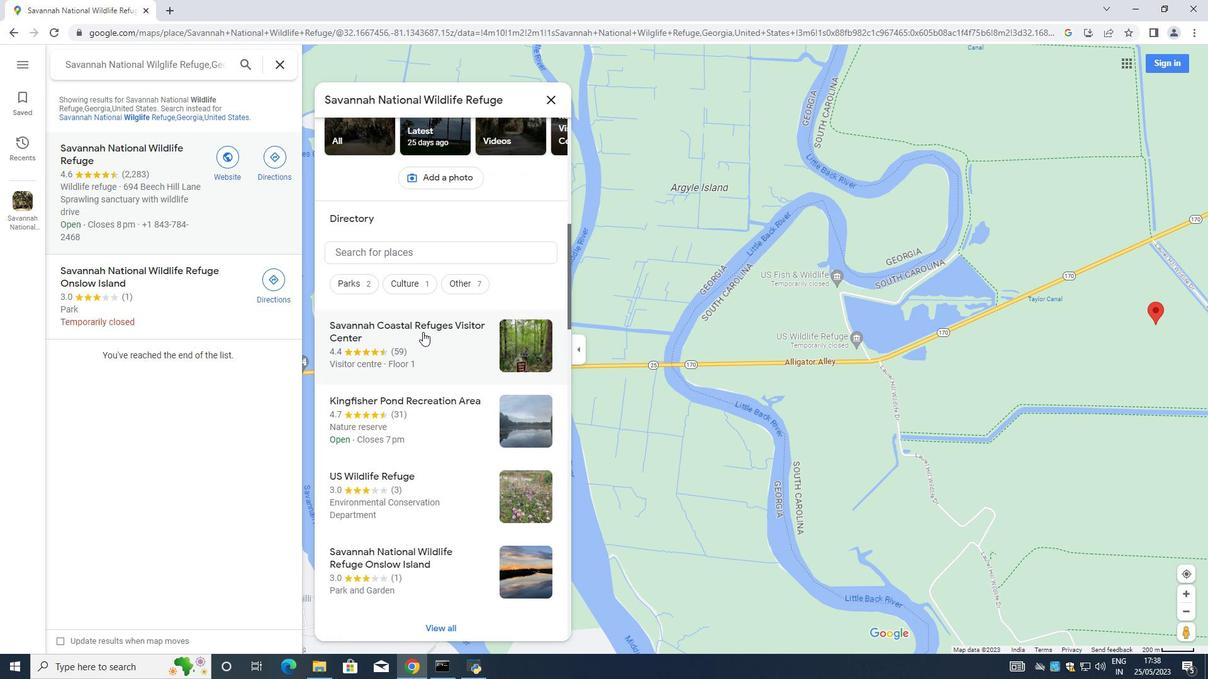 
Action: Mouse moved to (399, 304)
Screenshot: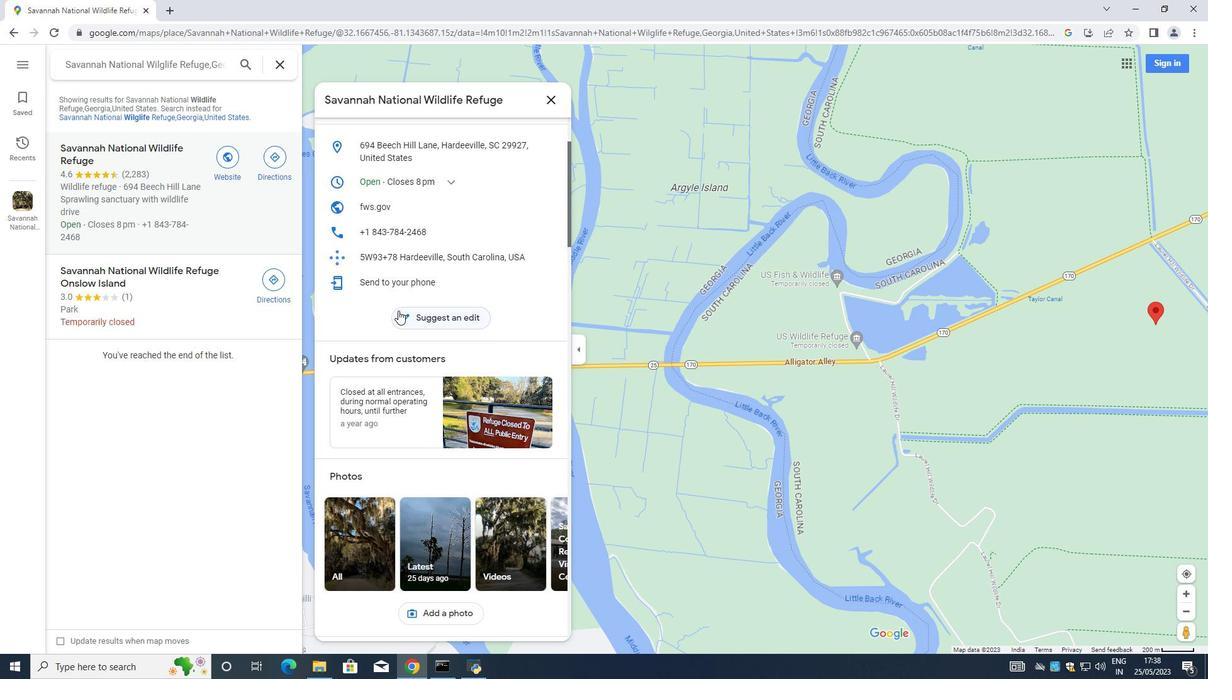 
Action: Mouse scrolled (399, 305) with delta (0, 0)
Screenshot: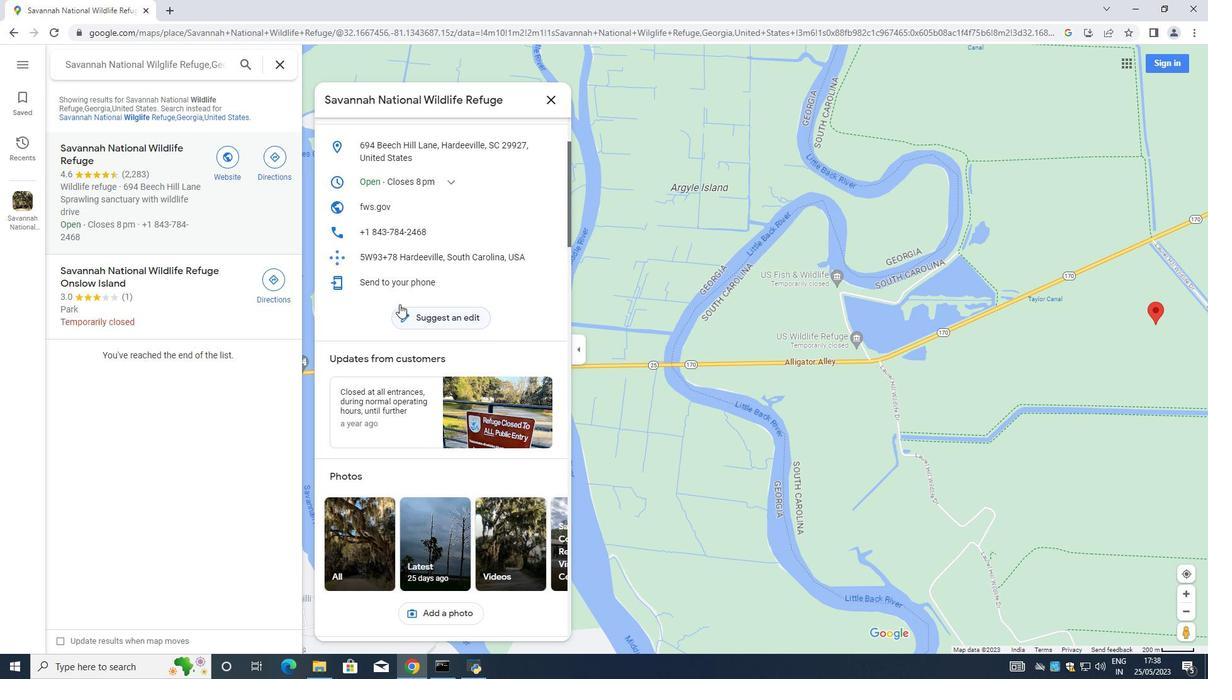 
Action: Mouse scrolled (399, 305) with delta (0, 0)
Screenshot: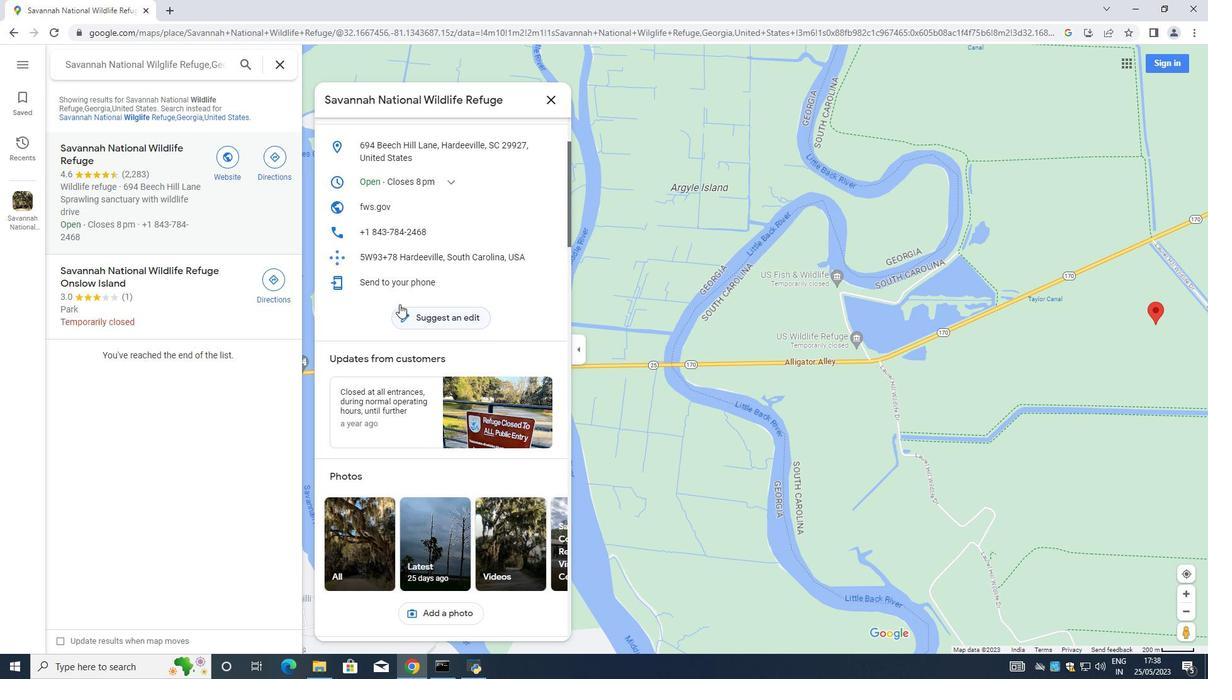 
Action: Mouse scrolled (399, 305) with delta (0, 0)
Screenshot: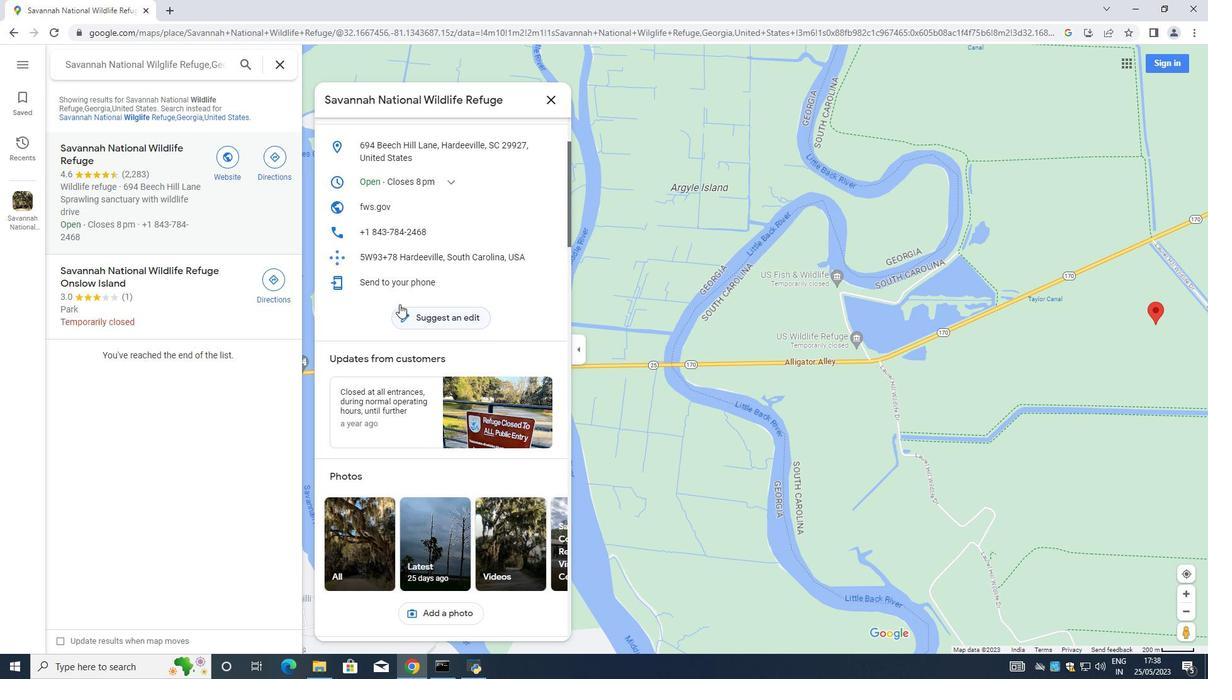 
Action: Mouse scrolled (399, 305) with delta (0, 0)
Screenshot: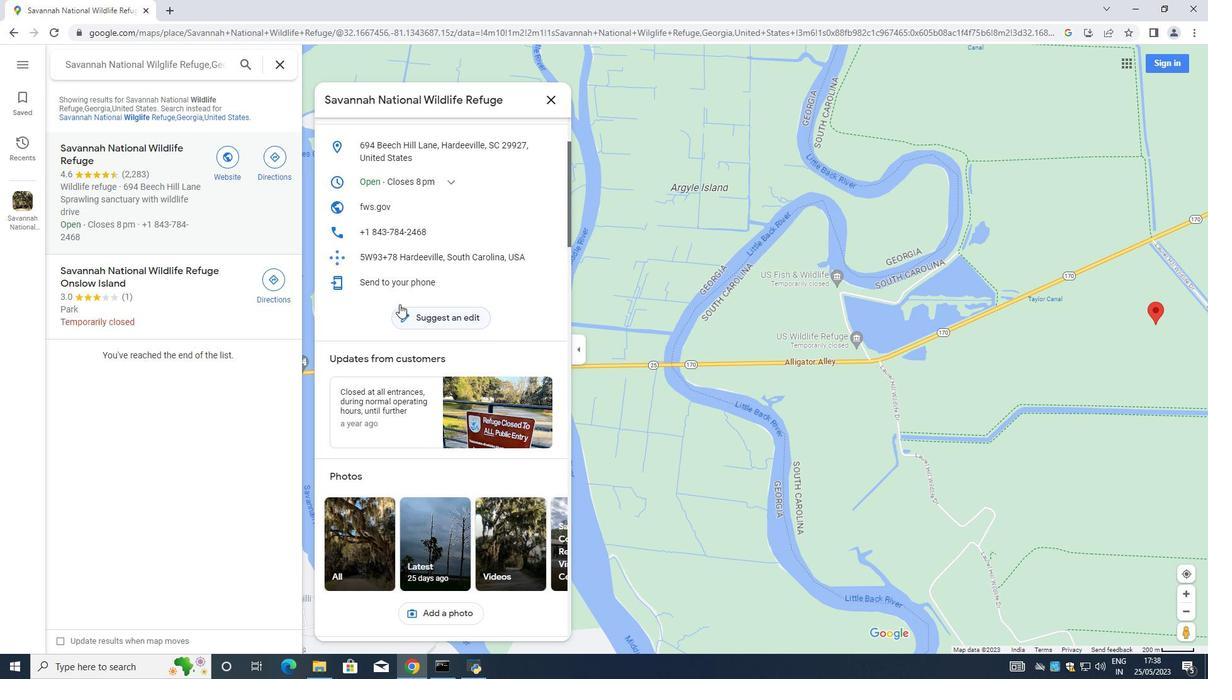 
Action: Mouse moved to (400, 304)
Screenshot: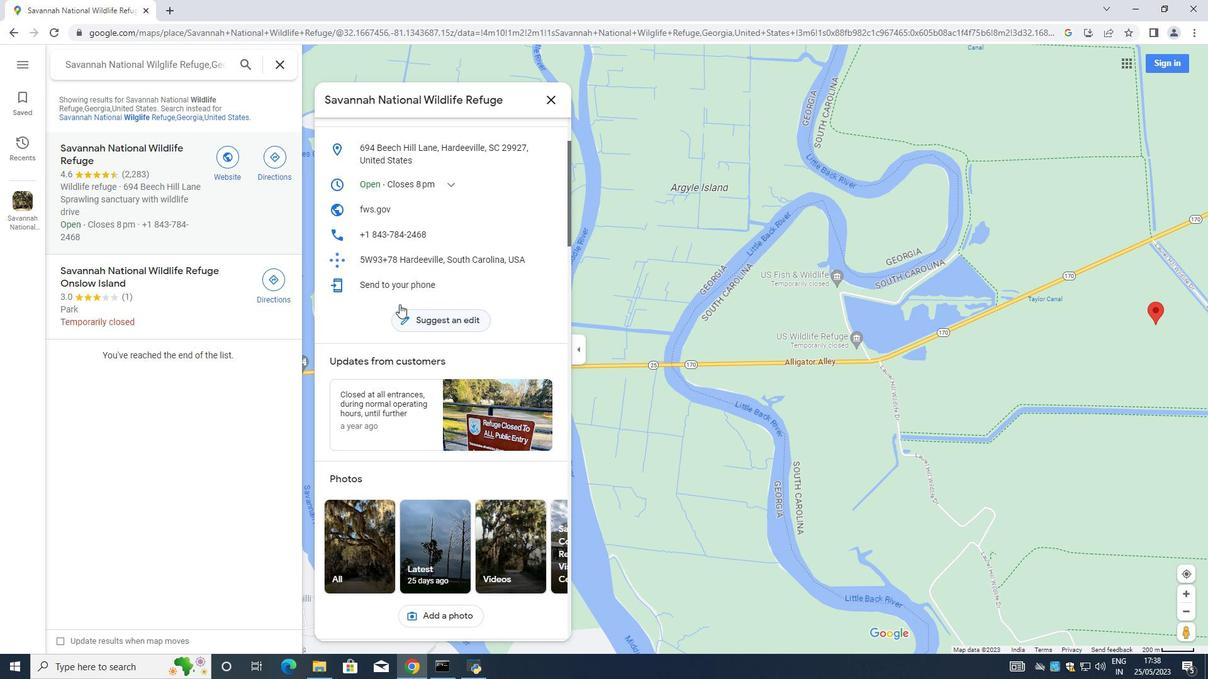 
Action: Mouse scrolled (400, 305) with delta (0, 0)
Screenshot: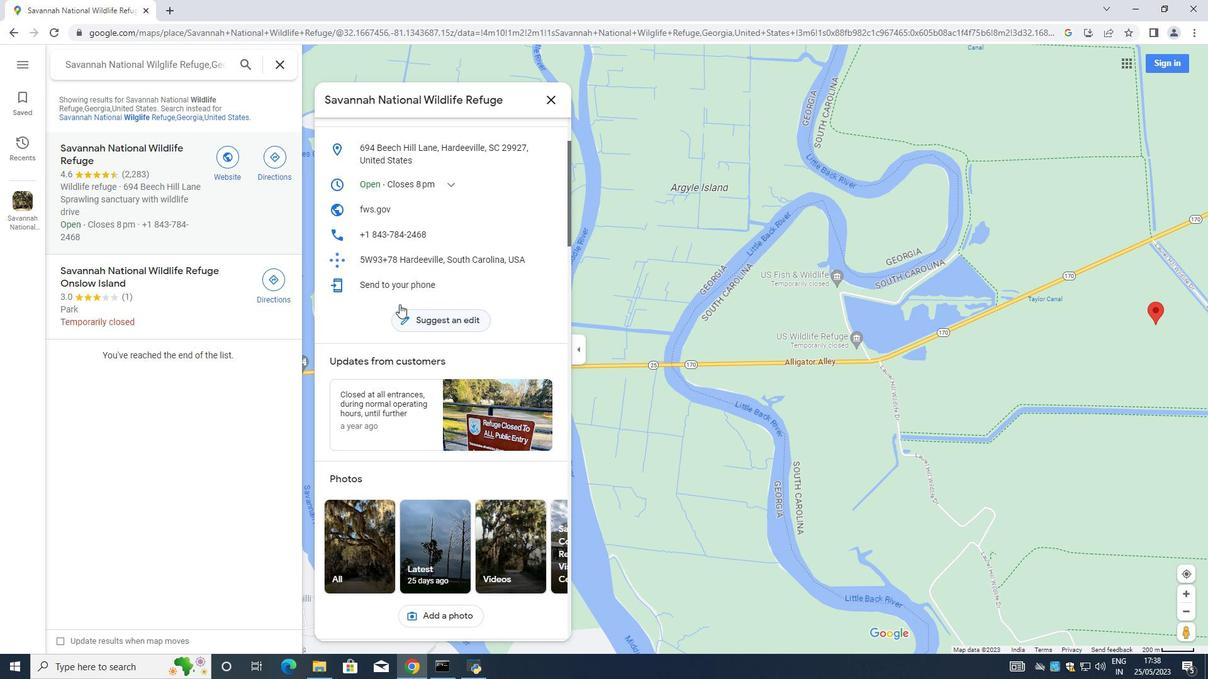 
Action: Mouse moved to (453, 348)
Screenshot: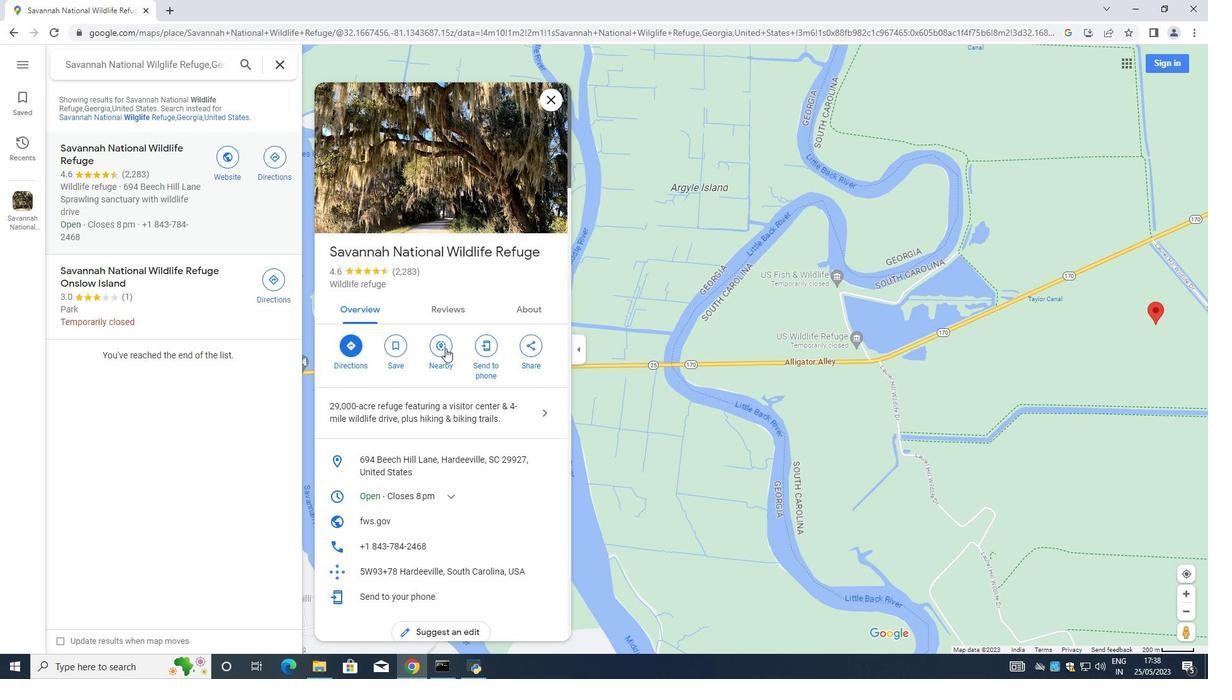 
Action: Mouse pressed left at (453, 348)
Screenshot: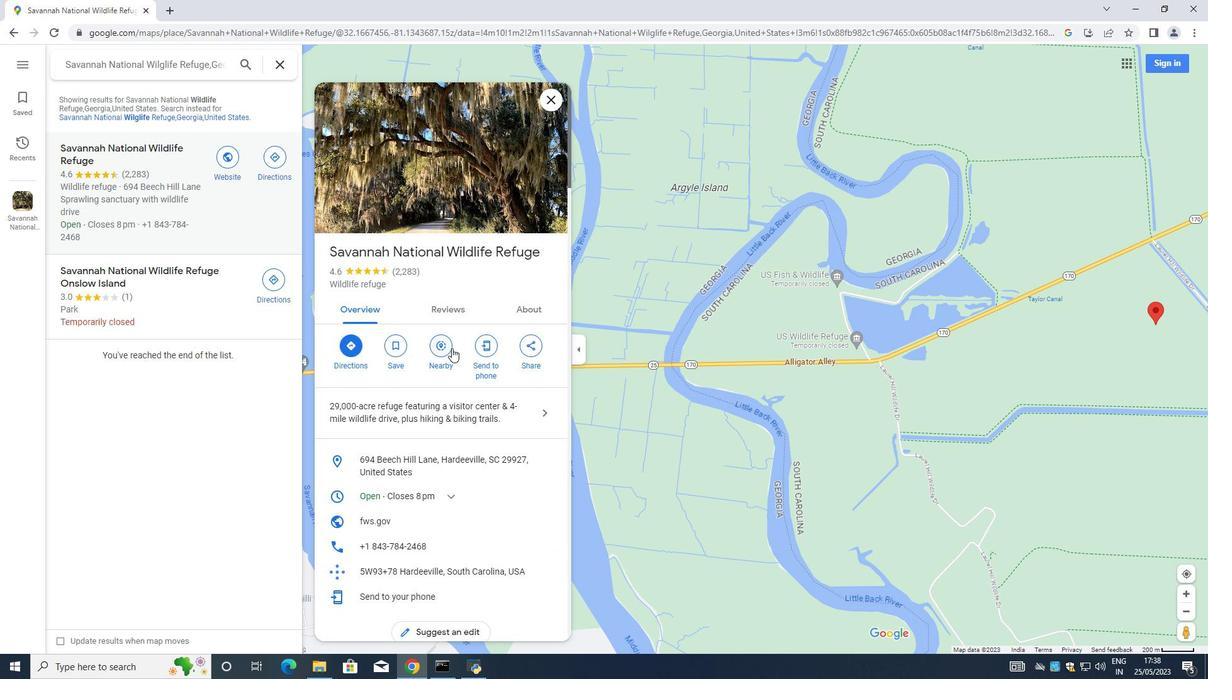 
Action: Mouse moved to (112, 124)
Screenshot: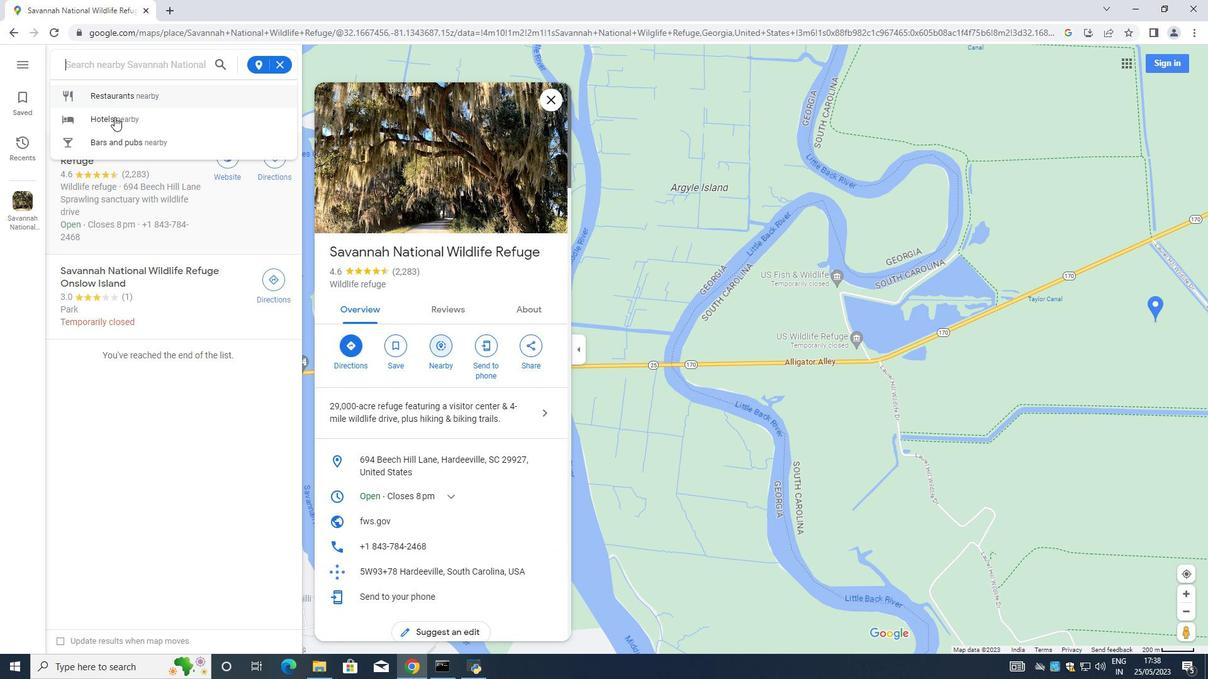 
Action: Mouse pressed left at (112, 124)
Screenshot: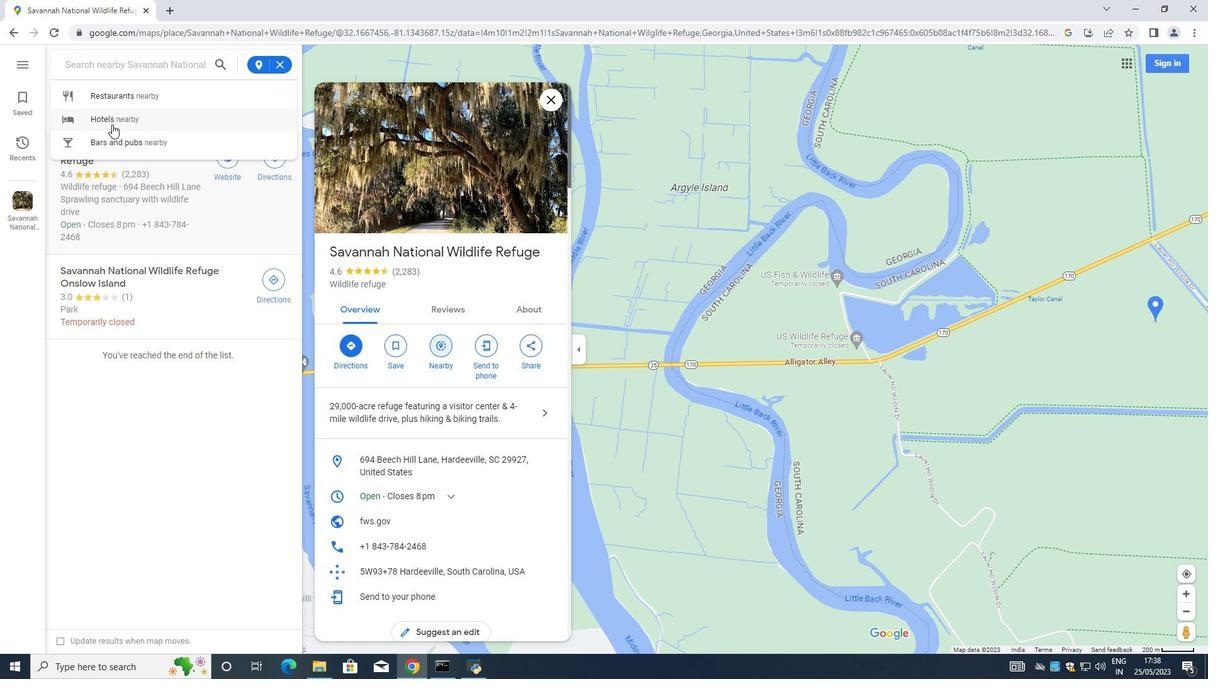 
Action: Mouse moved to (131, 223)
Screenshot: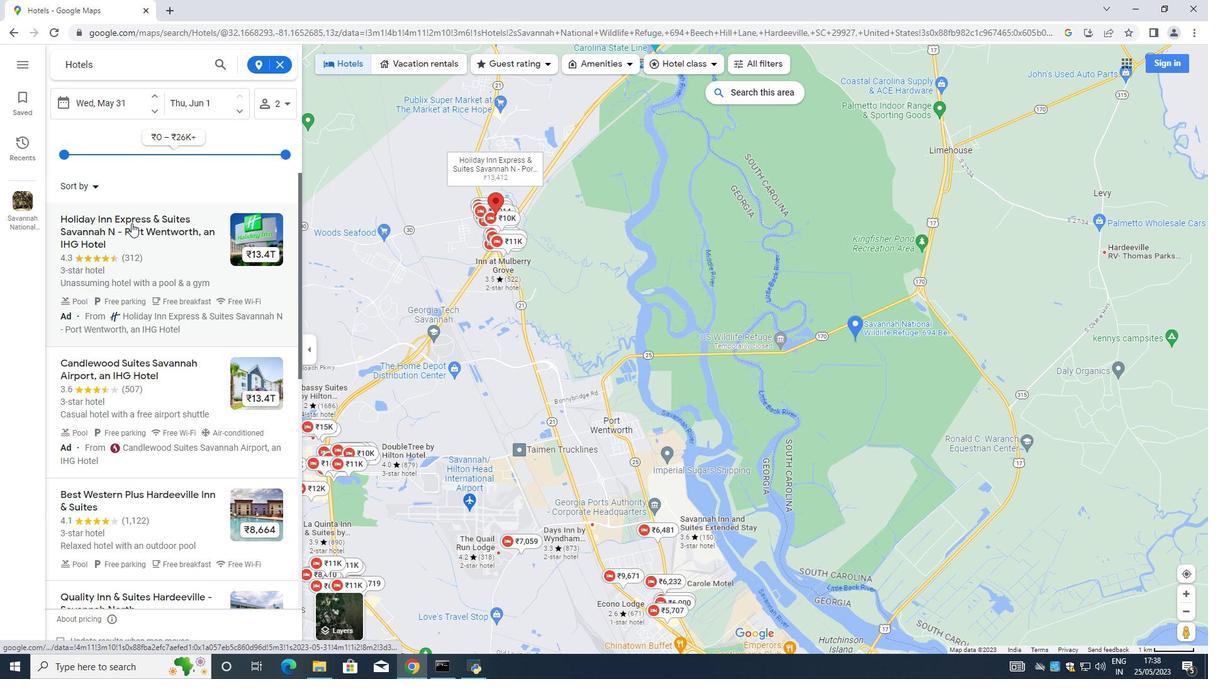 
Action: Mouse pressed left at (131, 223)
Screenshot: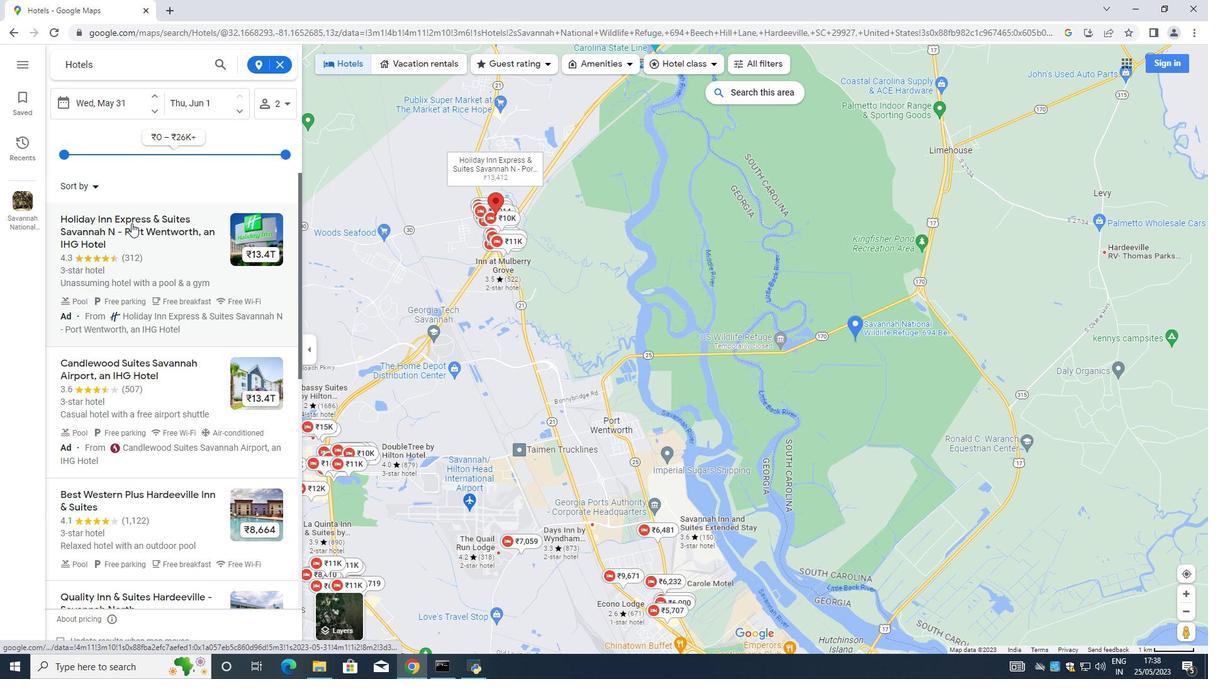 
Action: Mouse moved to (237, 284)
Screenshot: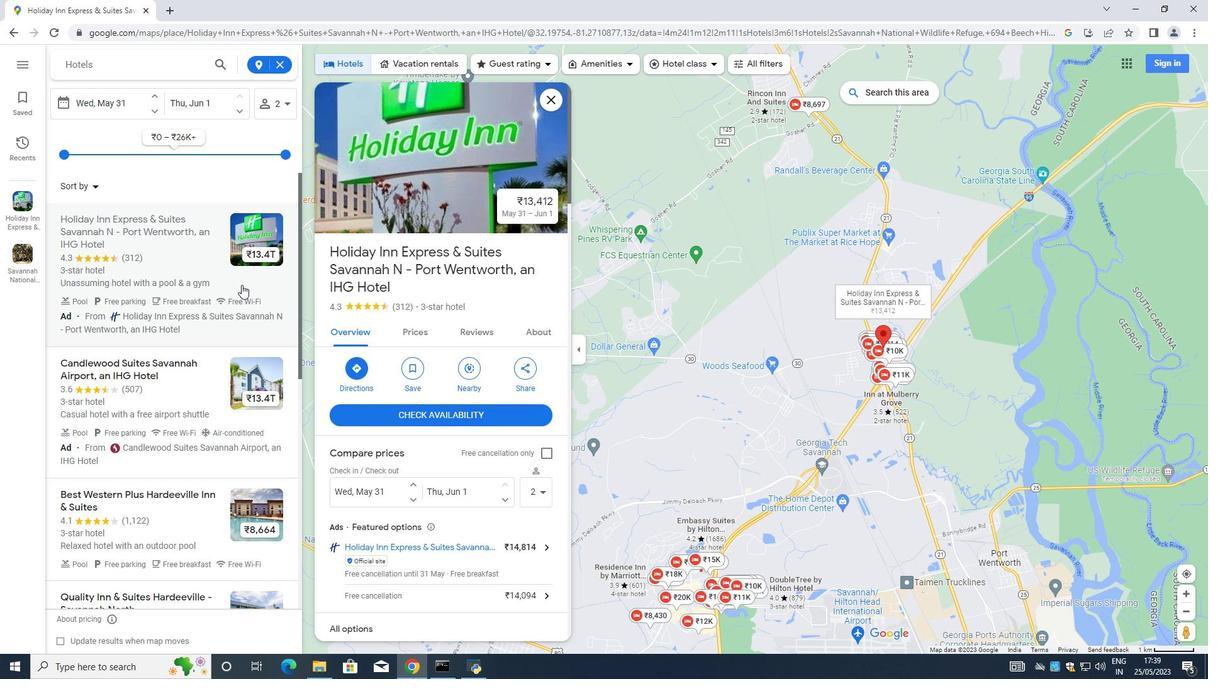 
Action: Mouse scrolled (237, 283) with delta (0, 0)
Screenshot: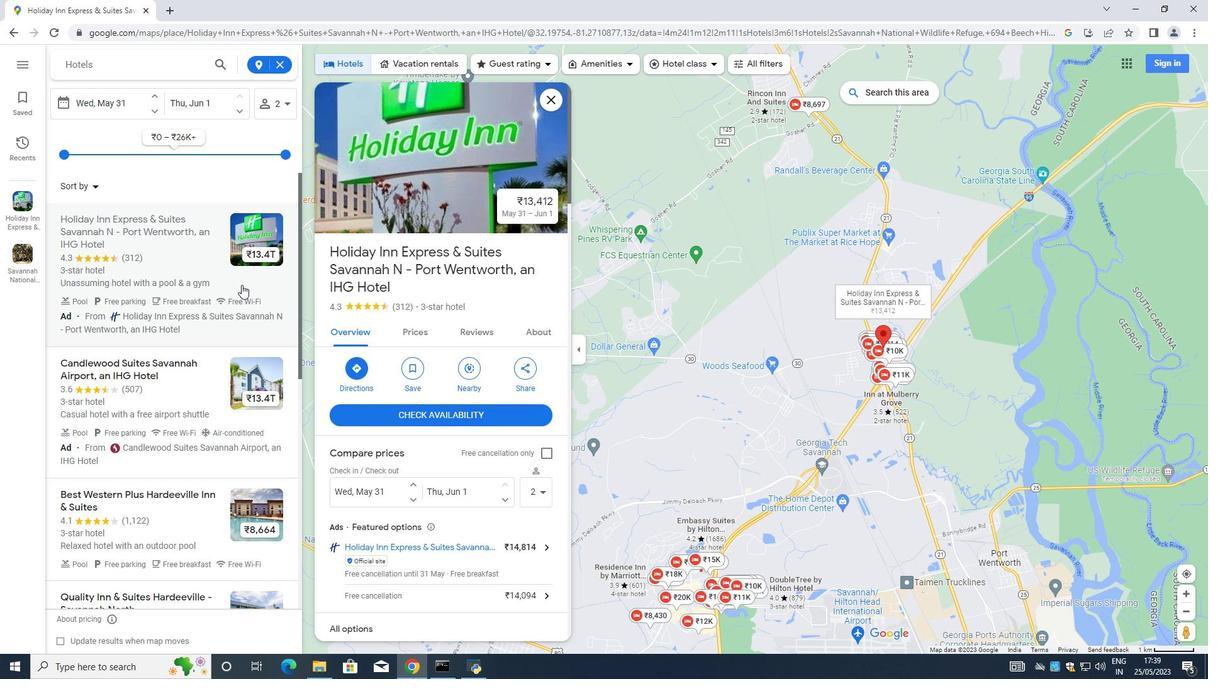 
Action: Mouse moved to (203, 285)
Screenshot: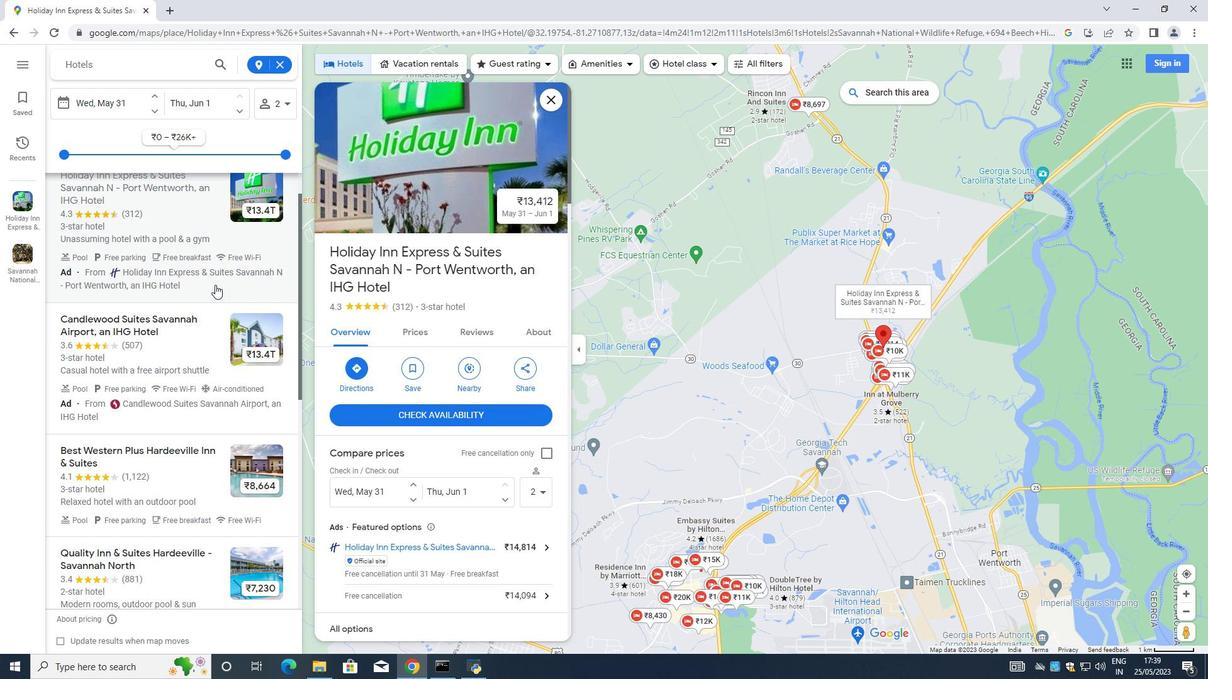 
Action: Mouse scrolled (203, 284) with delta (0, 0)
Screenshot: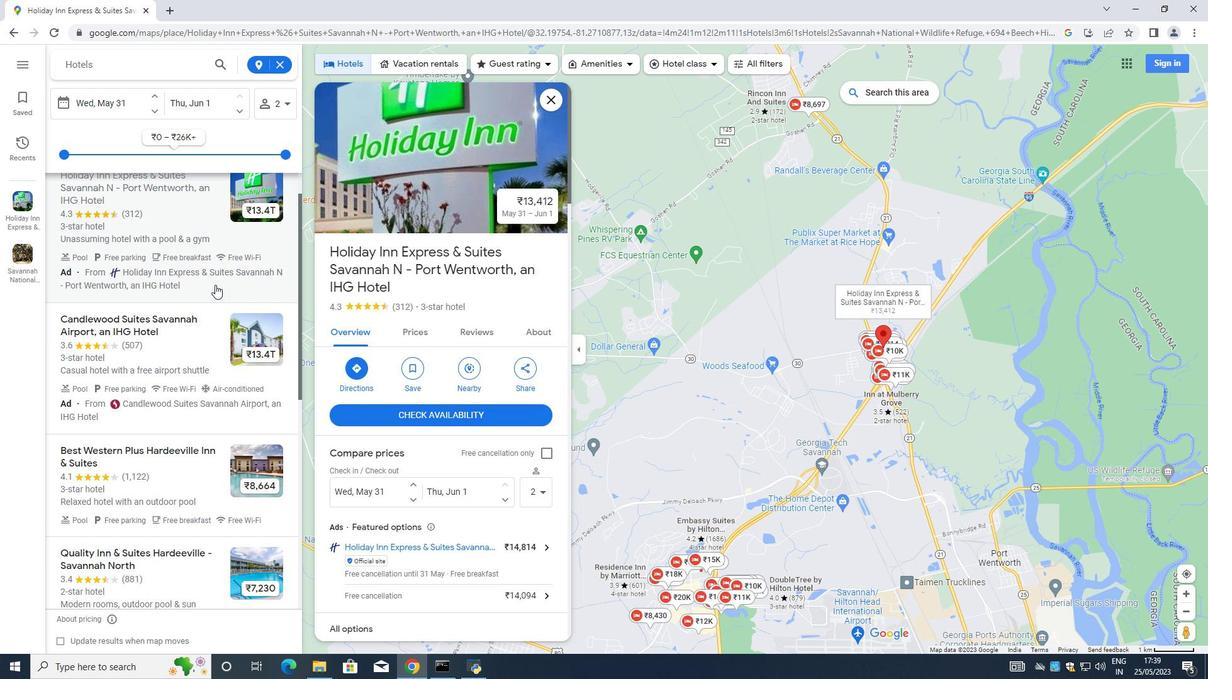 
Action: Mouse moved to (195, 285)
Screenshot: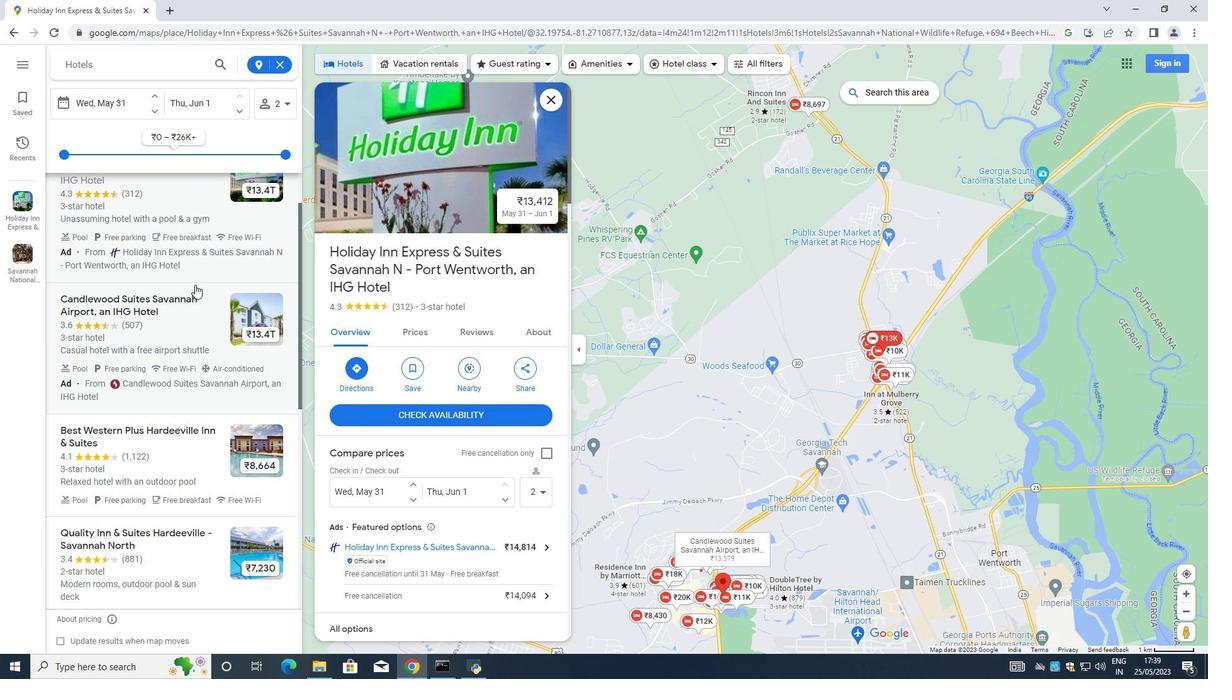 
Action: Mouse scrolled (195, 284) with delta (0, 0)
Screenshot: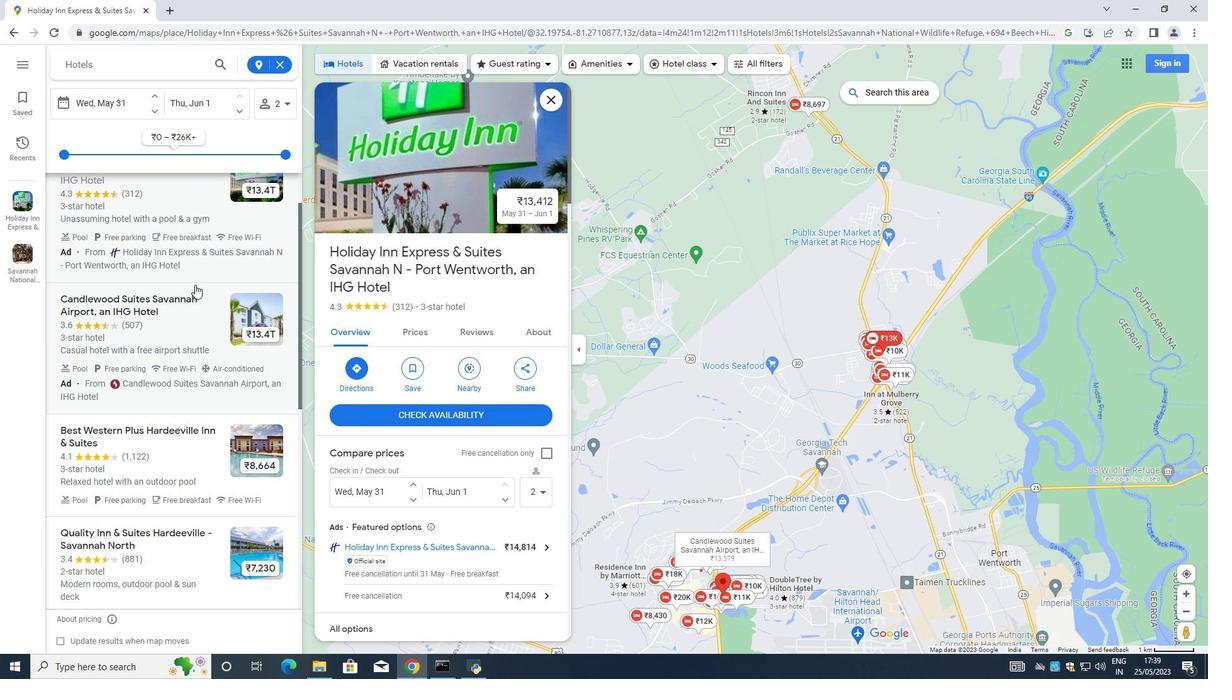 
Action: Mouse moved to (194, 284)
Screenshot: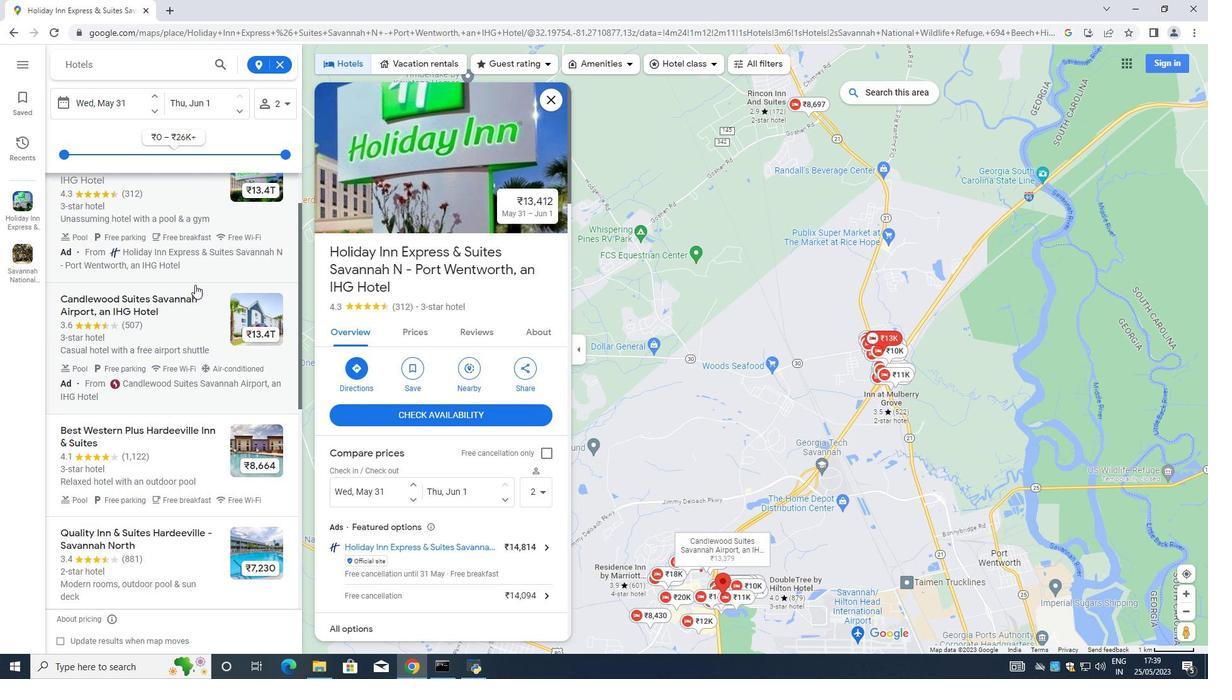 
Action: Mouse scrolled (194, 283) with delta (0, 0)
Screenshot: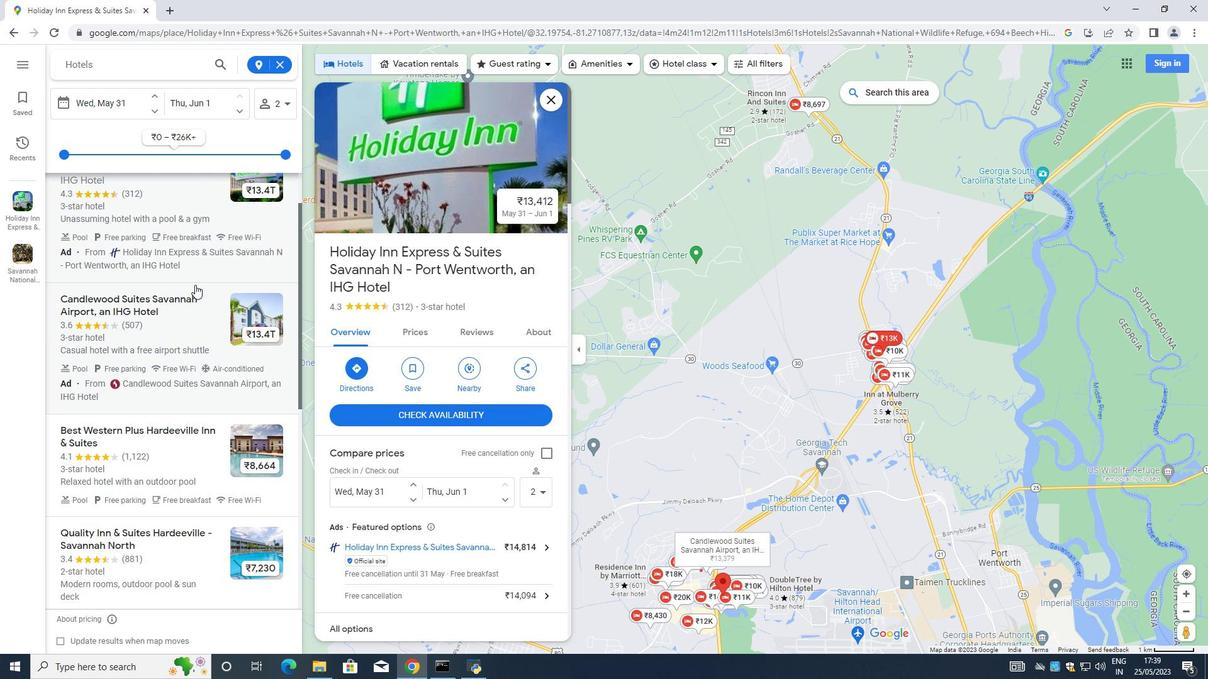 
Action: Mouse moved to (190, 278)
Screenshot: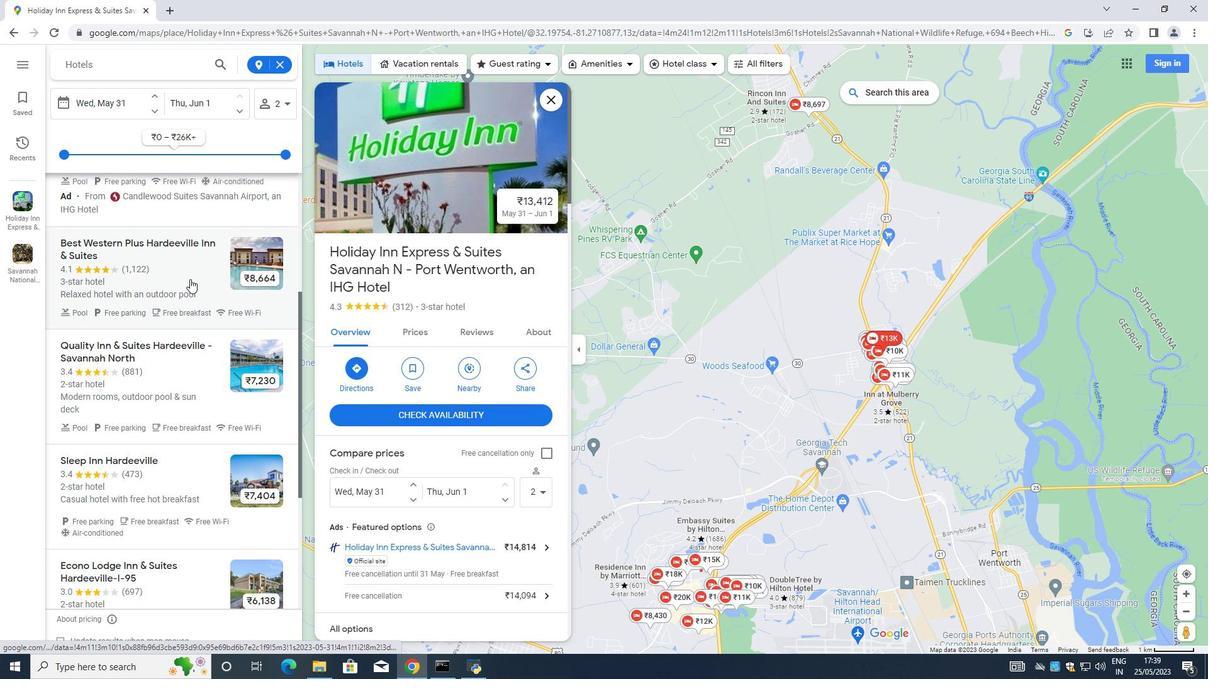
Action: Mouse scrolled (190, 279) with delta (0, 0)
Screenshot: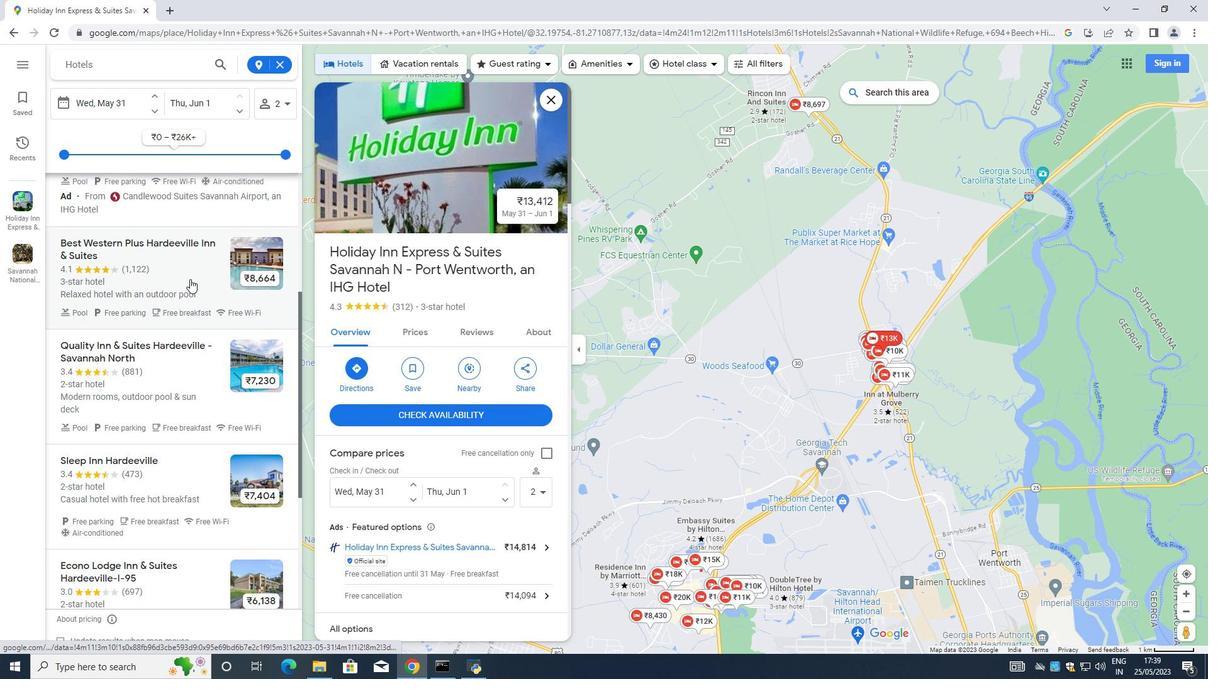 
Action: Mouse scrolled (190, 279) with delta (0, 0)
Screenshot: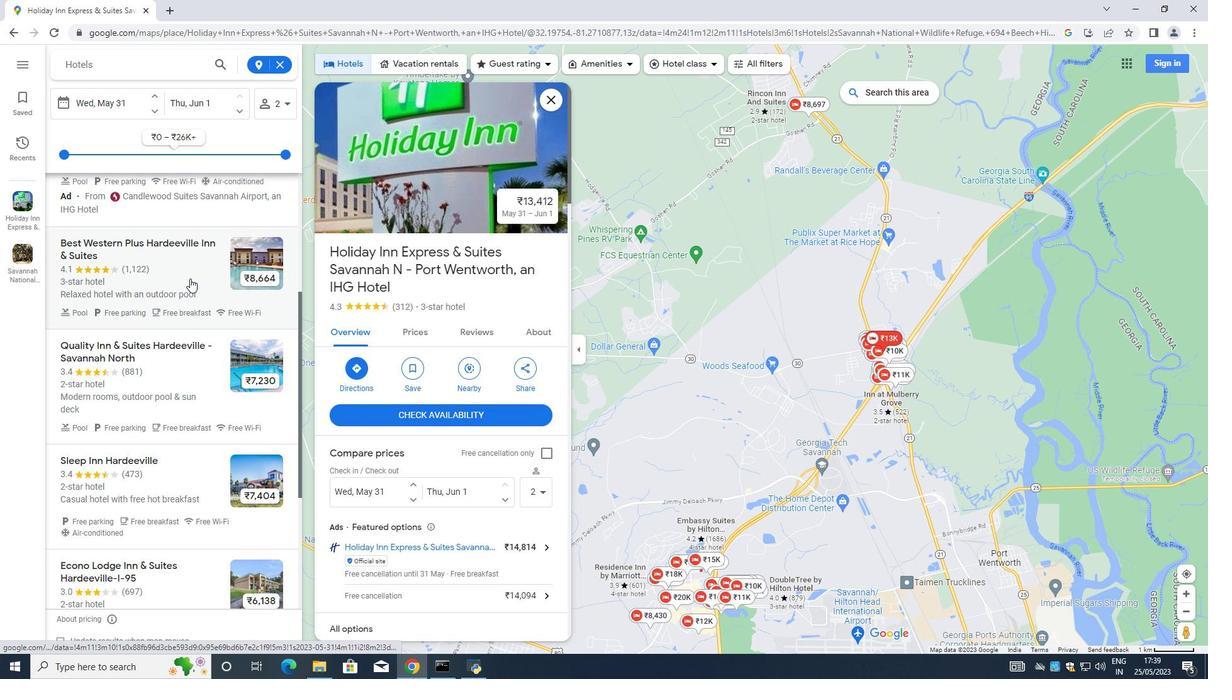 
Action: Mouse scrolled (190, 279) with delta (0, 0)
Screenshot: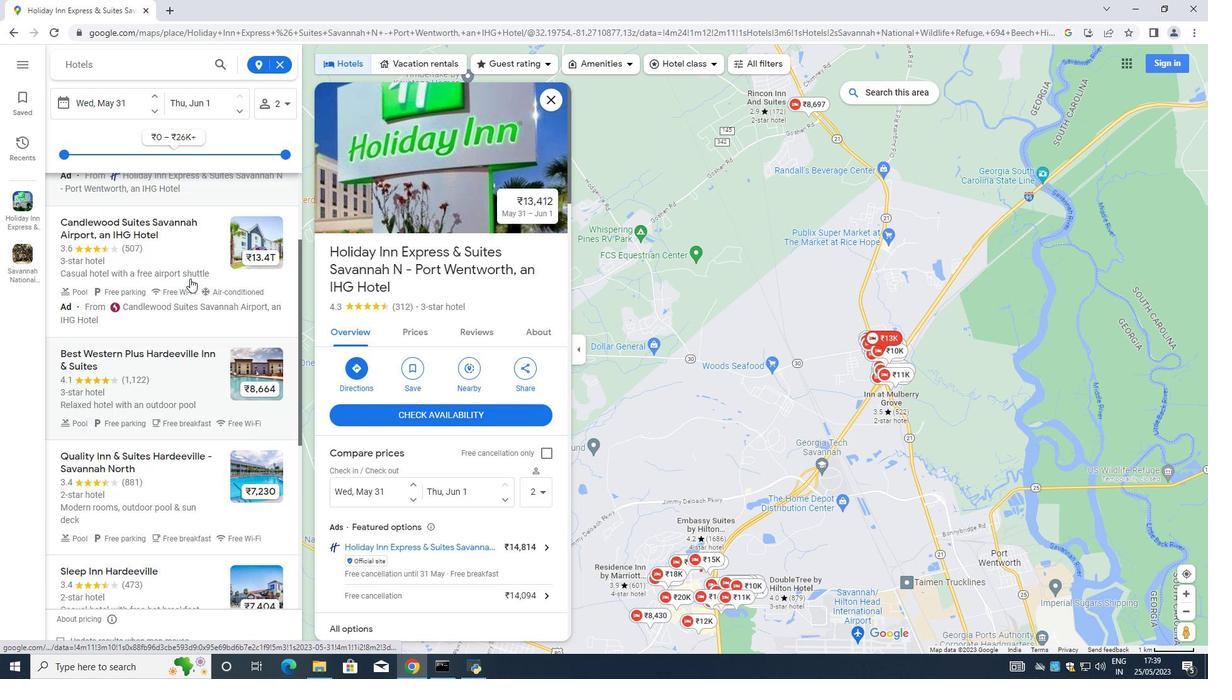 
Action: Mouse scrolled (190, 279) with delta (0, 0)
Screenshot: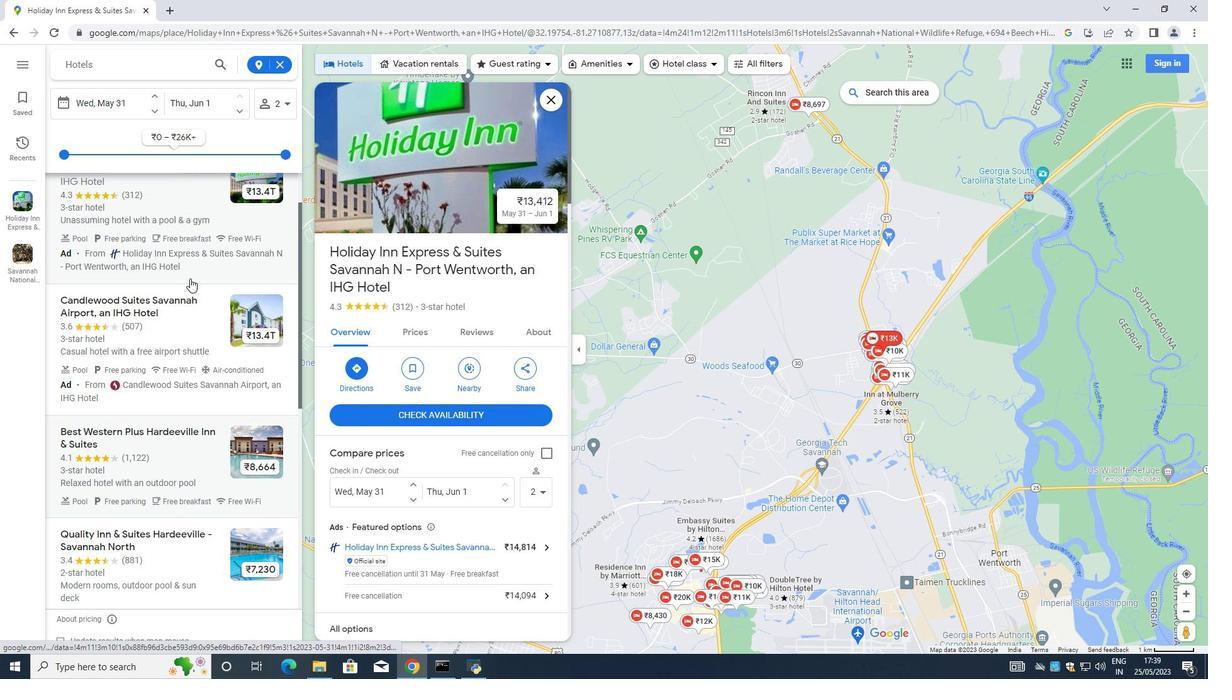 
Action: Mouse moved to (575, 467)
Screenshot: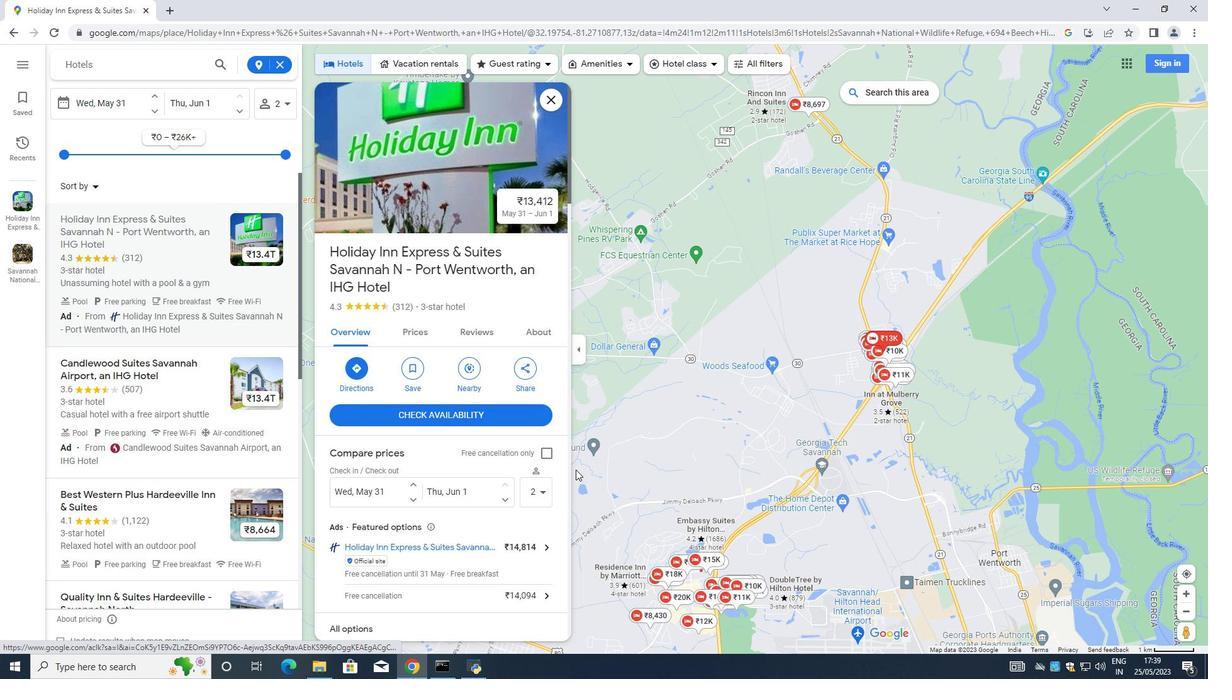 
Action: Mouse pressed left at (575, 467)
Screenshot: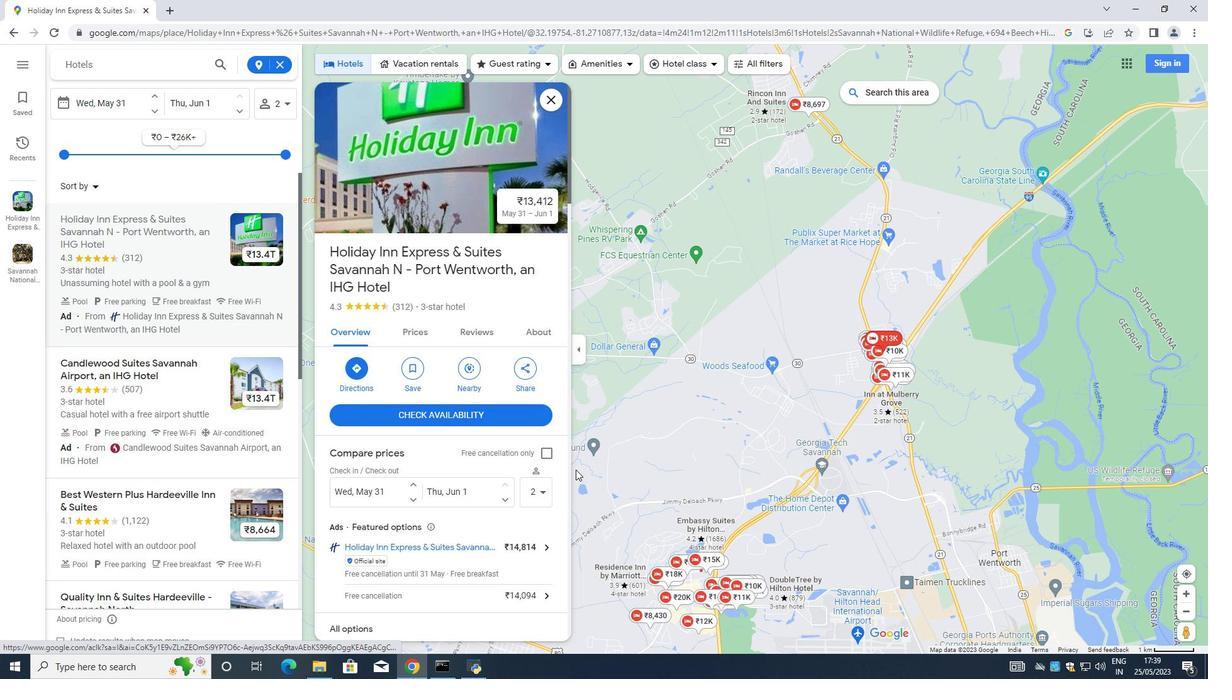 
Action: Mouse moved to (551, 100)
Screenshot: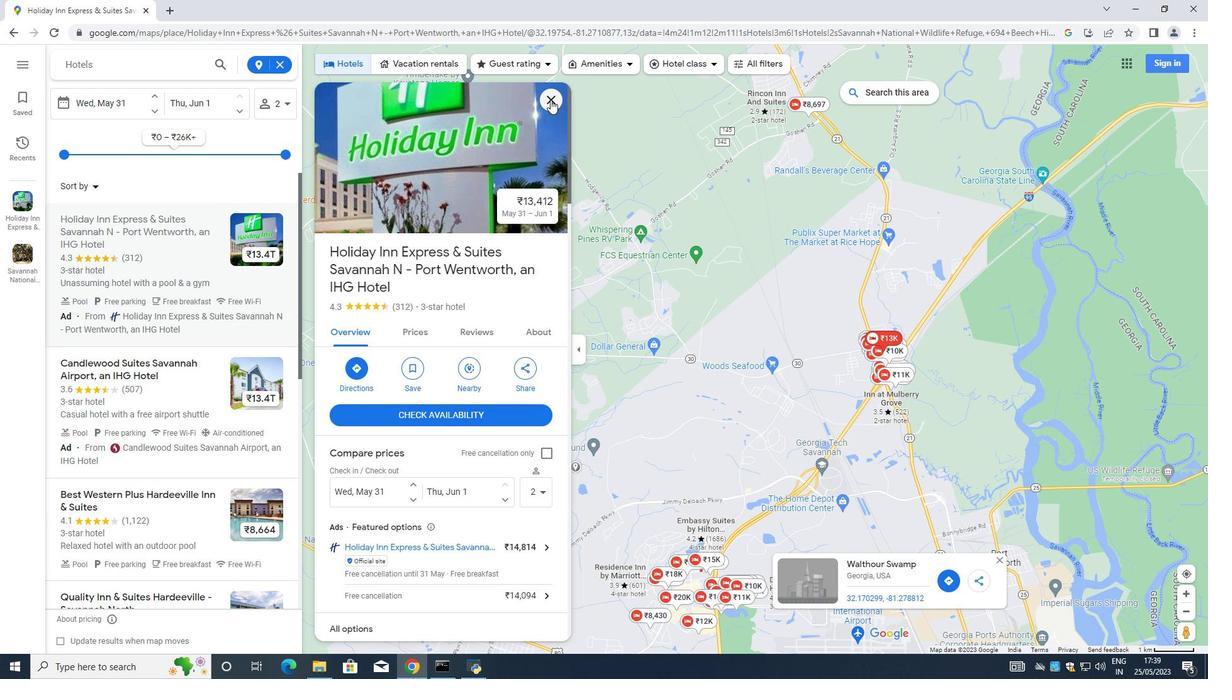 
Action: Mouse pressed left at (551, 100)
Screenshot: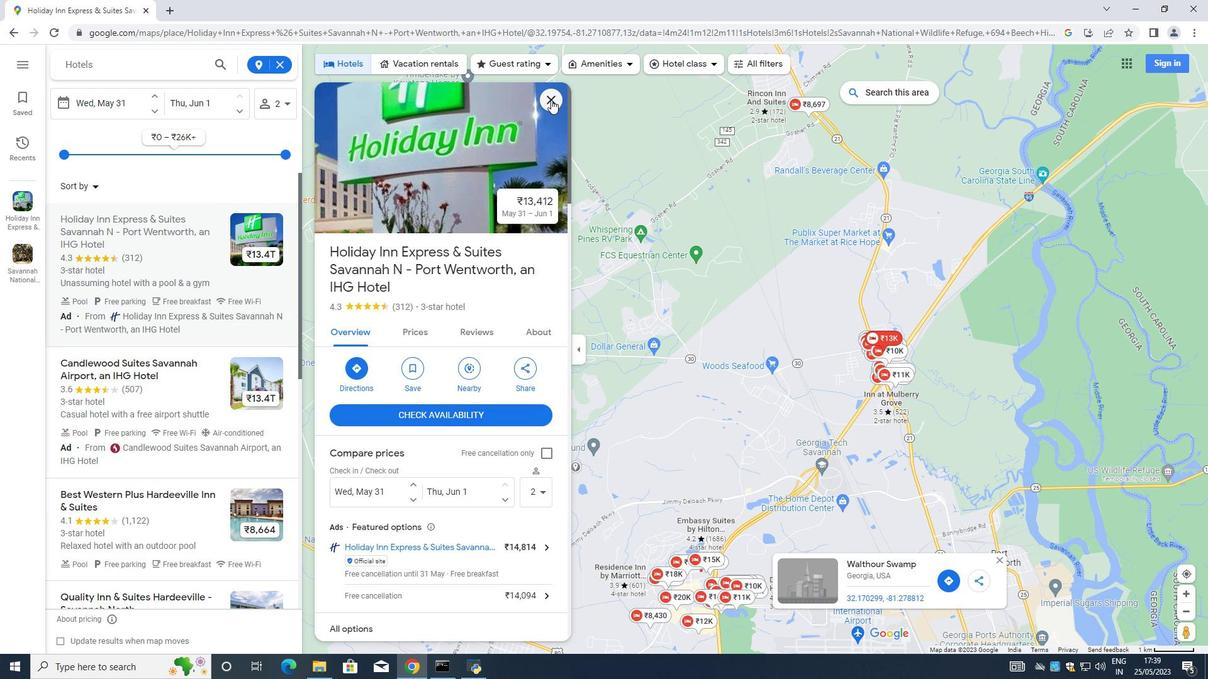 
Action: Mouse moved to (333, 622)
Screenshot: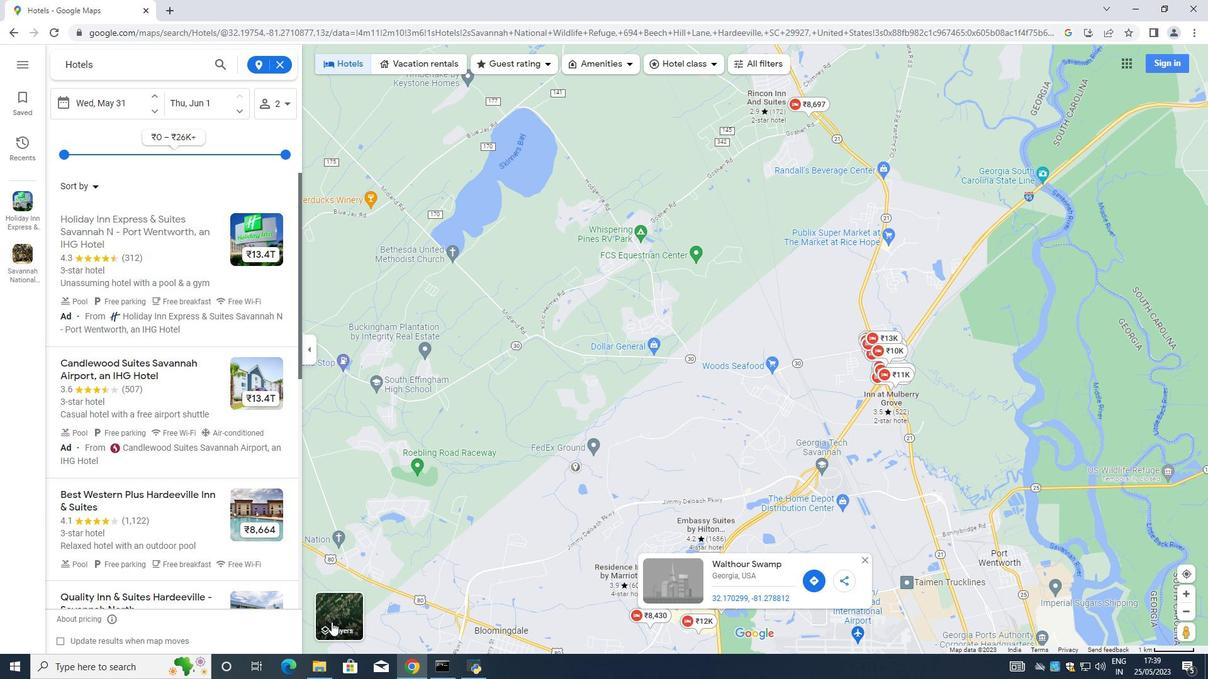 
Action: Mouse pressed left at (333, 622)
Screenshot: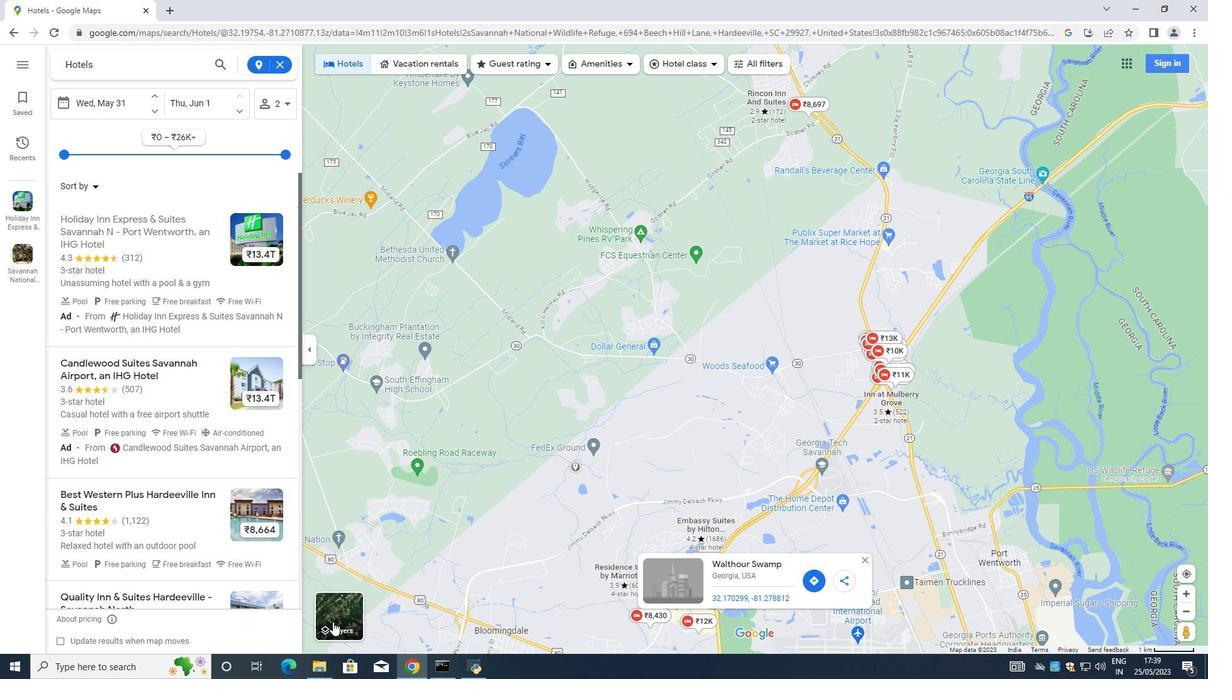 
Action: Mouse moved to (444, 622)
Screenshot: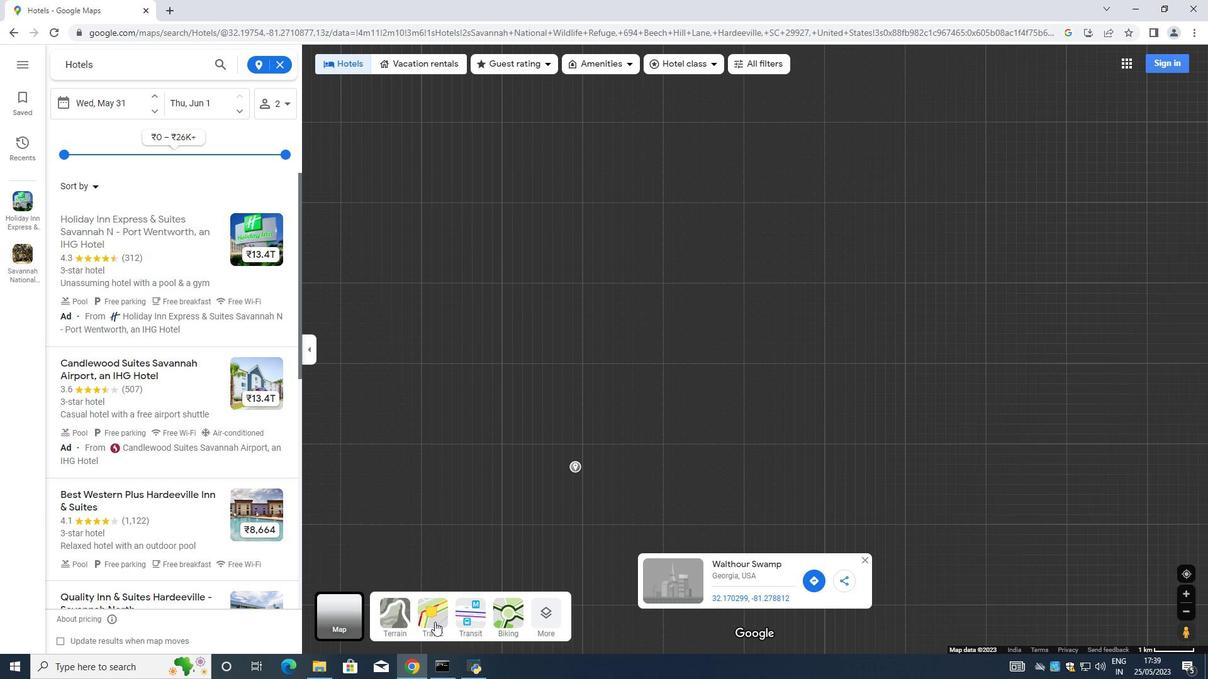 
Action: Mouse pressed left at (444, 622)
Screenshot: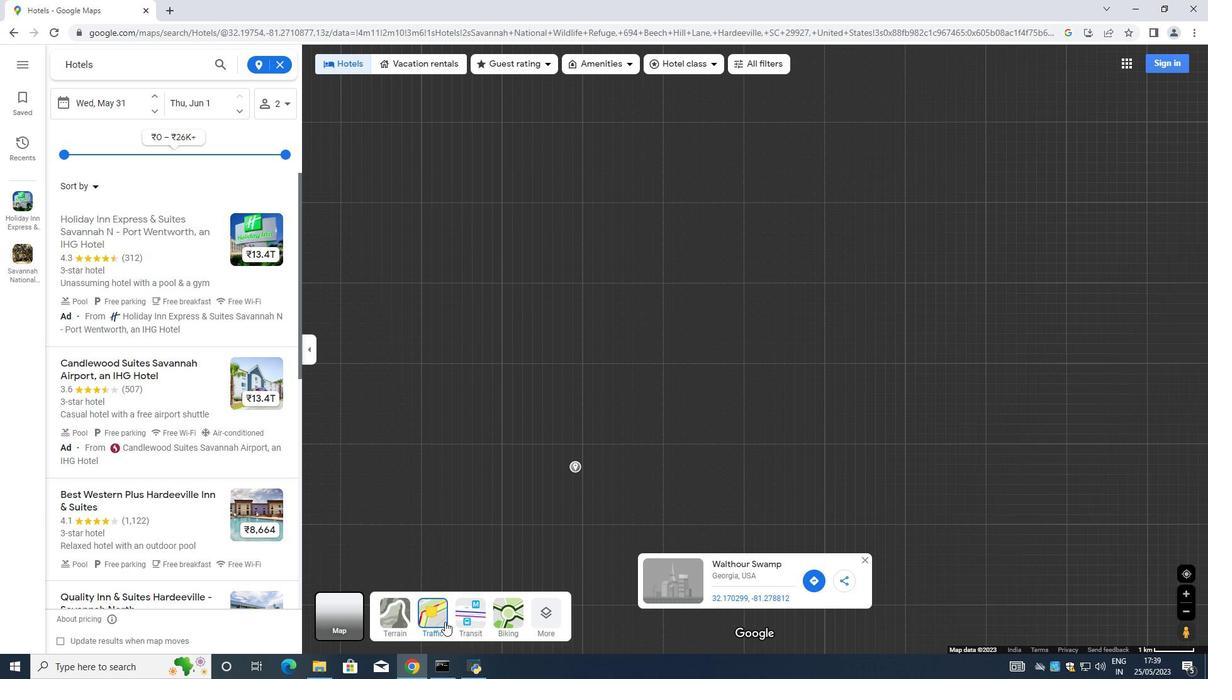 
Action: Mouse moved to (135, 370)
Screenshot: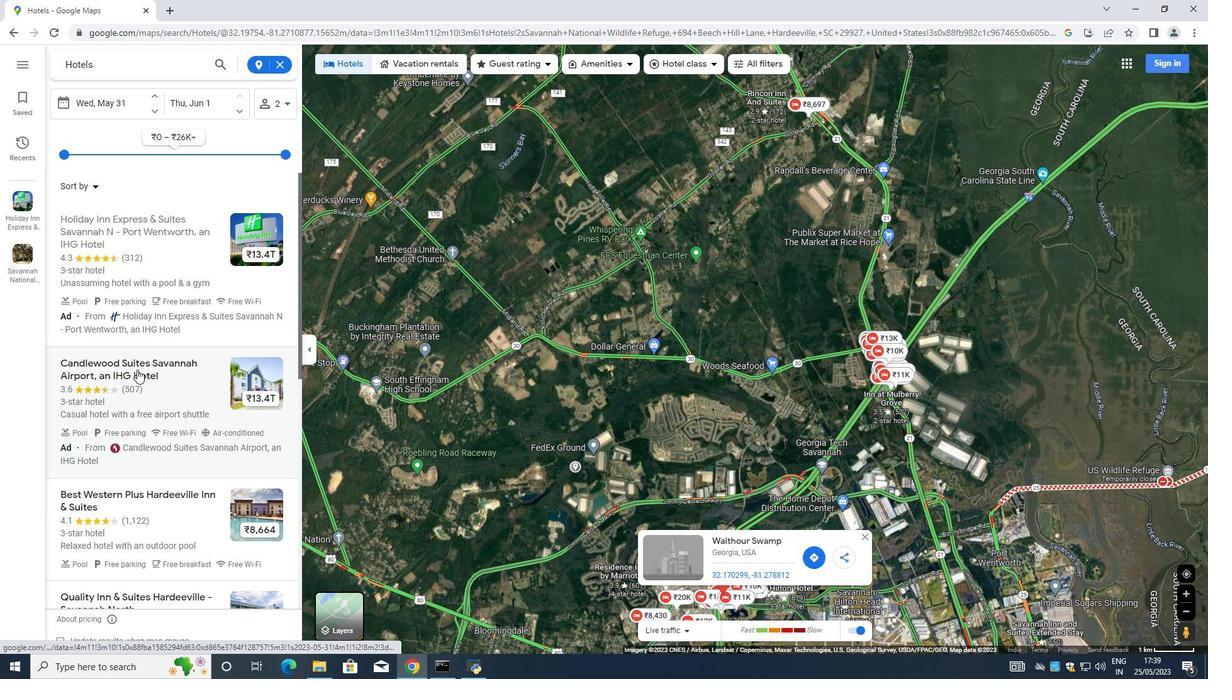 
Action: Mouse pressed left at (135, 370)
Screenshot: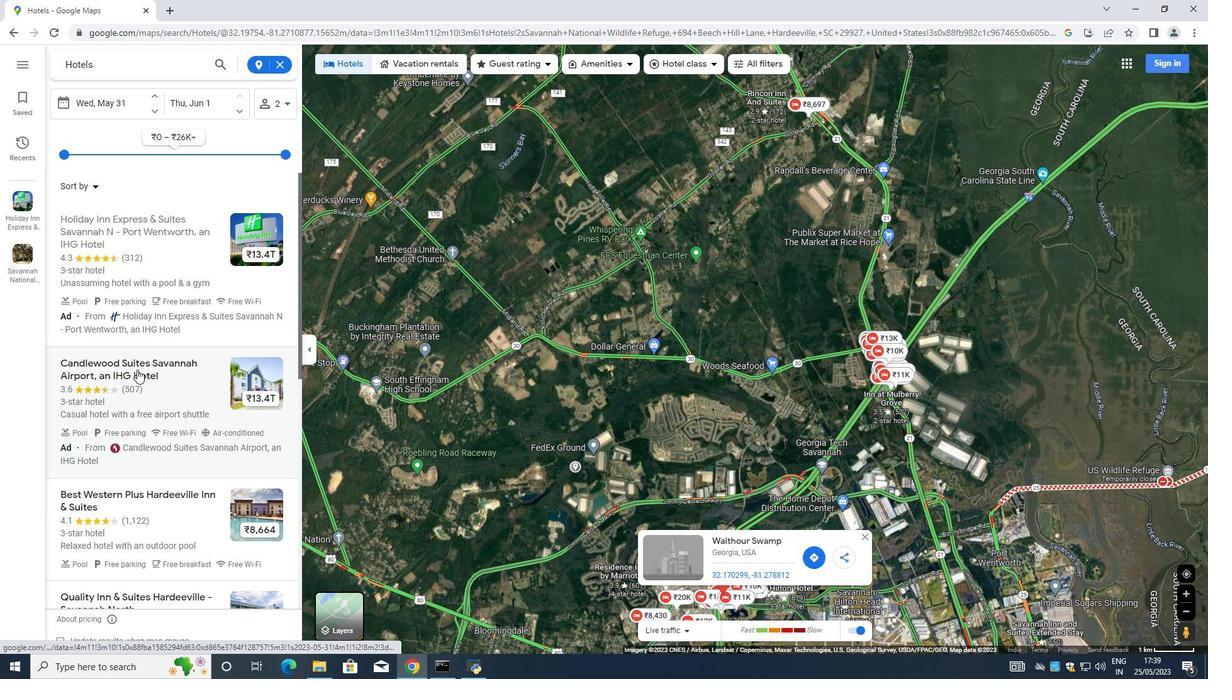 
Action: Mouse moved to (351, 353)
Screenshot: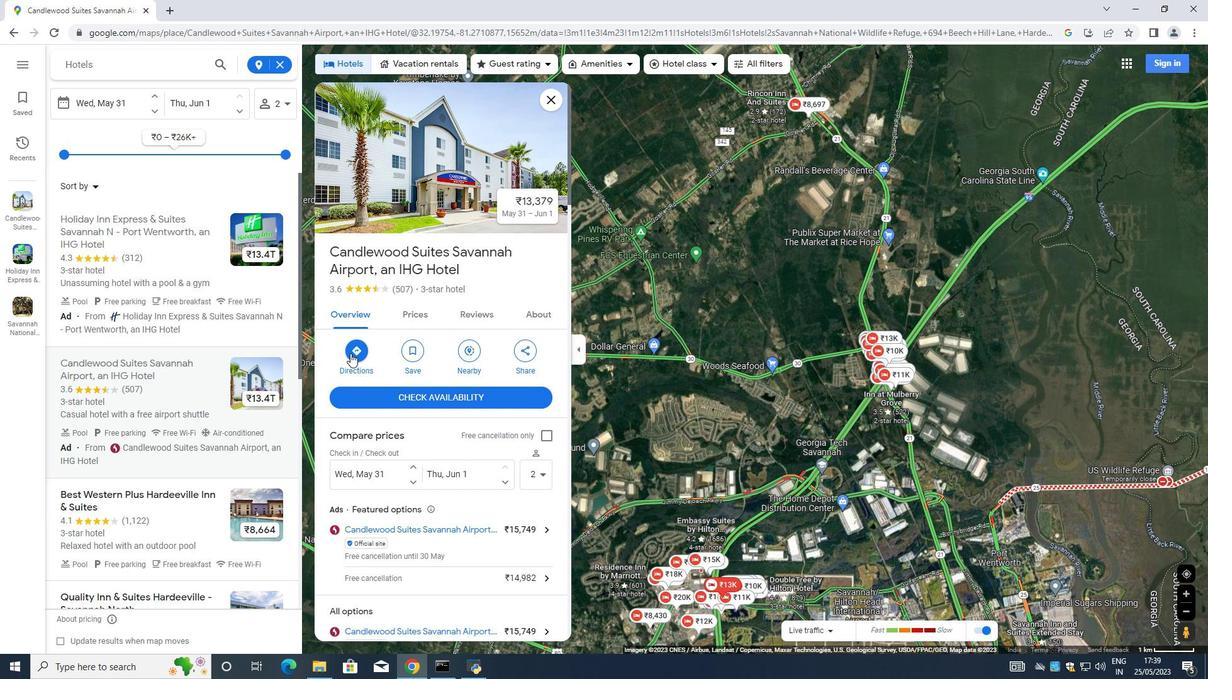 
Action: Mouse pressed left at (351, 353)
Screenshot: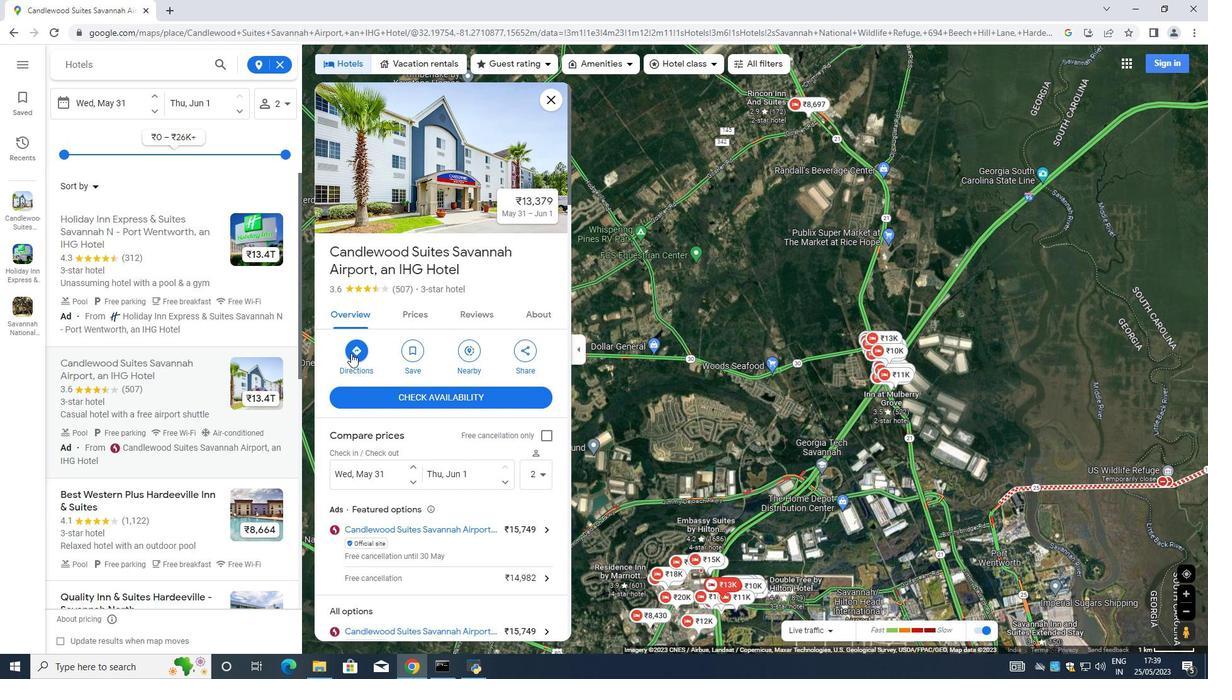 
Action: Mouse moved to (119, 100)
Screenshot: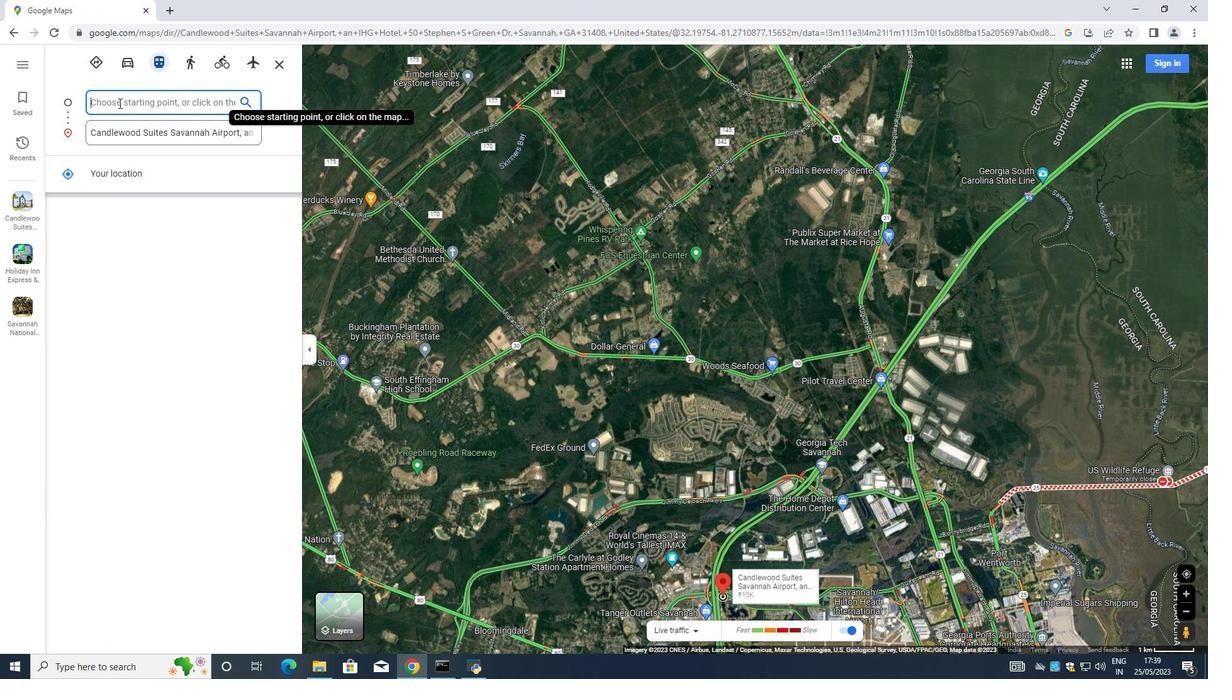 
Action: Mouse pressed left at (119, 100)
Screenshot: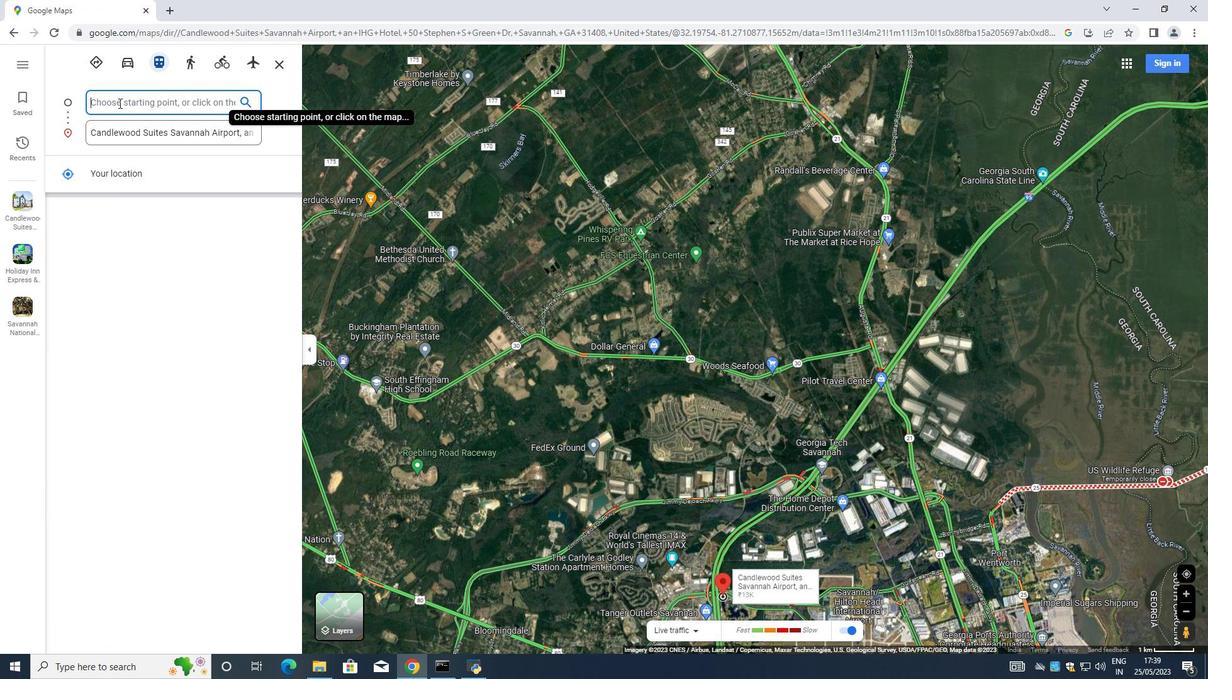 
Action: Mouse moved to (117, 105)
Screenshot: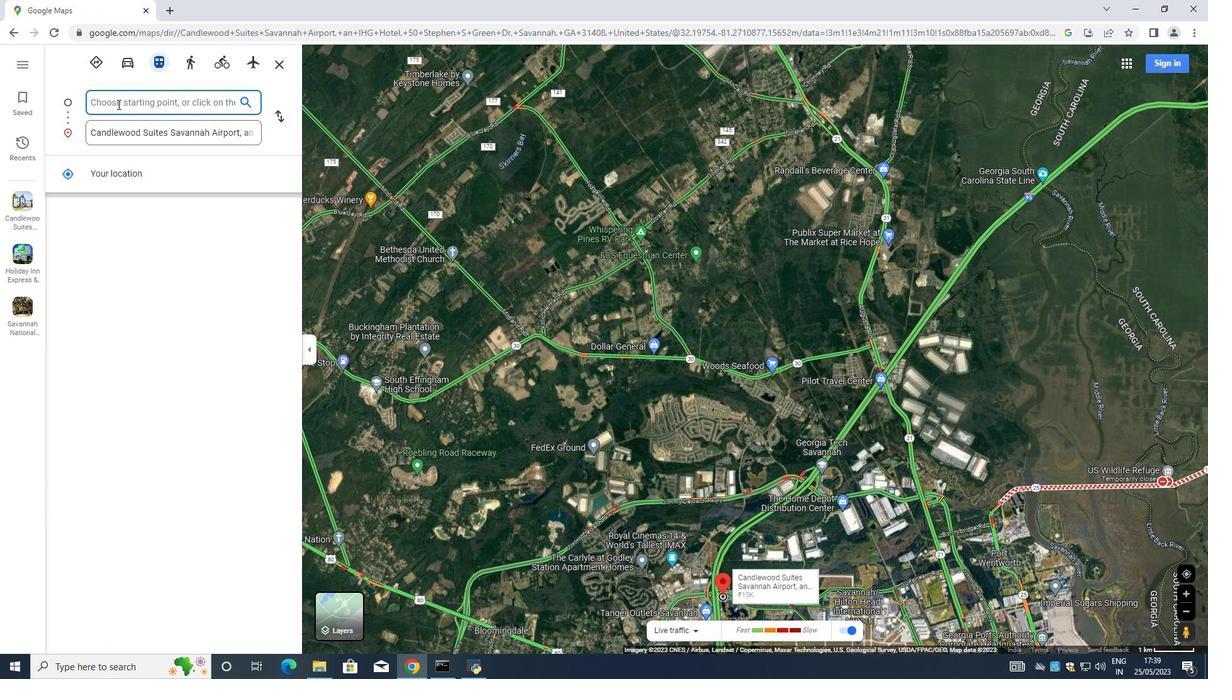 
Action: Key pressed <Key.shift>
Screenshot: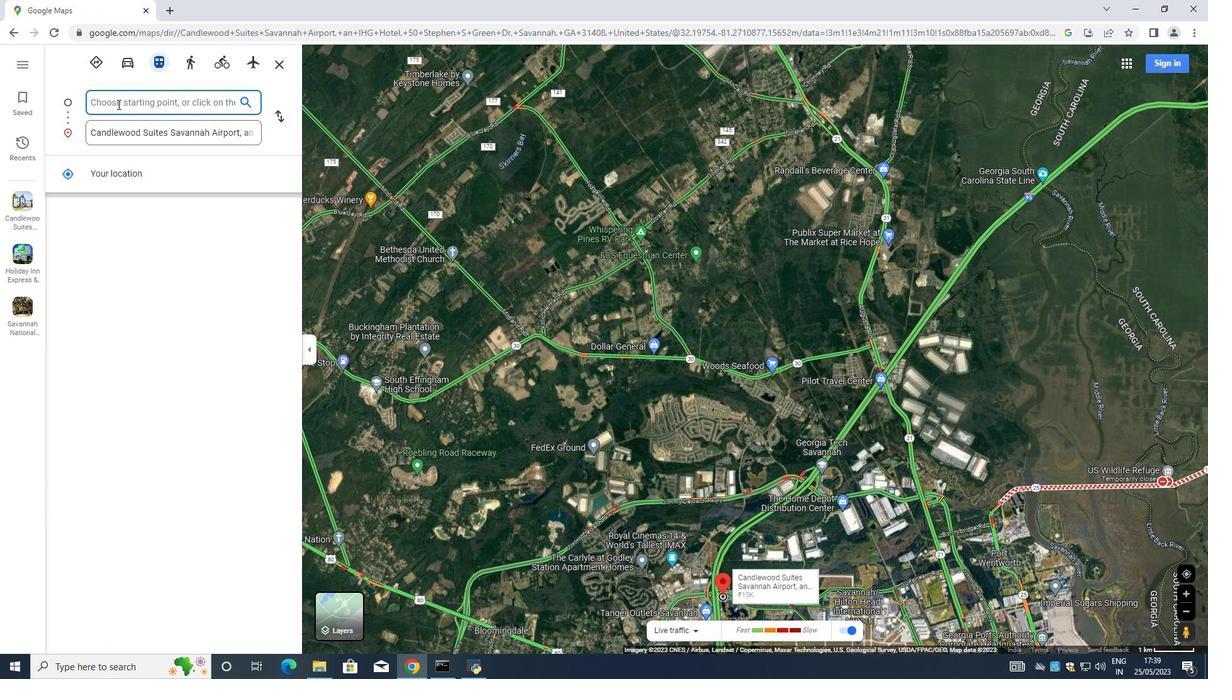 
Action: Mouse moved to (115, 106)
Screenshot: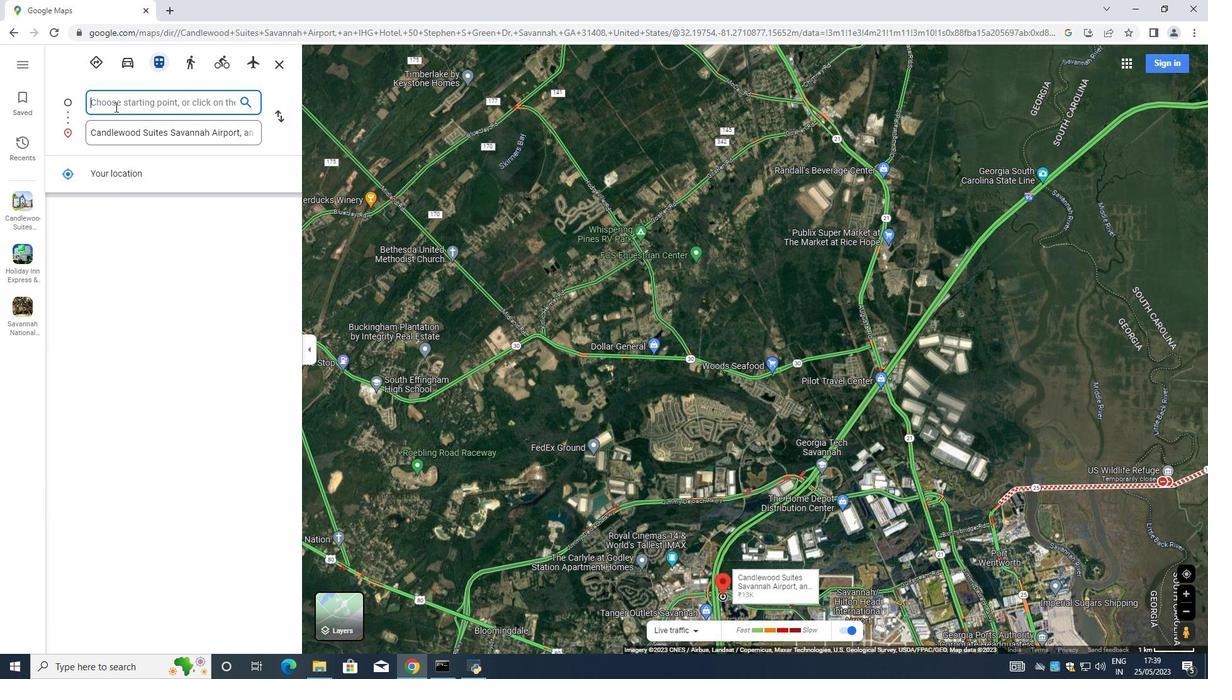 
Action: Key pressed <Key.shift>V
Screenshot: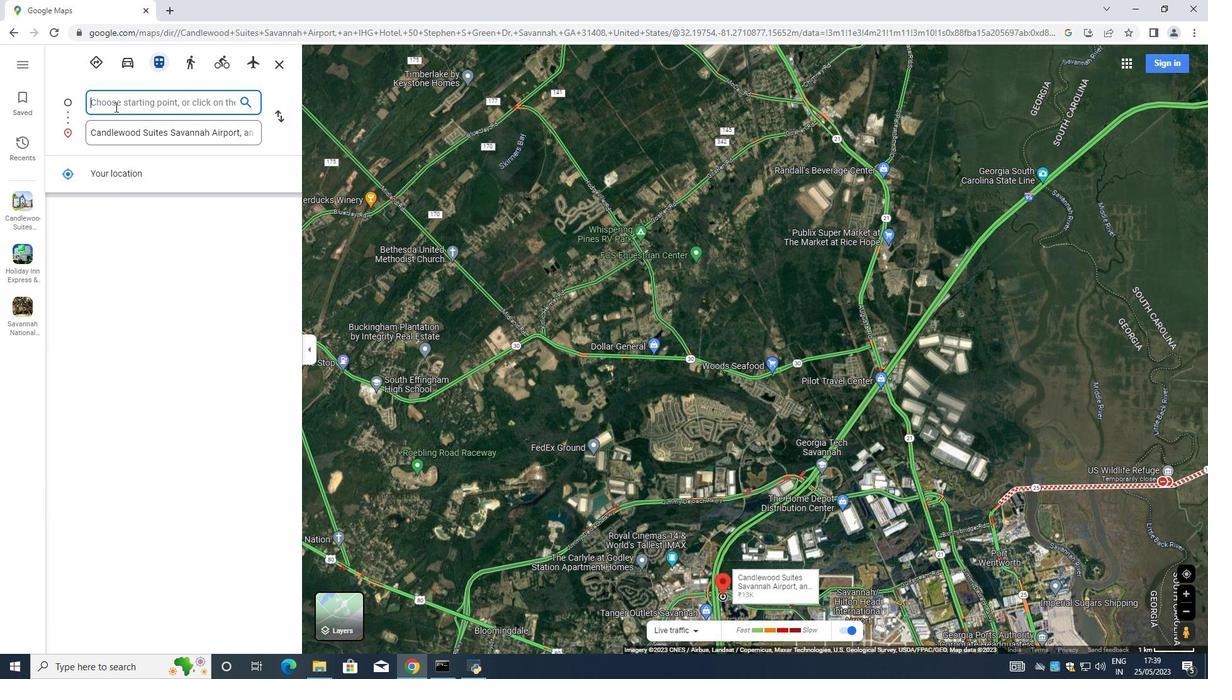 
Action: Mouse moved to (155, 122)
Screenshot: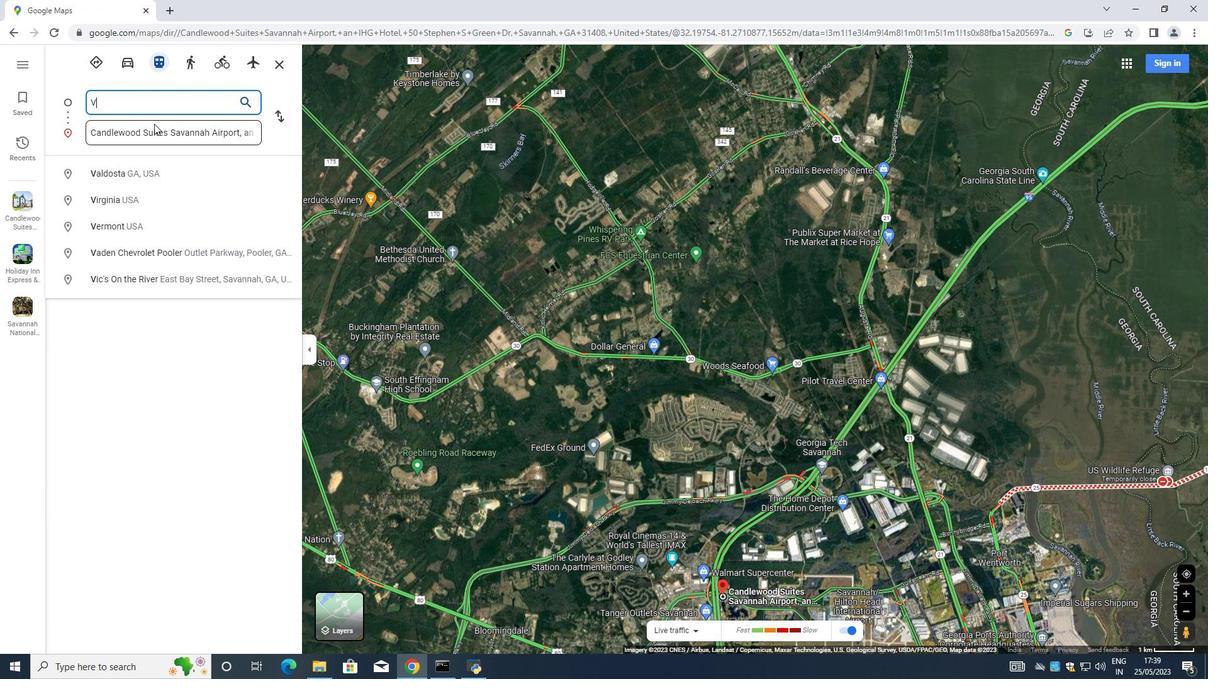 
Action: Key pressed <Key.backspace>
Screenshot: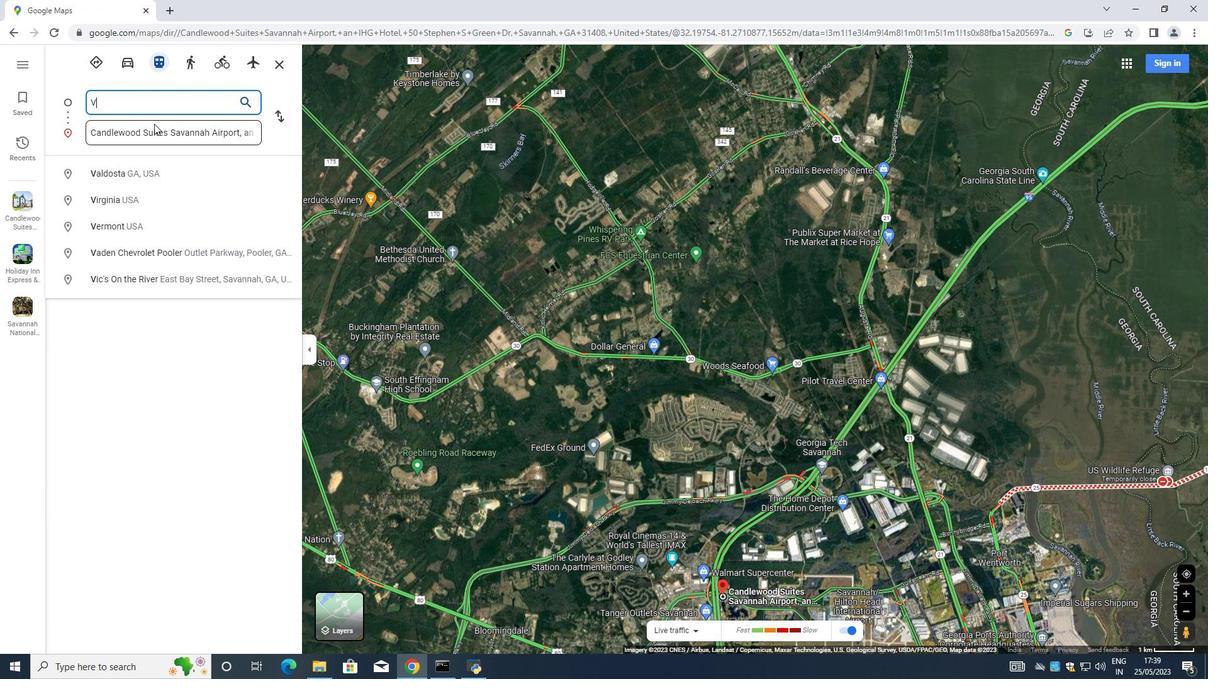 
Action: Mouse moved to (157, 130)
Screenshot: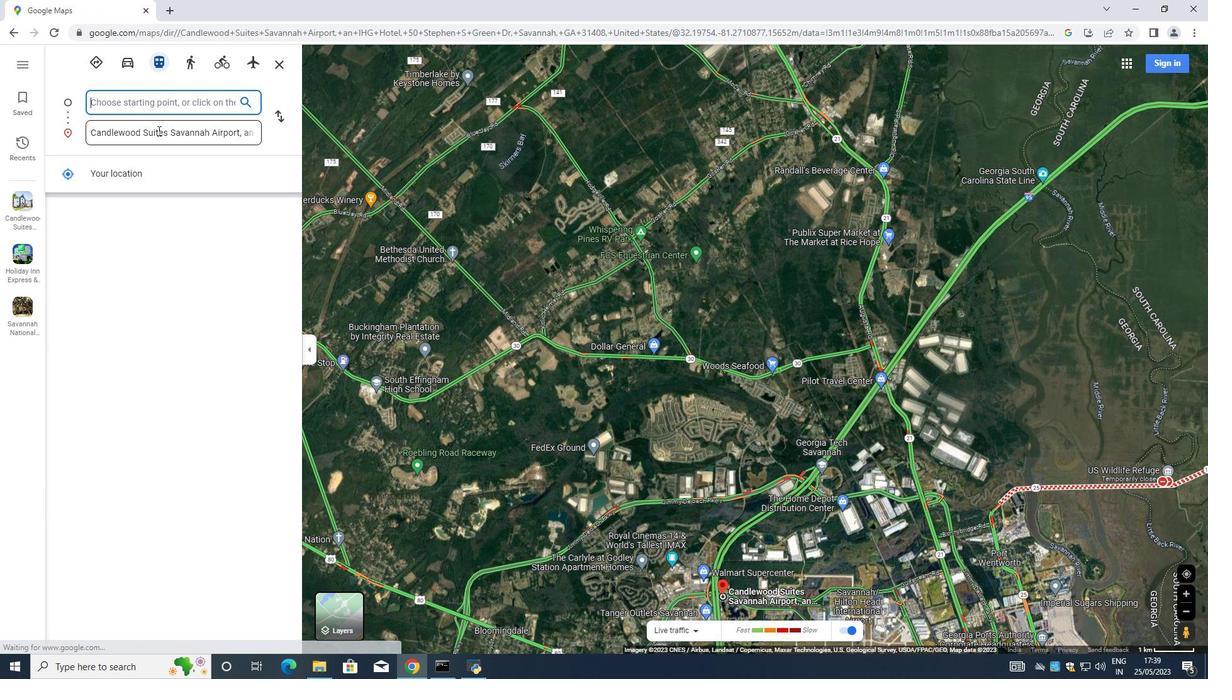 
Action: Key pressed ctrl+V
Screenshot: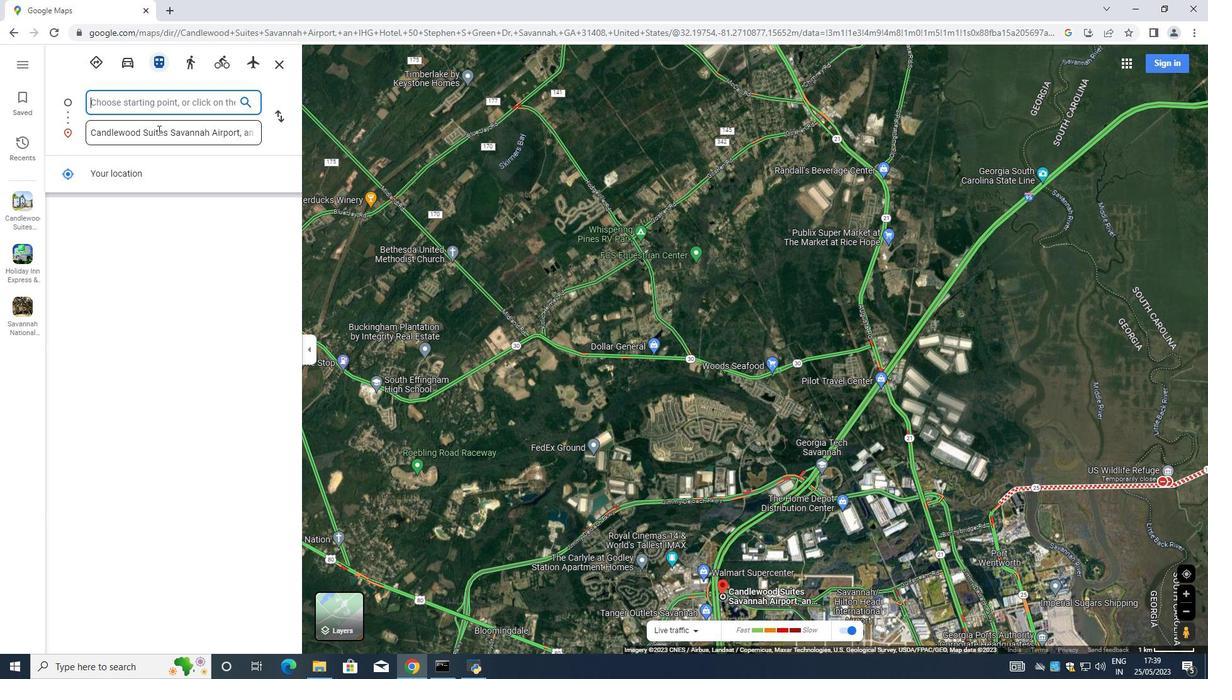 
Action: Mouse moved to (245, 98)
Screenshot: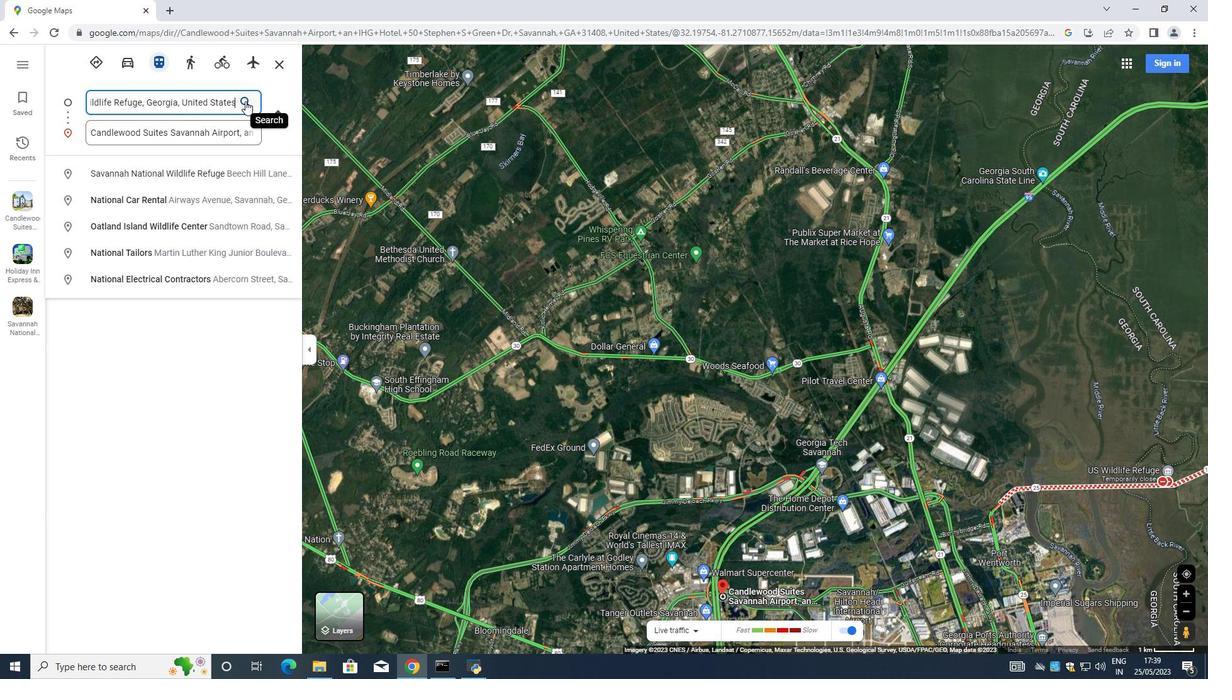 
Action: Mouse pressed left at (245, 98)
Screenshot: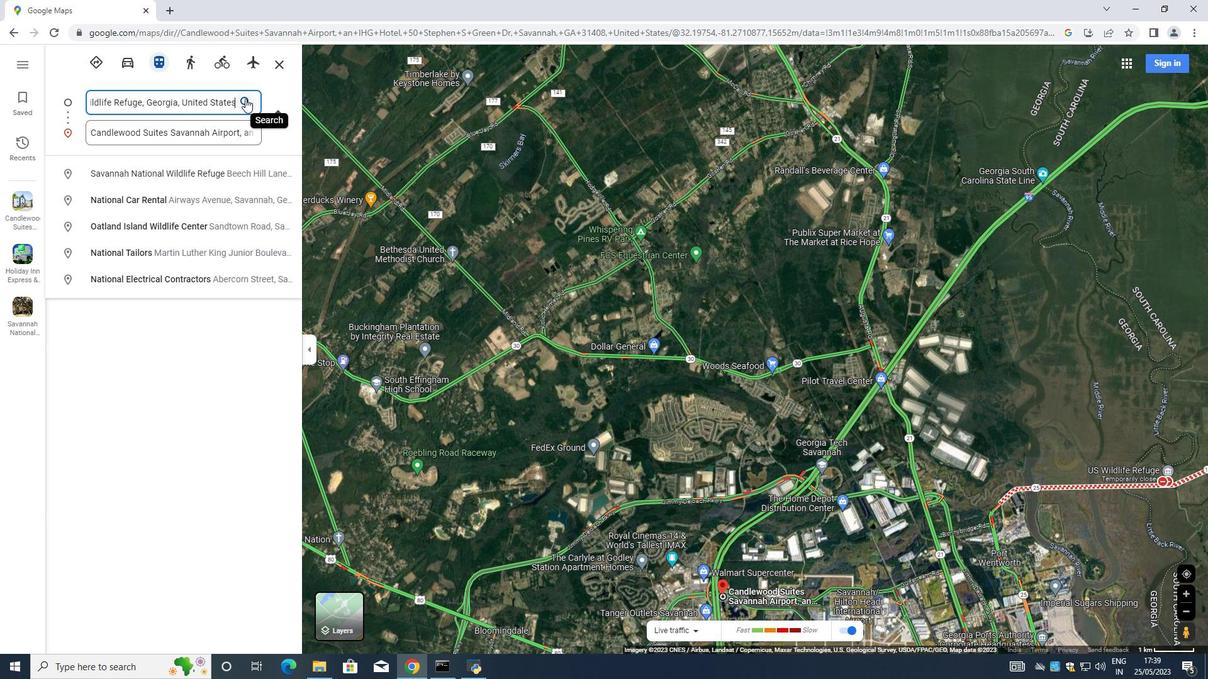 
Action: Mouse moved to (541, 312)
Screenshot: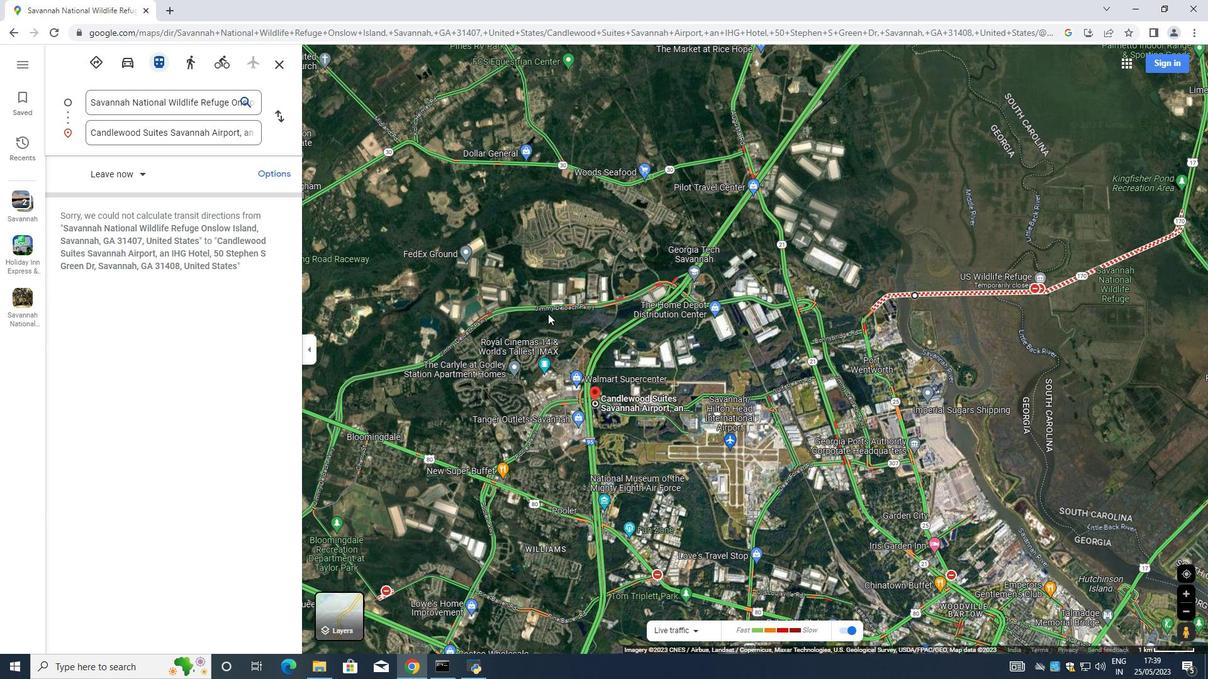 
Action: Mouse scrolled (541, 312) with delta (0, 0)
Screenshot: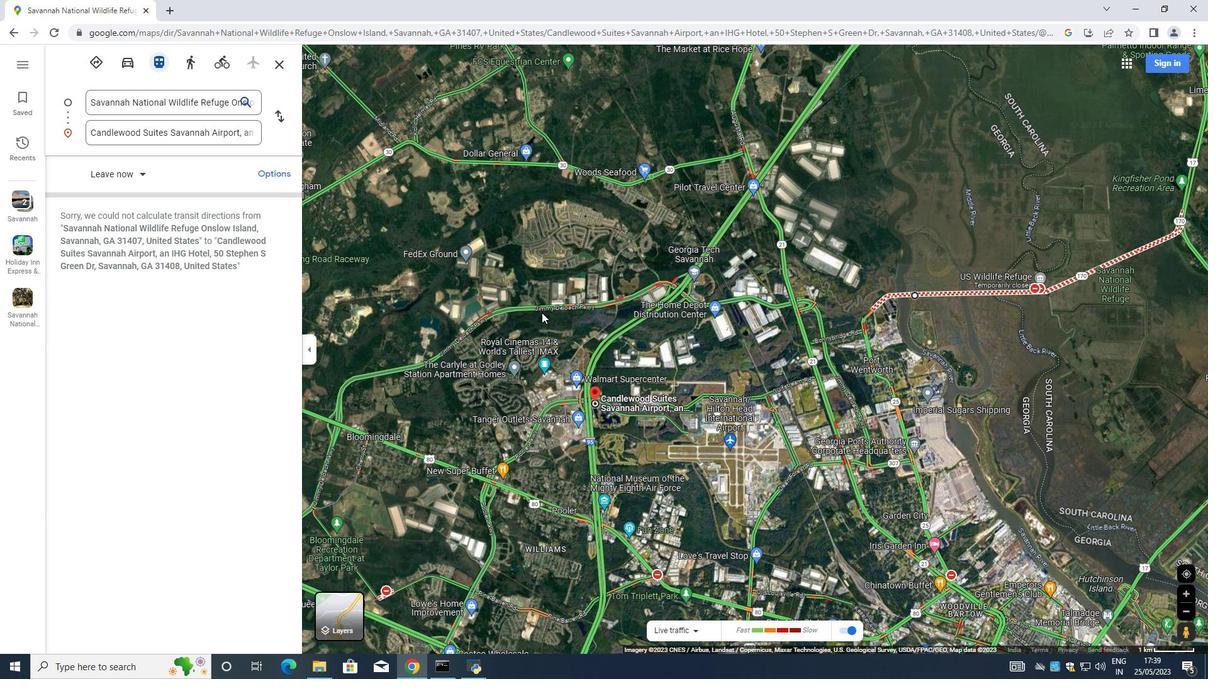 
Action: Mouse scrolled (541, 312) with delta (0, 0)
Screenshot: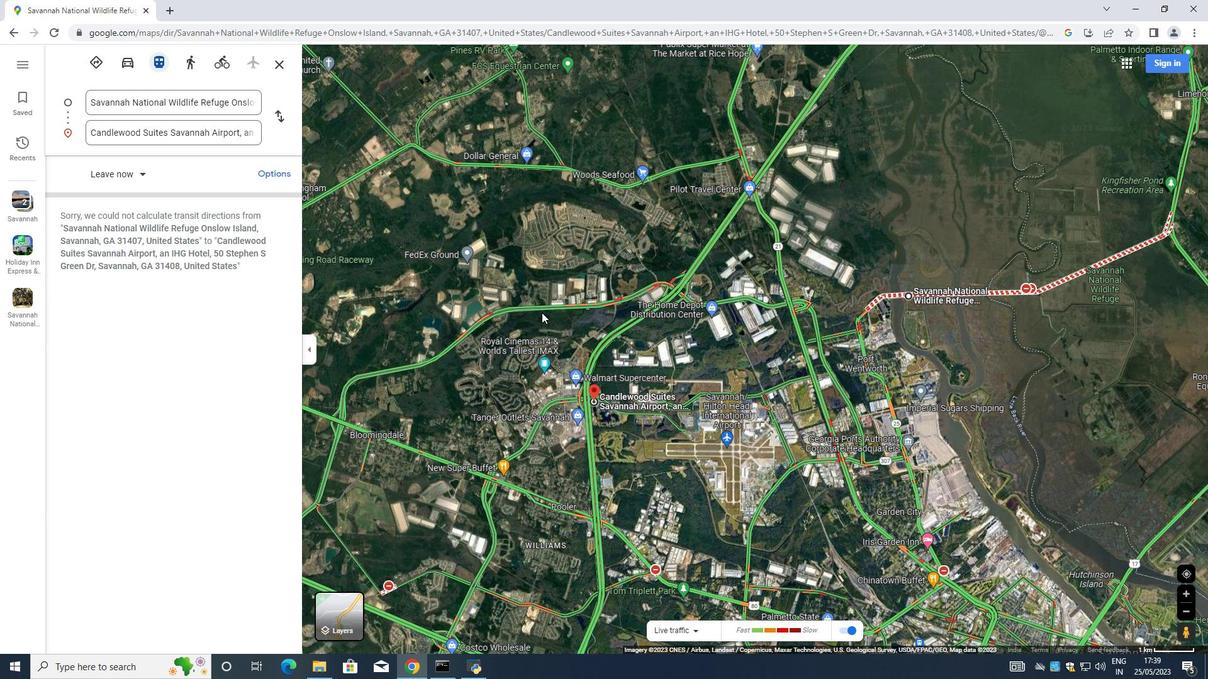 
Action: Mouse moved to (562, 375)
Screenshot: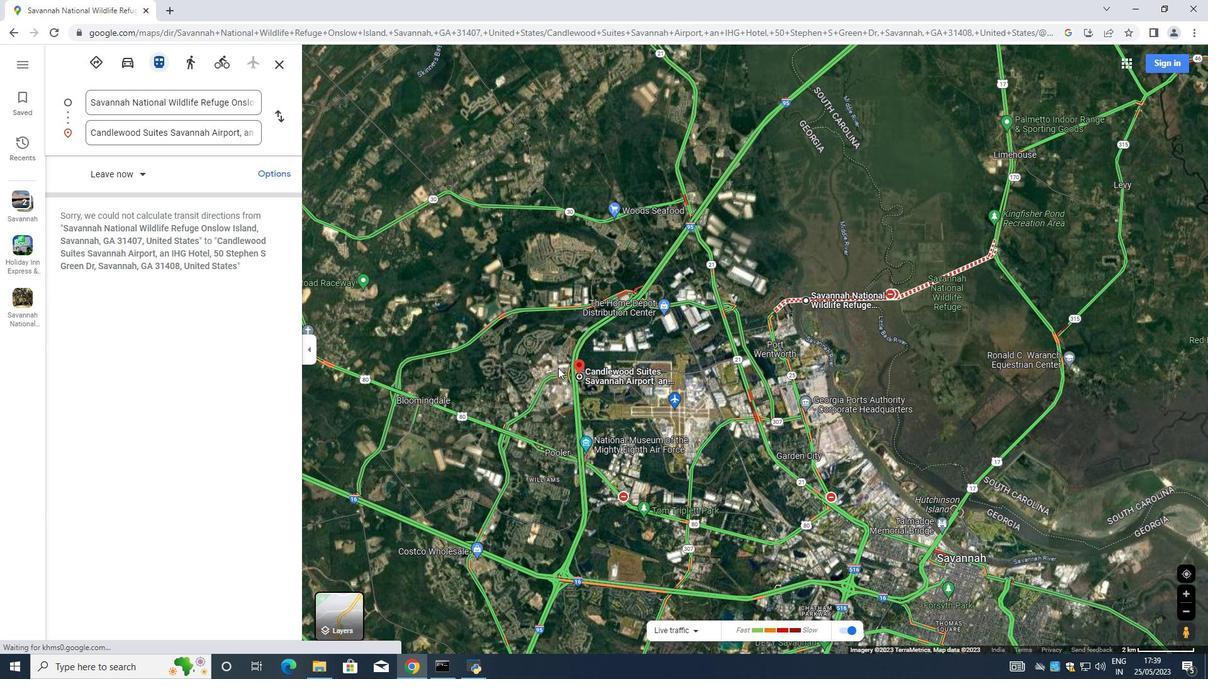 
Action: Mouse scrolled (562, 376) with delta (0, 0)
Screenshot: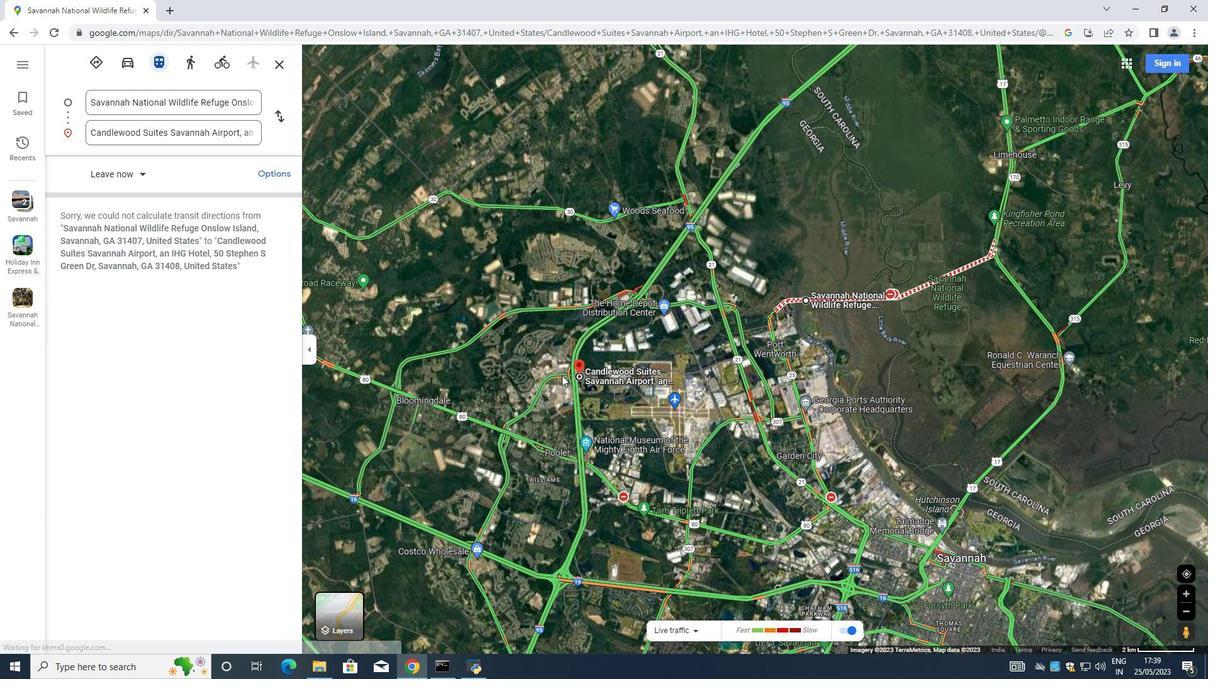 
Action: Mouse scrolled (562, 376) with delta (0, 0)
Screenshot: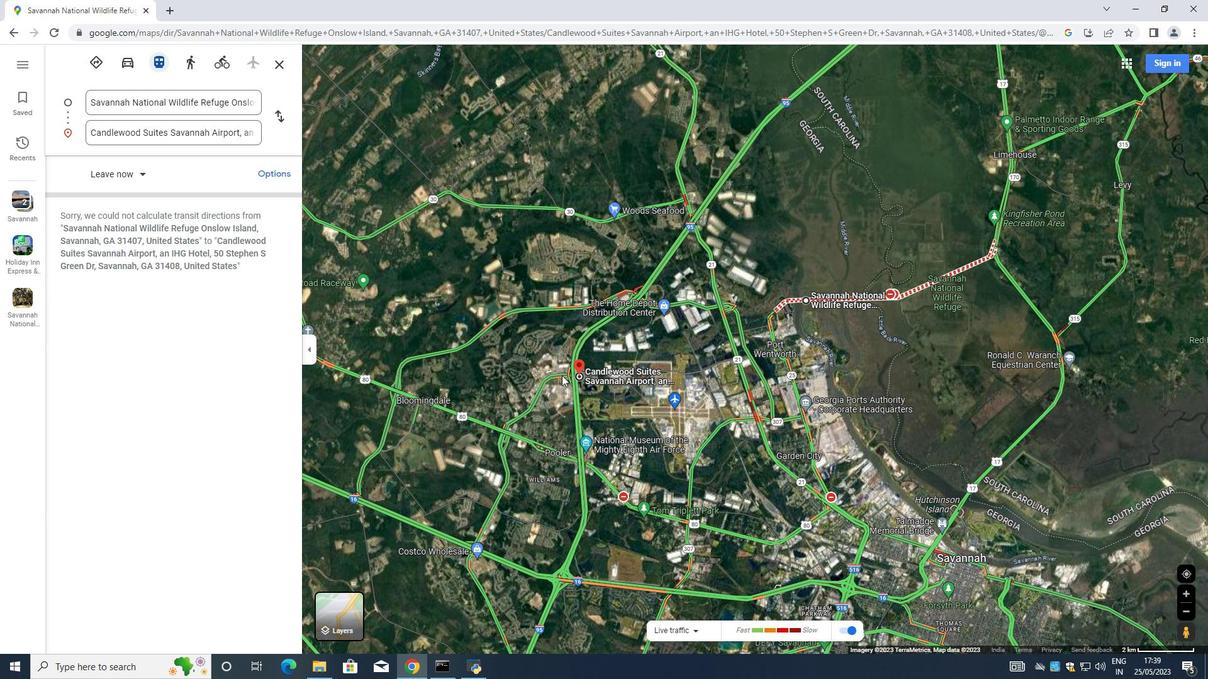 
Action: Mouse moved to (329, 245)
Screenshot: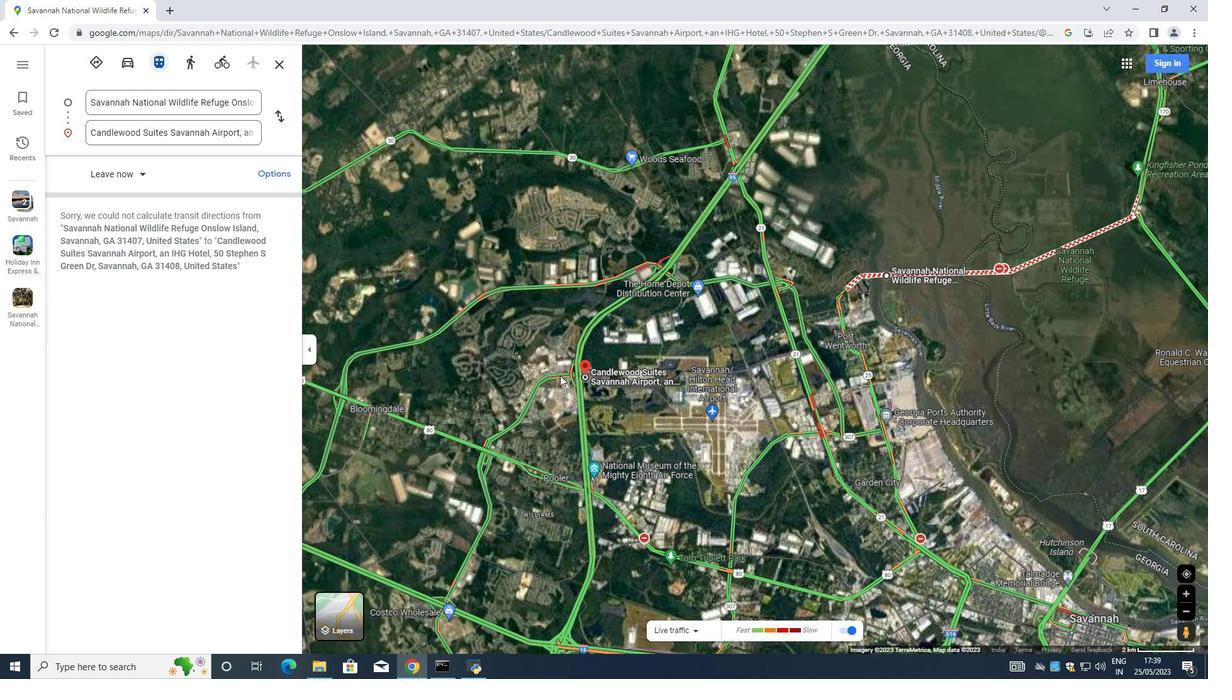 
Action: Mouse scrolled (555, 373) with delta (0, 0)
Screenshot: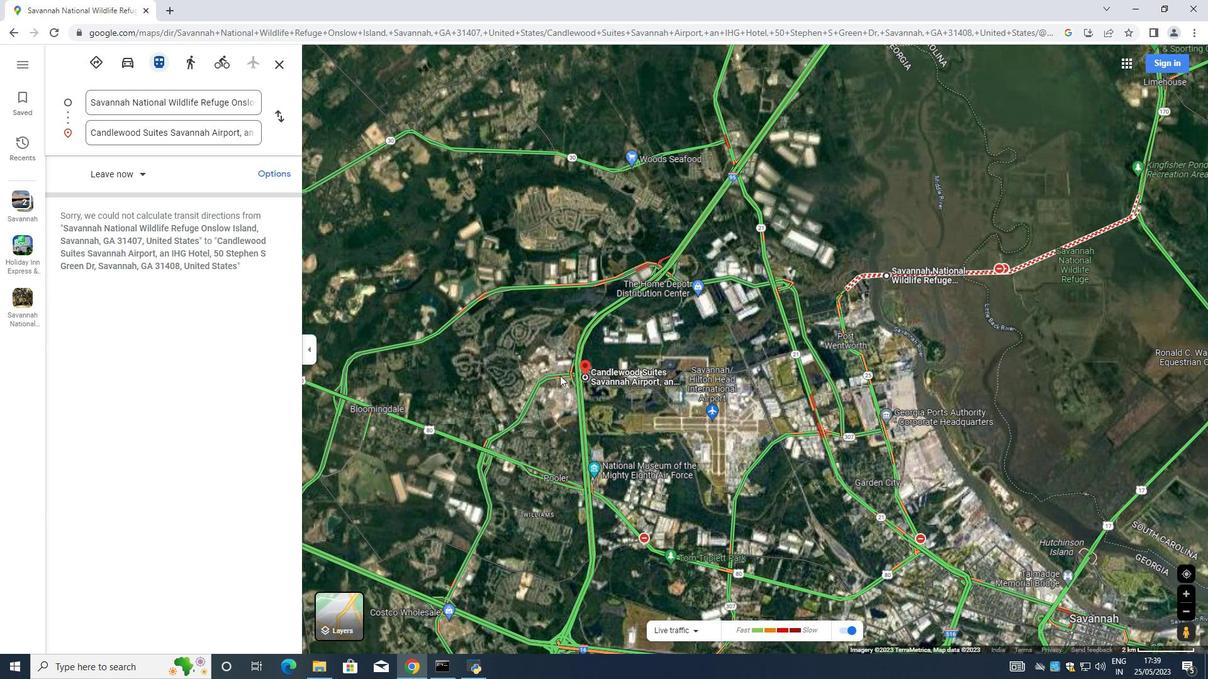 
Action: Mouse moved to (245, 131)
Screenshot: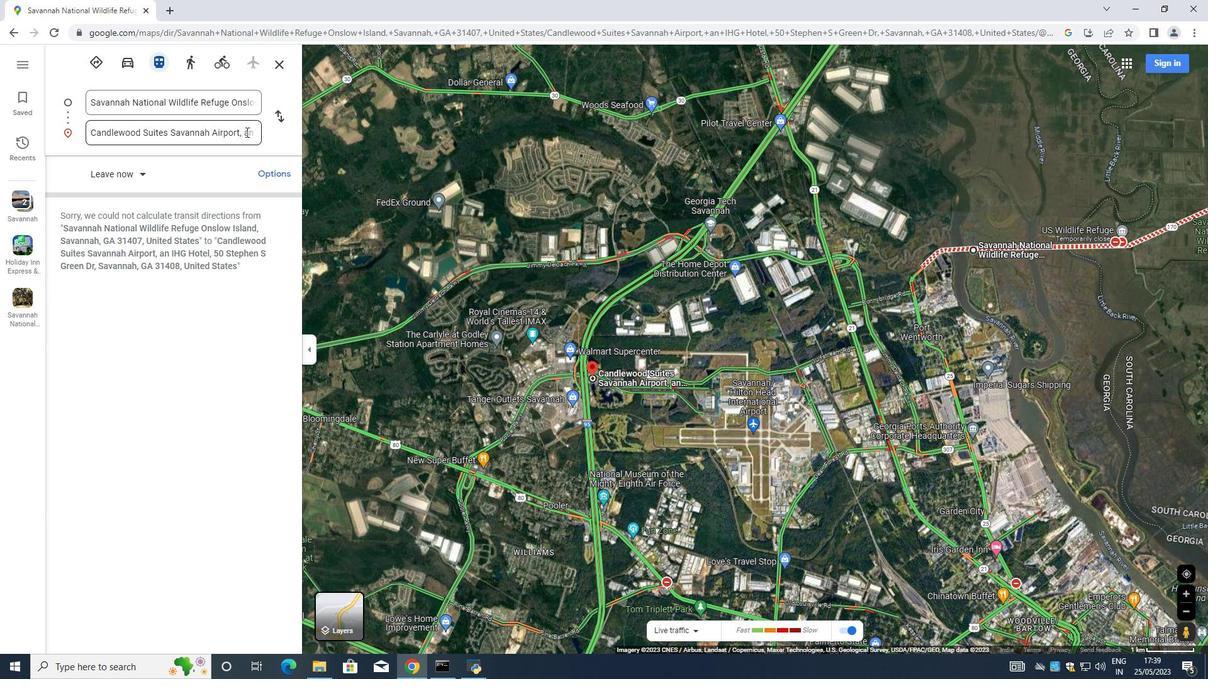 
Action: Mouse pressed left at (245, 131)
Screenshot: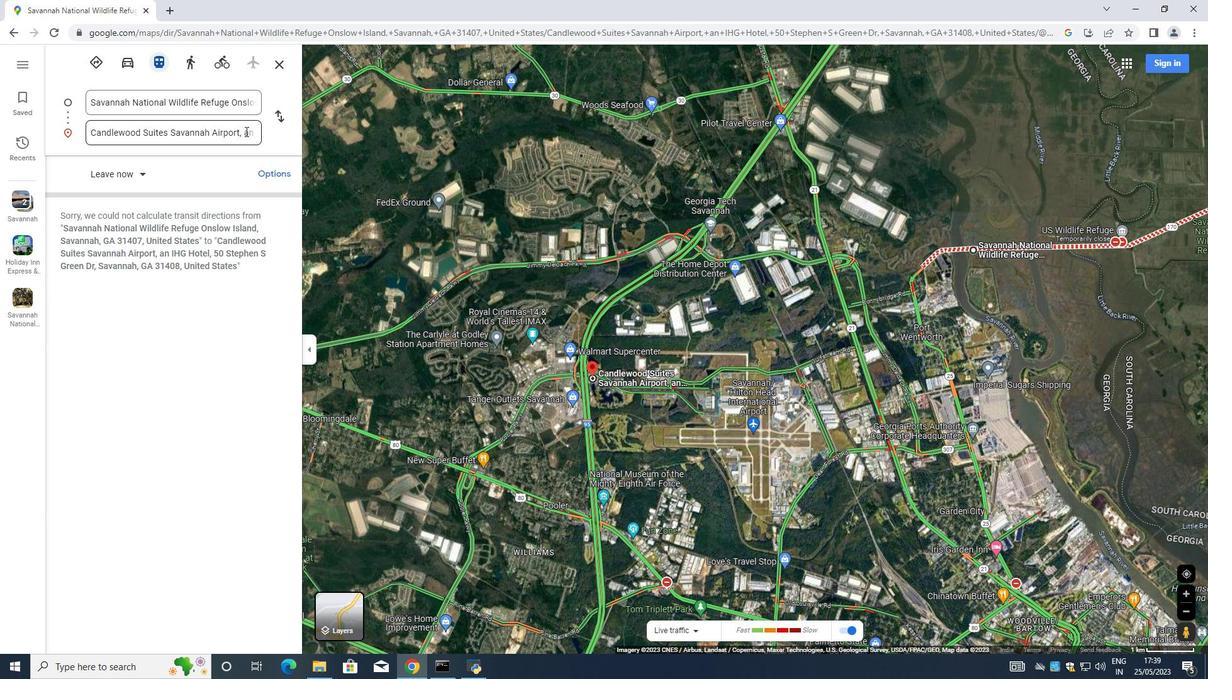 
Action: Mouse moved to (229, 130)
Screenshot: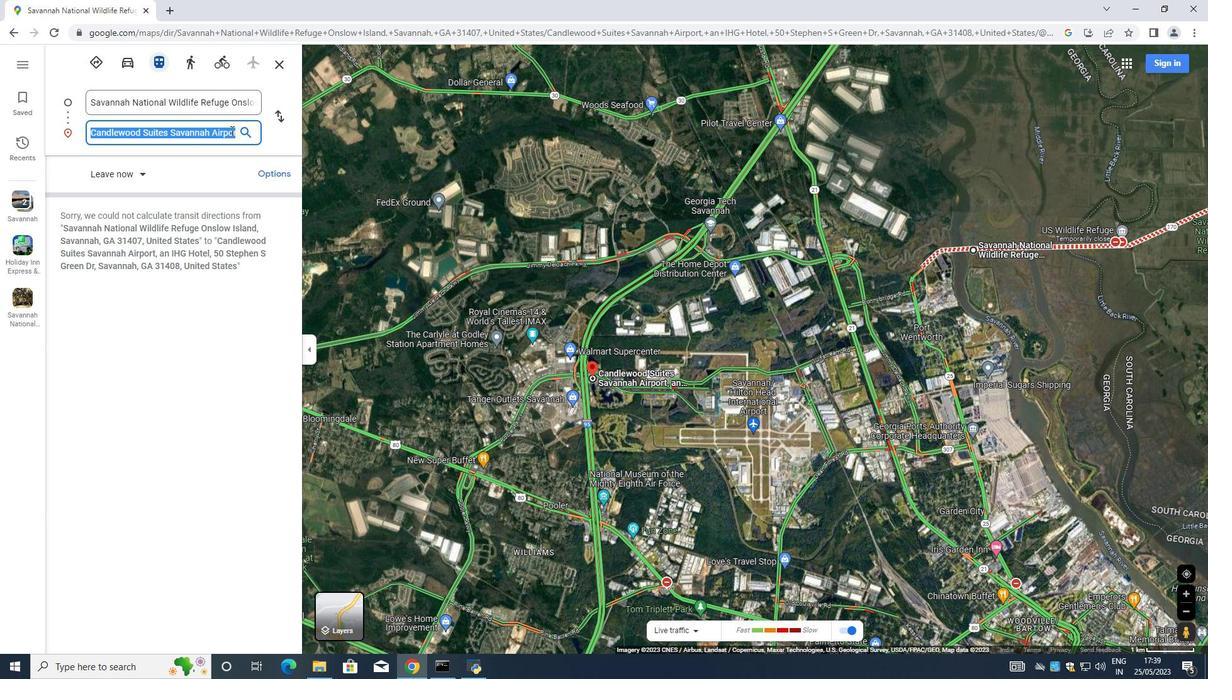 
Action: Mouse pressed left at (229, 130)
Screenshot: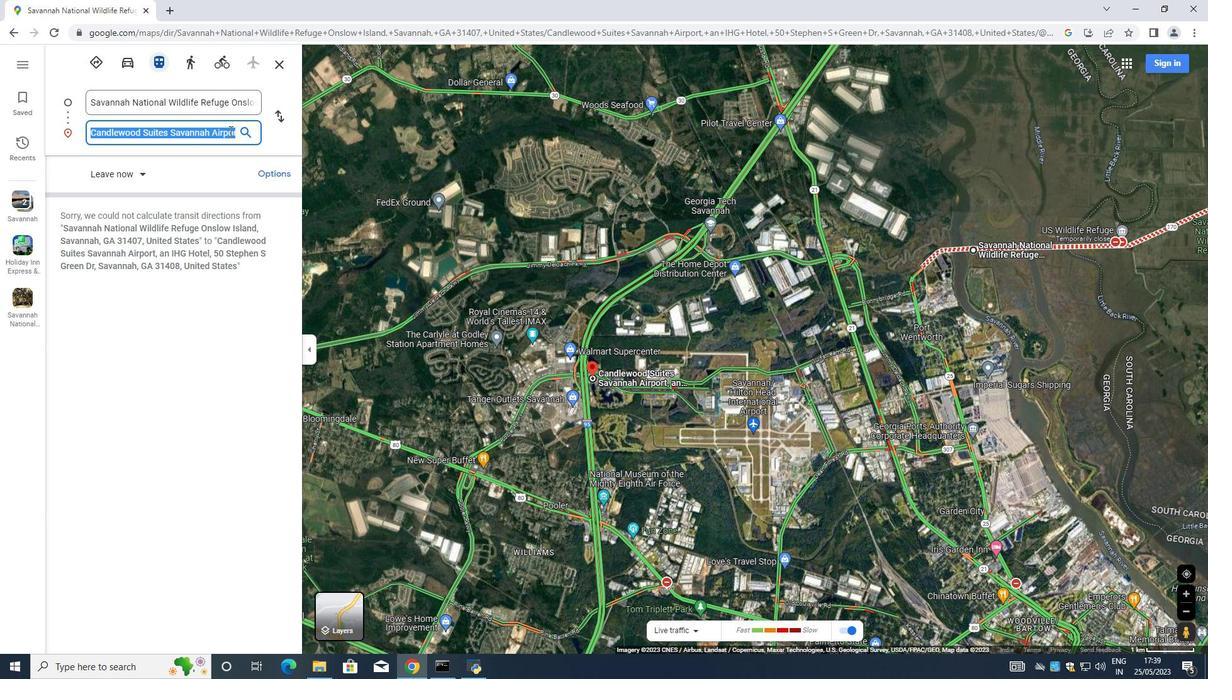 
Action: Mouse moved to (22, 236)
Screenshot: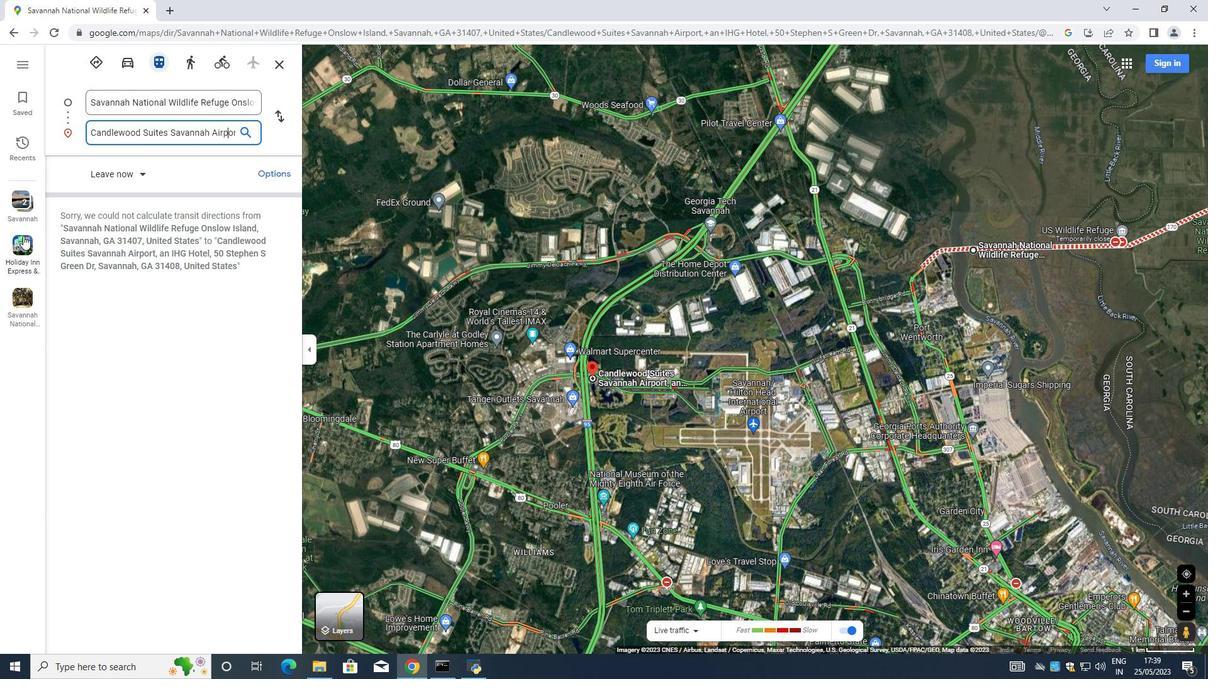 
Action: Mouse pressed left at (22, 236)
Screenshot: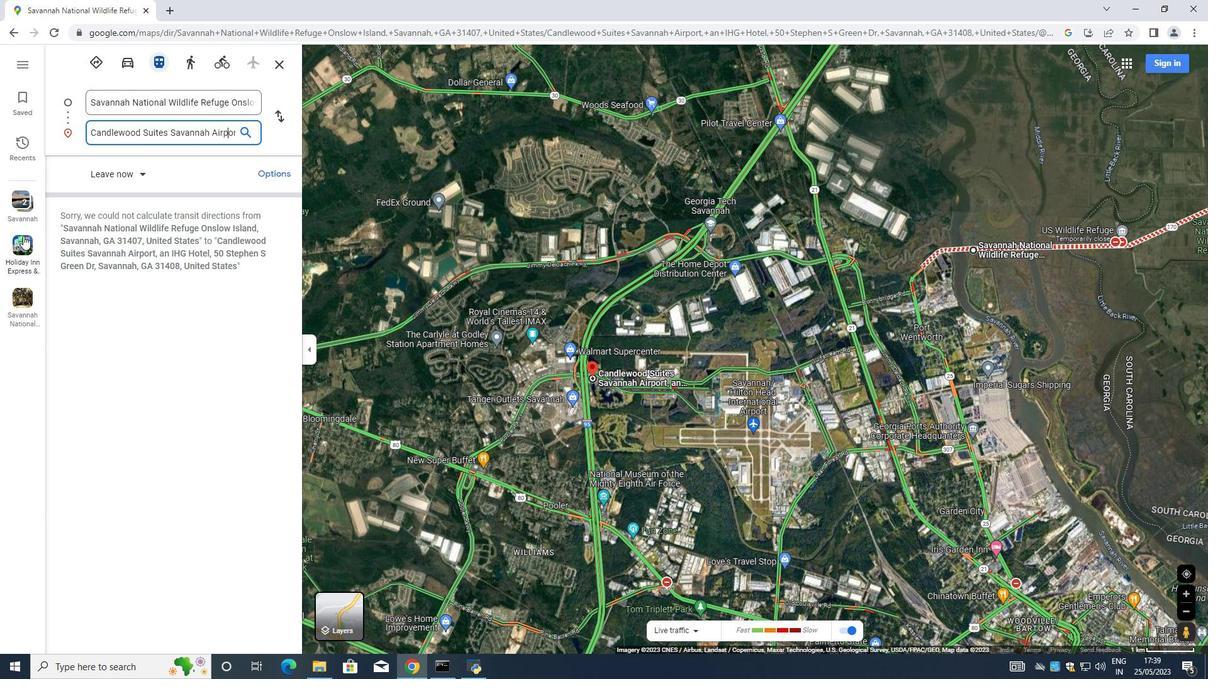 
Action: Mouse moved to (412, 278)
Screenshot: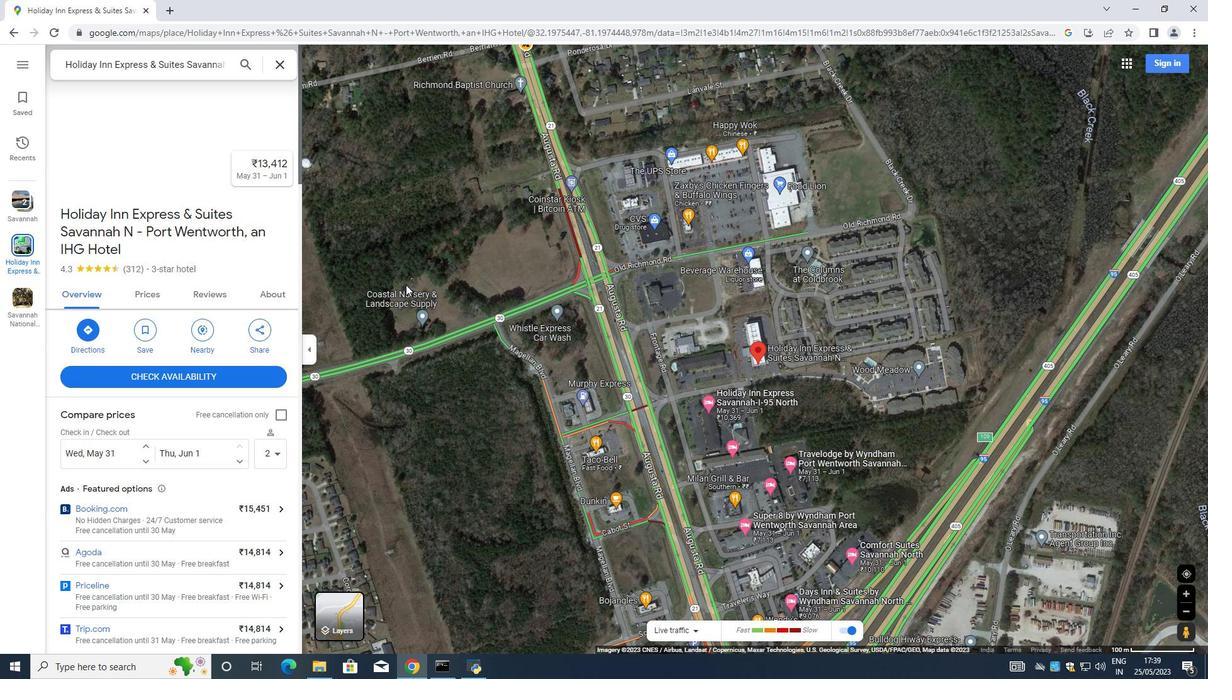 
Action: Mouse scrolled (412, 277) with delta (0, 0)
Screenshot: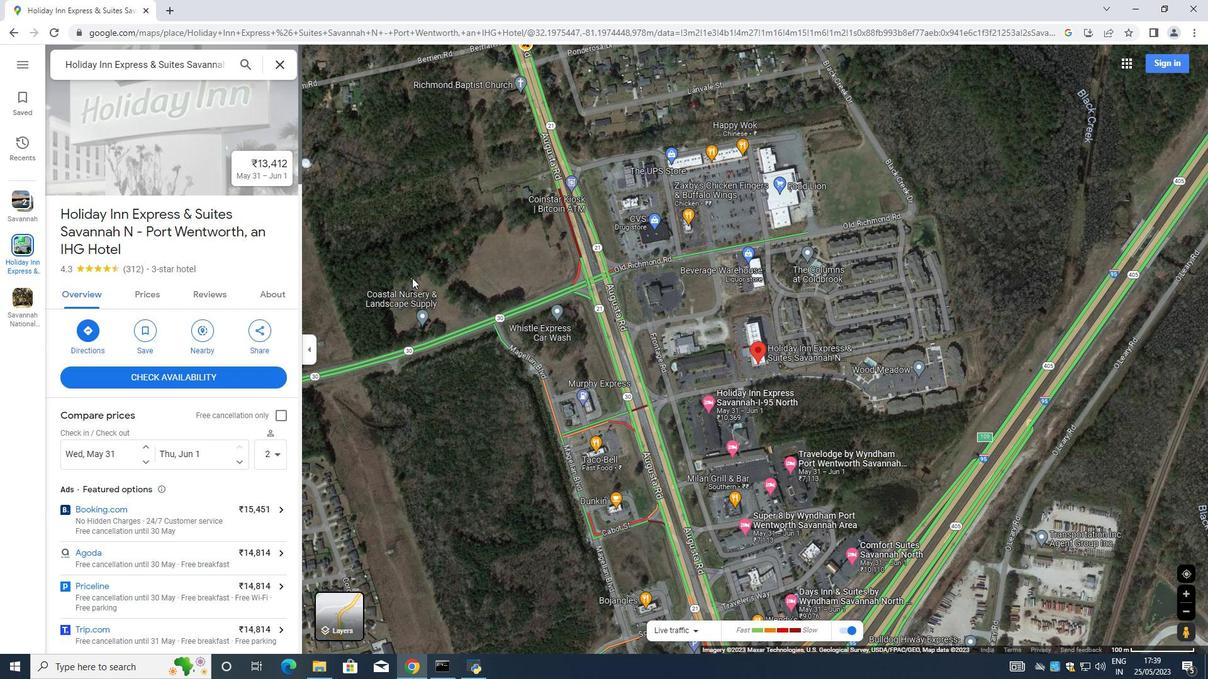 
Action: Mouse scrolled (412, 277) with delta (0, 0)
Screenshot: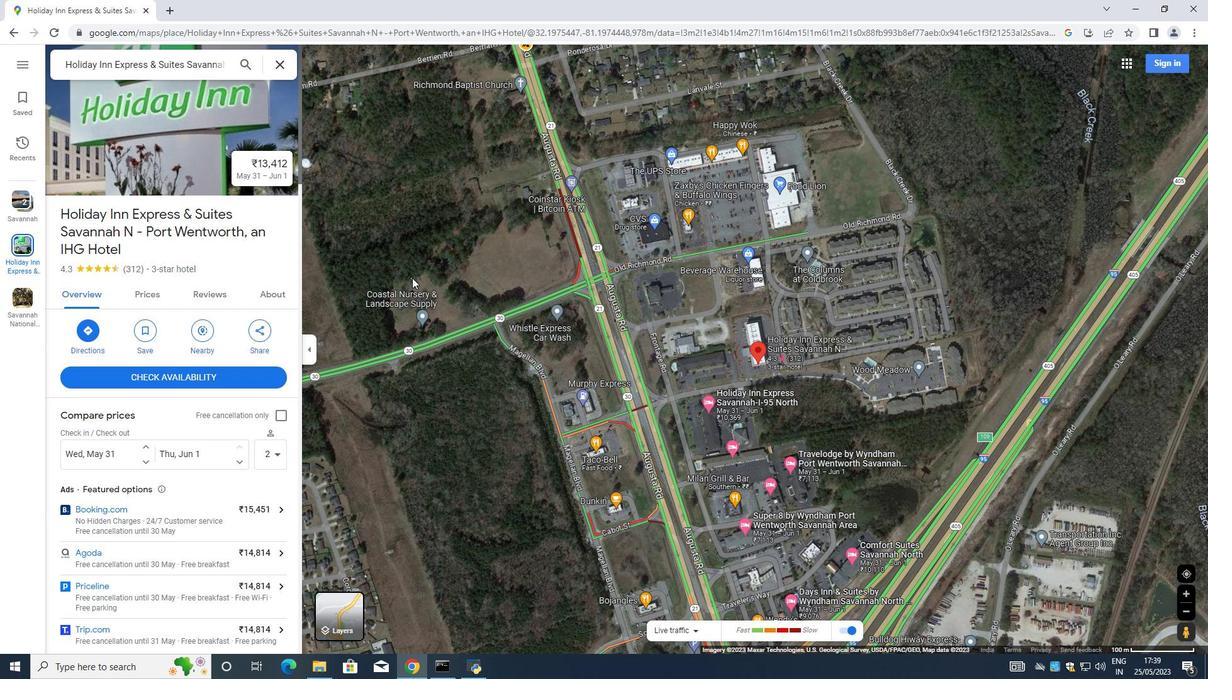 
Action: Mouse scrolled (412, 277) with delta (0, 0)
Screenshot: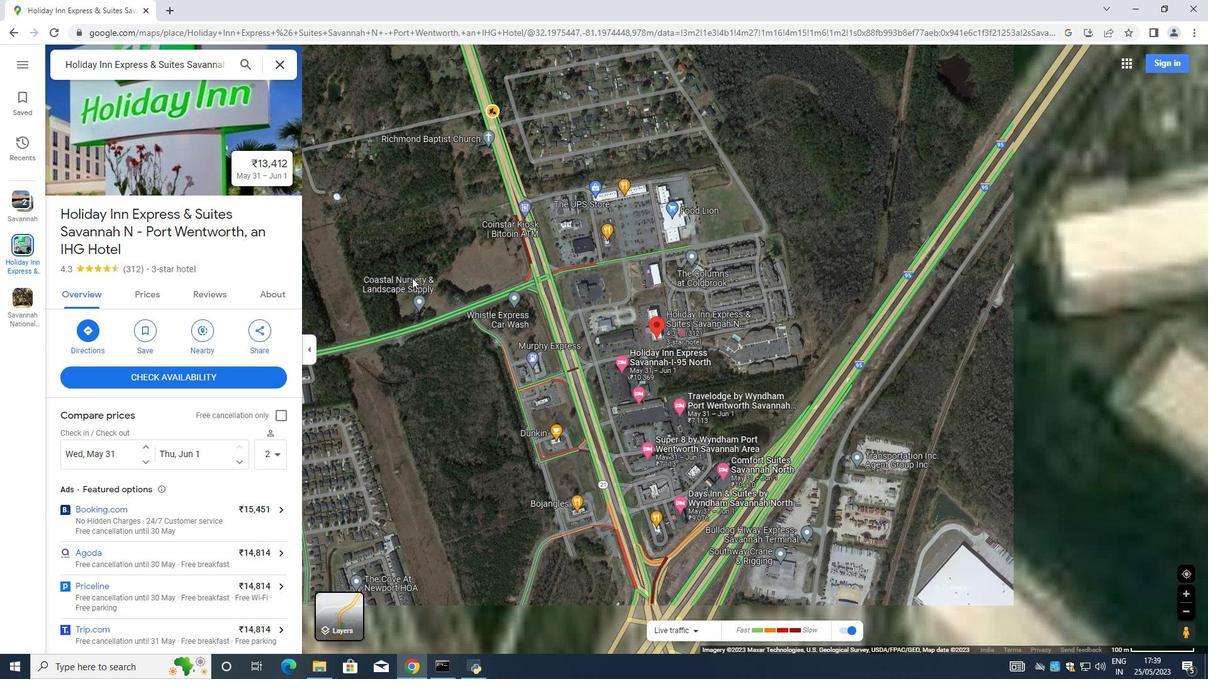 
Action: Mouse scrolled (412, 277) with delta (0, 0)
Screenshot: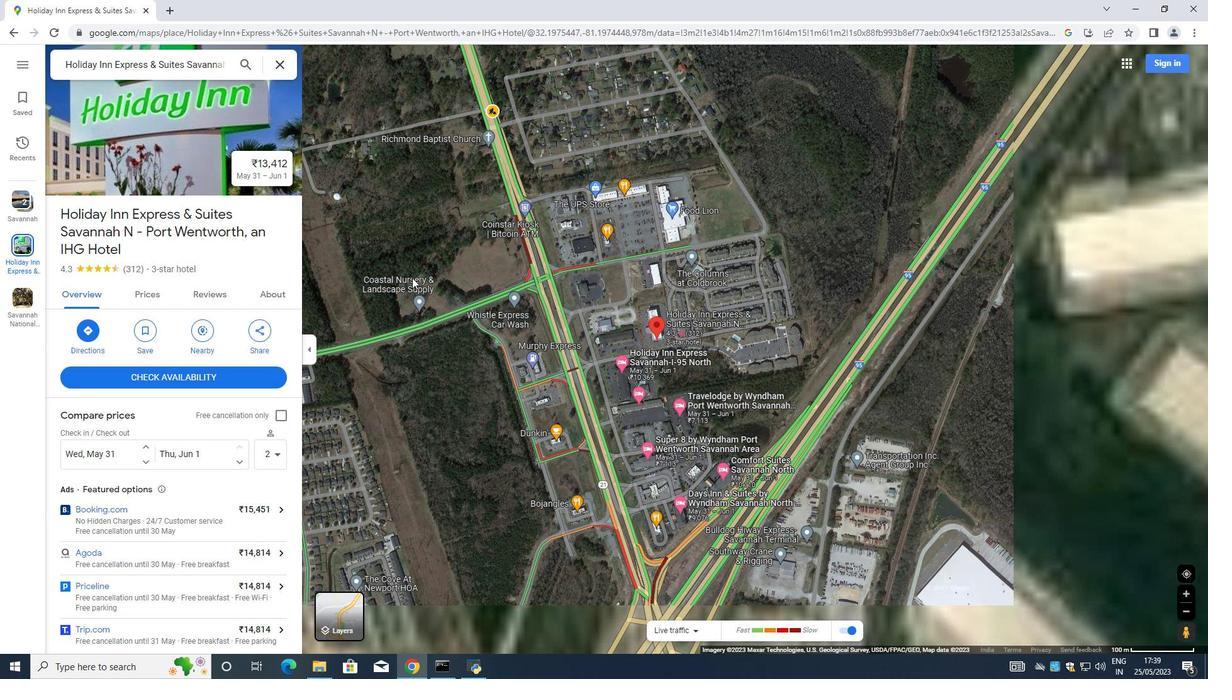 
Action: Mouse scrolled (412, 277) with delta (0, 0)
Screenshot: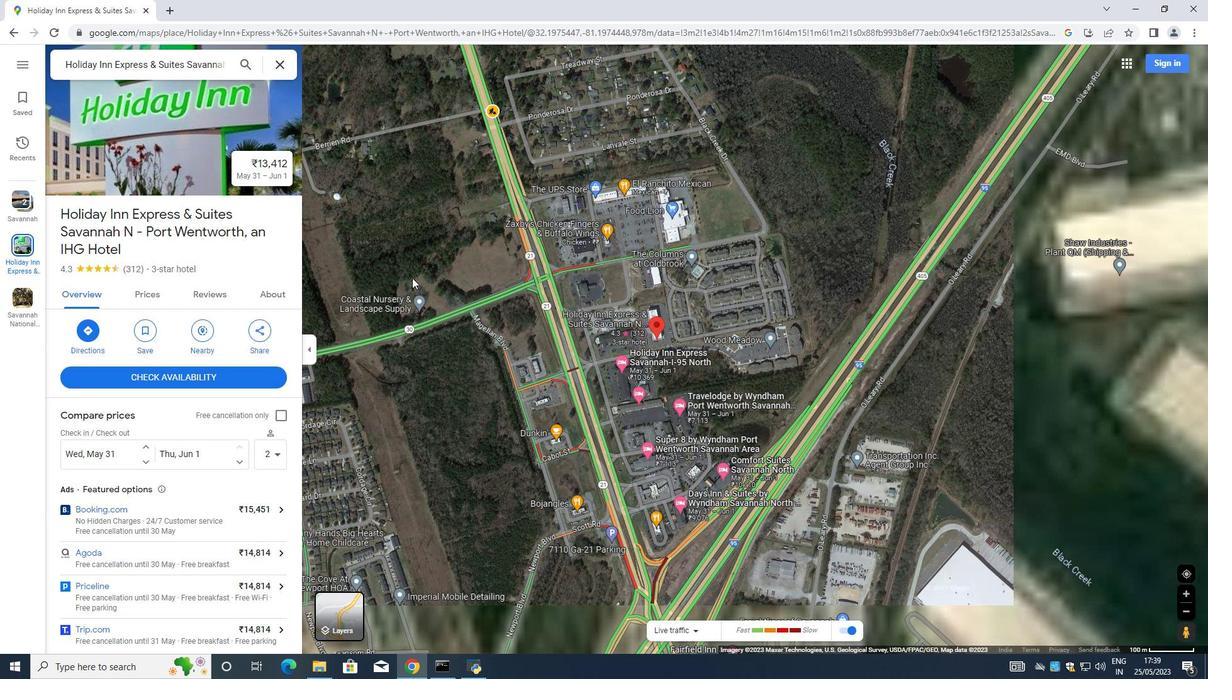 
Action: Mouse scrolled (412, 277) with delta (0, 0)
Screenshot: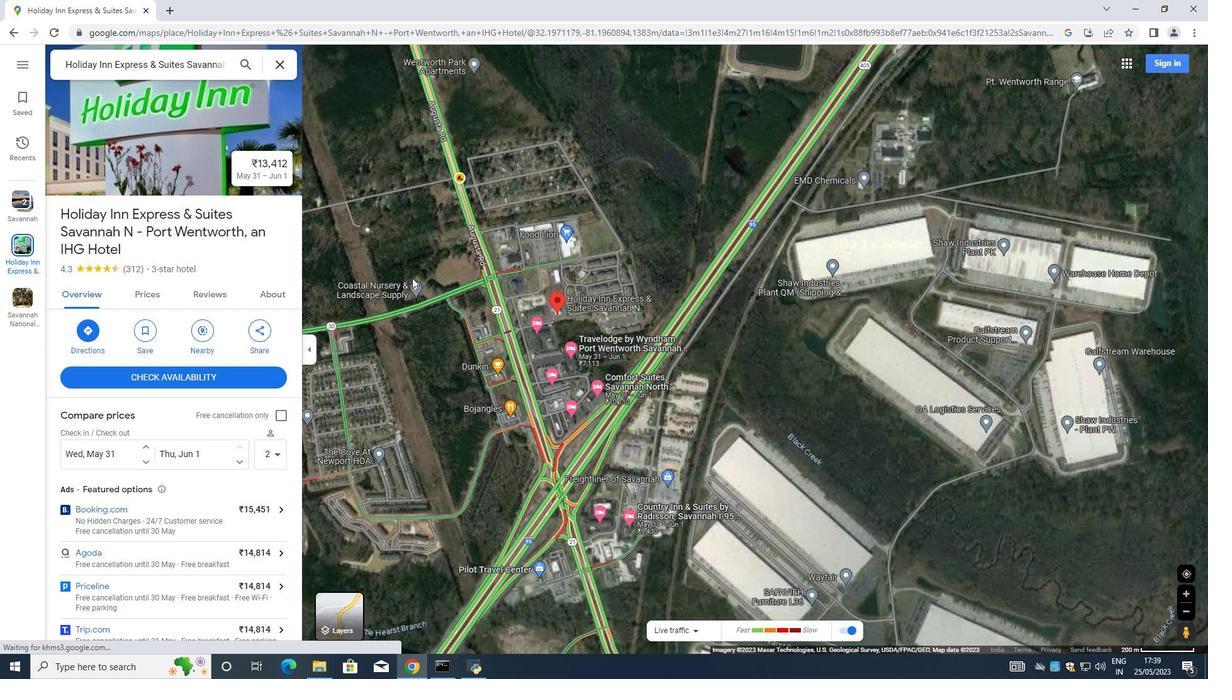 
Action: Mouse scrolled (412, 277) with delta (0, 0)
Screenshot: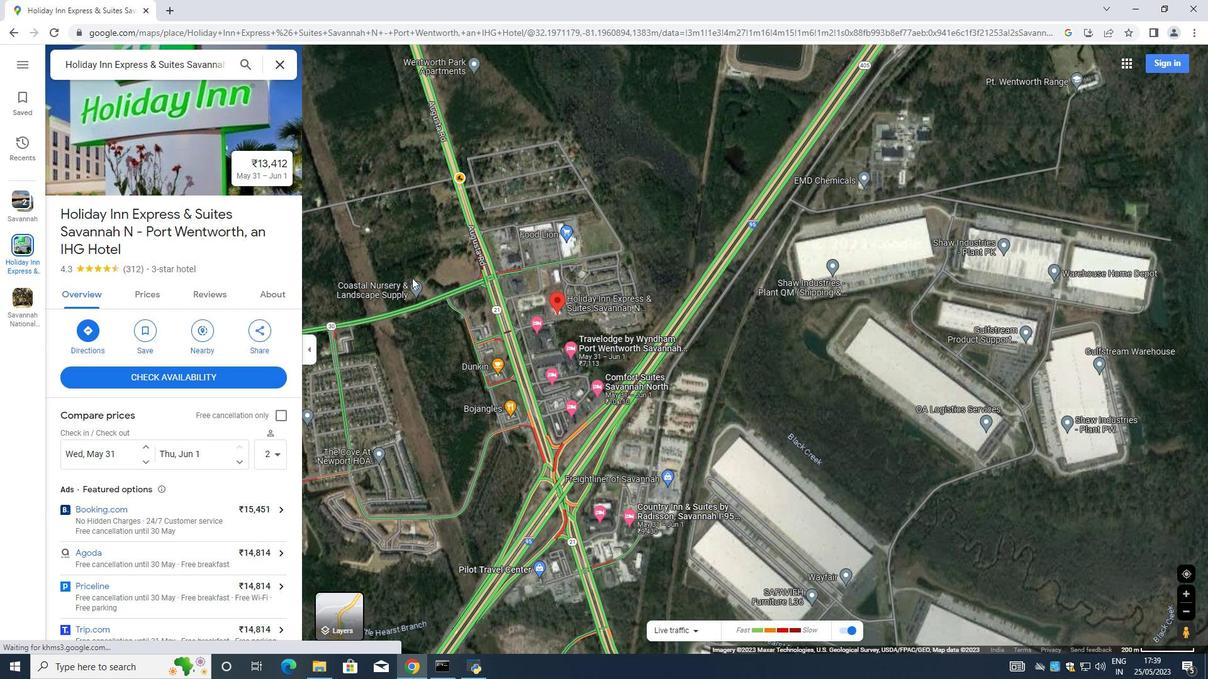 
Action: Mouse moved to (412, 274)
Screenshot: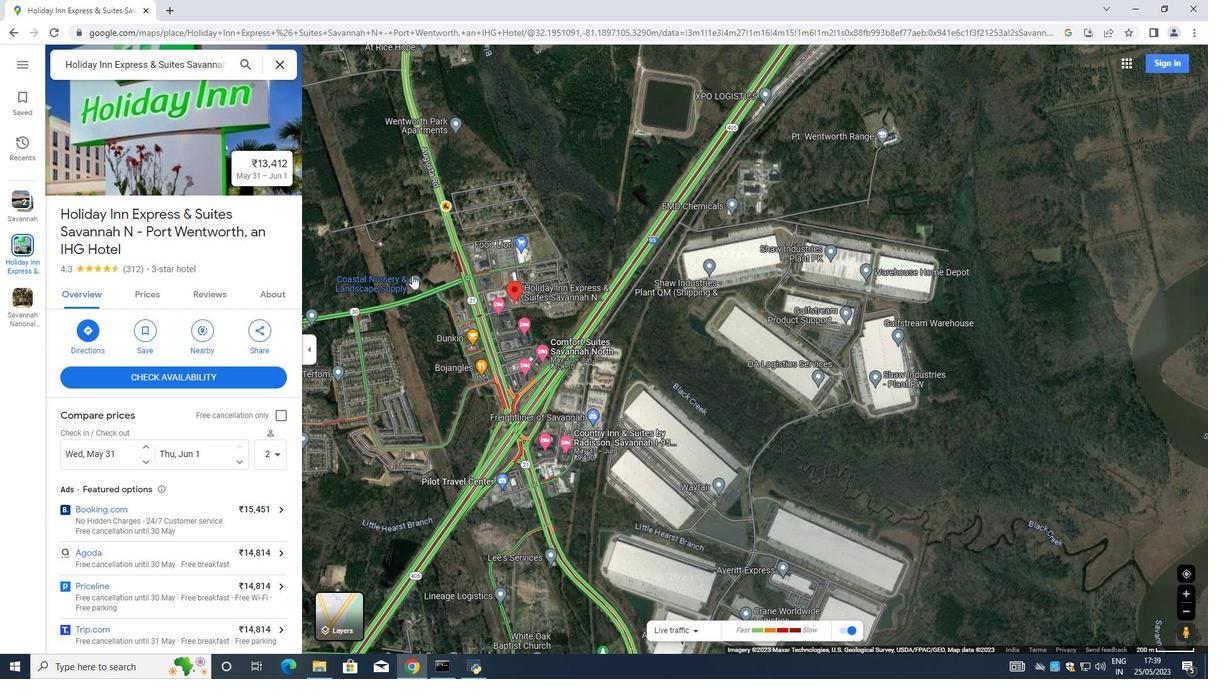
Action: Mouse scrolled (412, 273) with delta (0, 0)
Screenshot: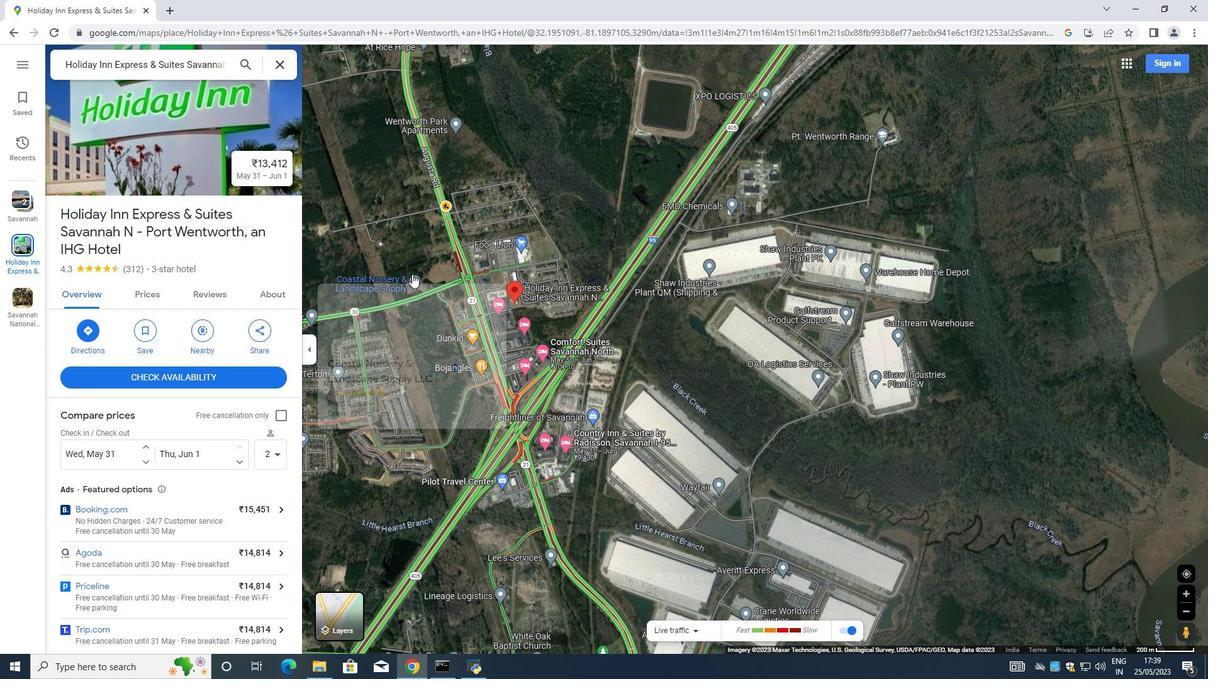 
Action: Mouse moved to (477, 273)
Screenshot: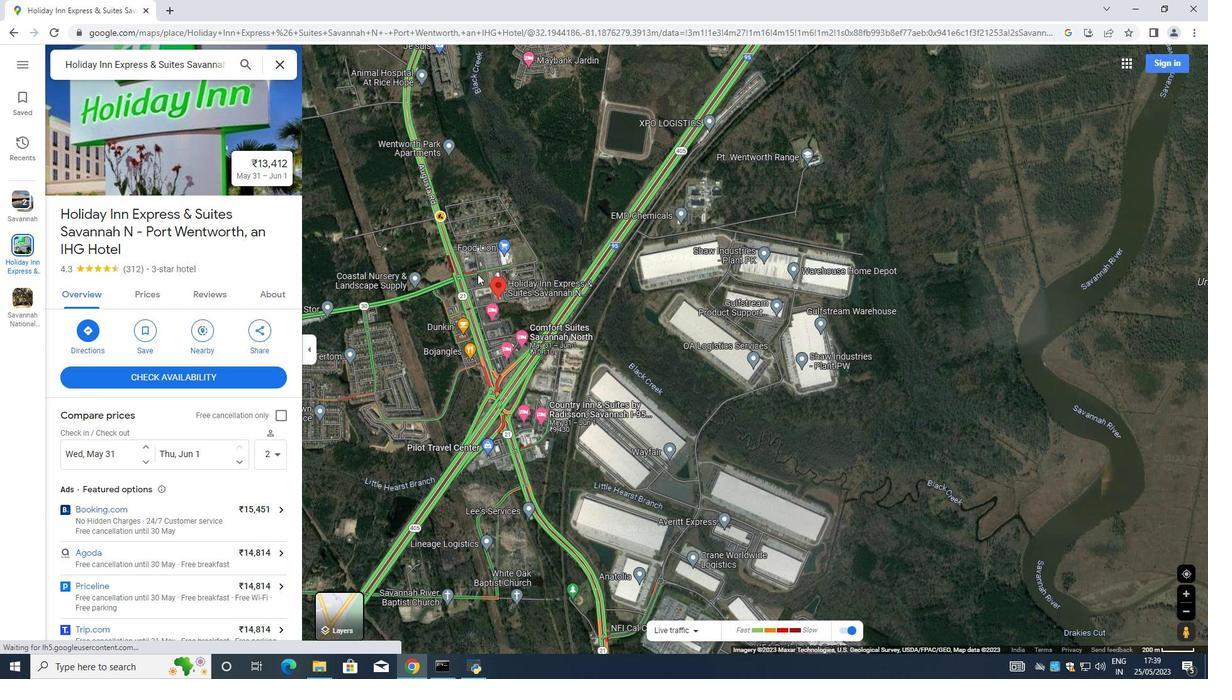 
